 Task: Open Card Industry Trend Analysis in Board Diversity and Inclusion Training and Education Programs to Workspace Investment Management and add a team member Softage.3@softage.net, a label Green, a checklist Hardware Maintenance, an attachment from your computer, a color Green and finally, add a card description 'Develop and launch new social media marketing campaign for influencer marketing' and a comment 'Let us make sure we give this task the attention it deserves as it is crucial to the overall success of the project.'. Add a start date 'Jan 03, 1900' with a due date 'Jan 10, 1900'
Action: Mouse moved to (886, 185)
Screenshot: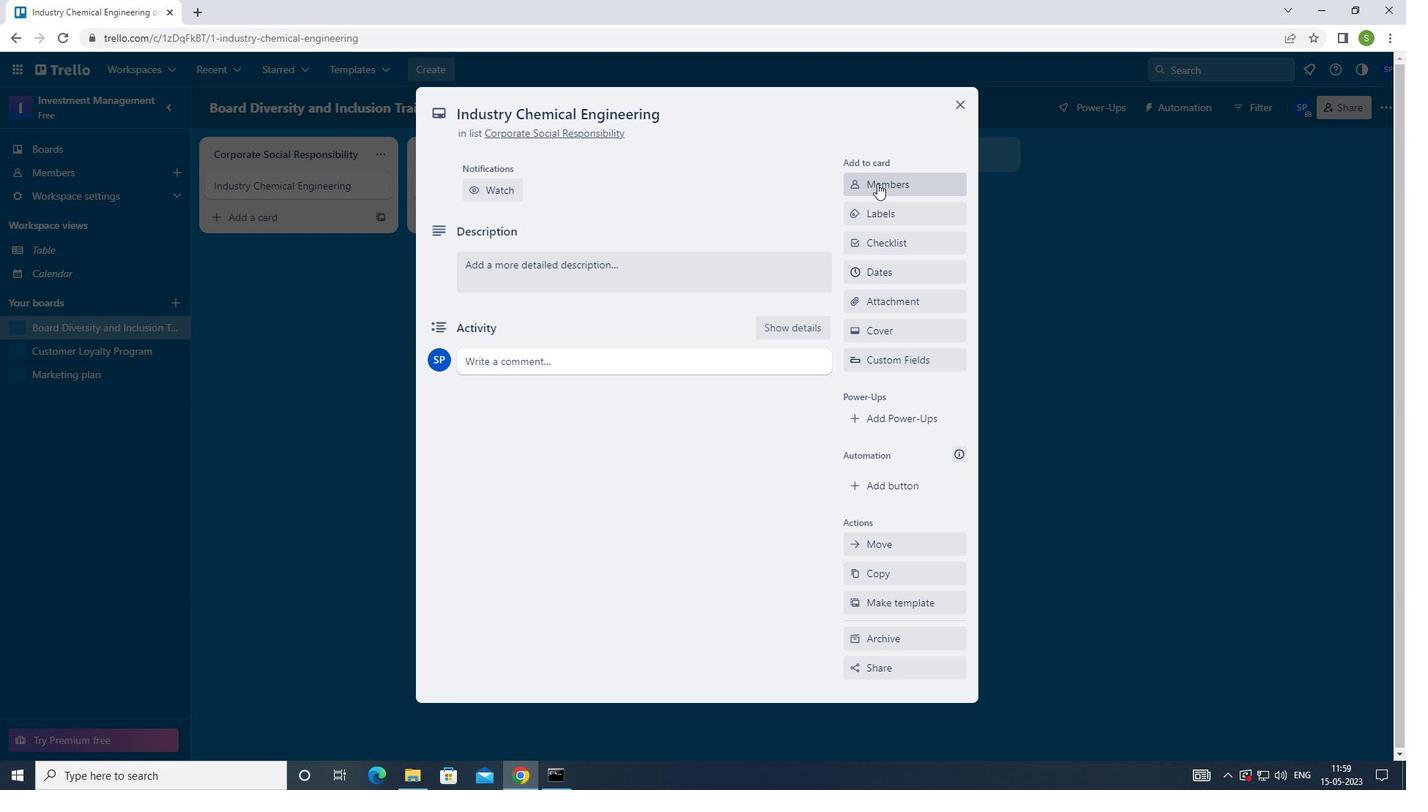 
Action: Mouse pressed left at (886, 185)
Screenshot: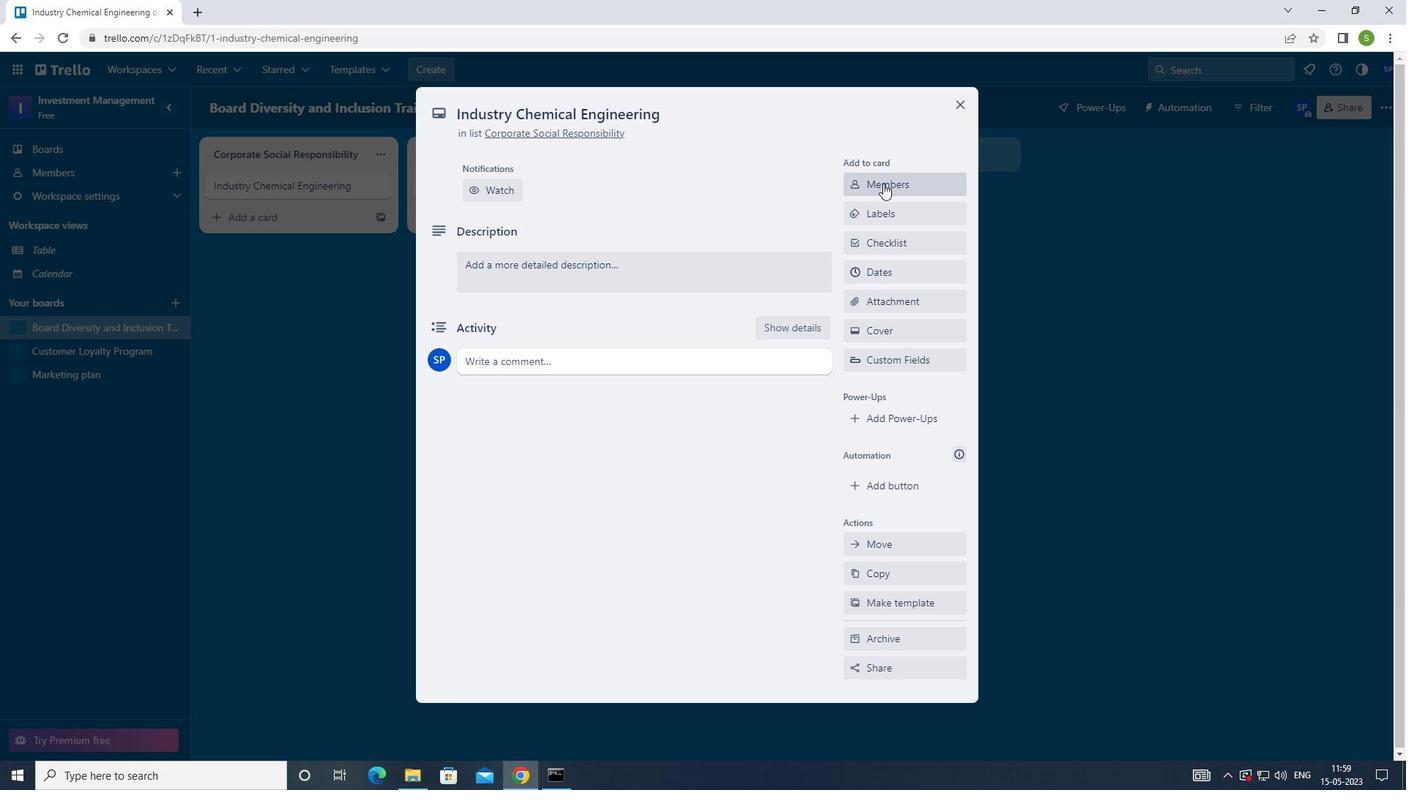 
Action: Mouse moved to (726, 200)
Screenshot: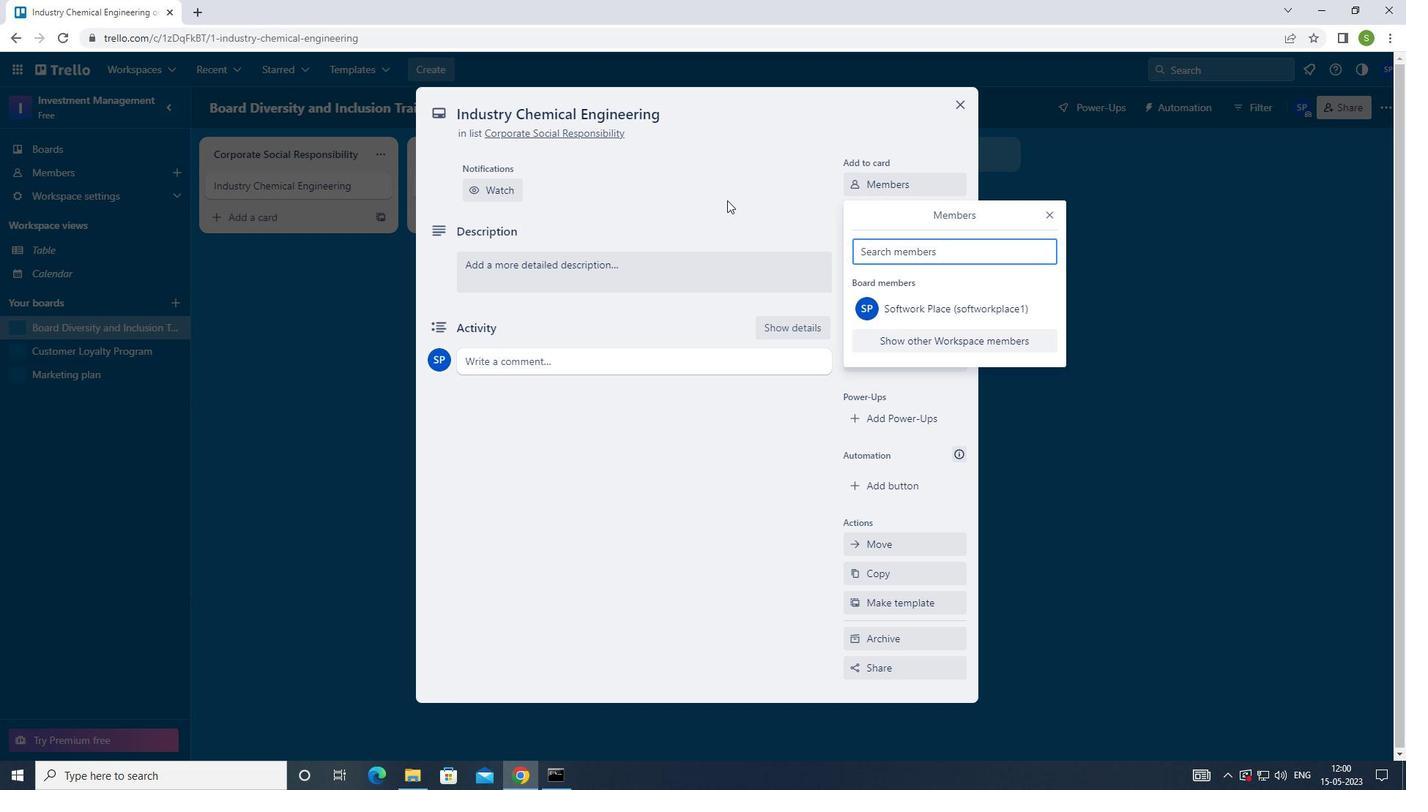 
Action: Key pressed <Key.shift>SOFTAGE.3<Key.shift>@SOFTAGE.NET<Key.enter>
Screenshot: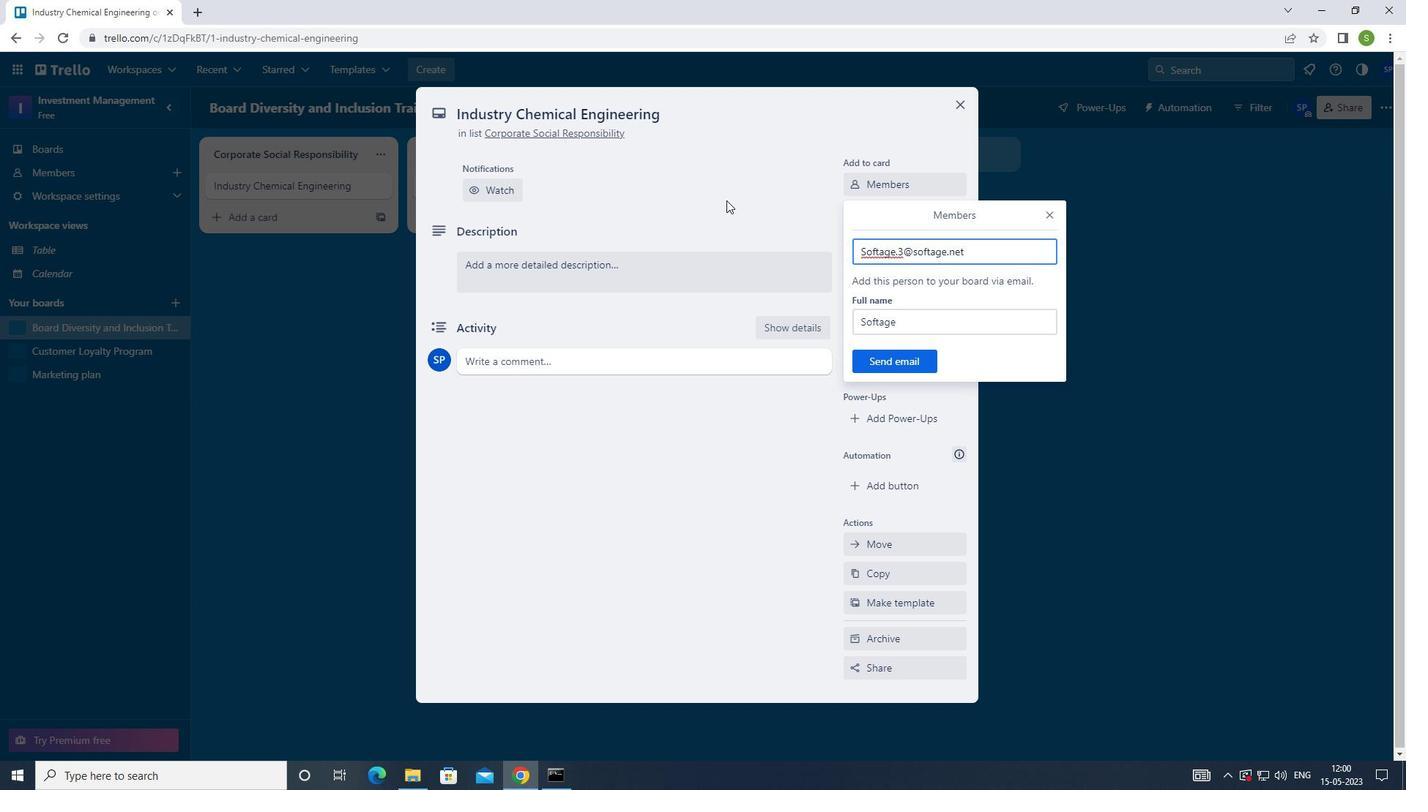 
Action: Mouse moved to (1045, 216)
Screenshot: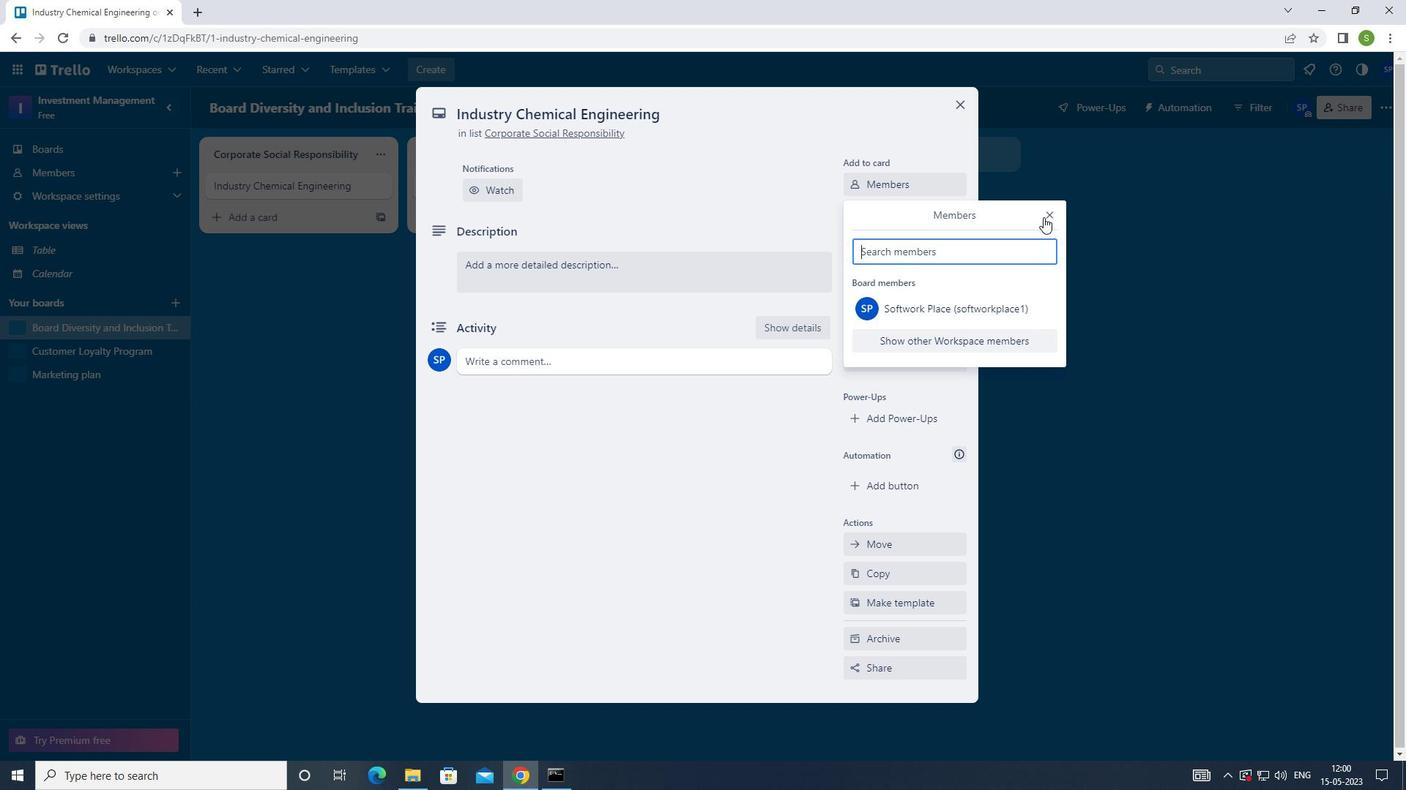 
Action: Mouse pressed left at (1045, 216)
Screenshot: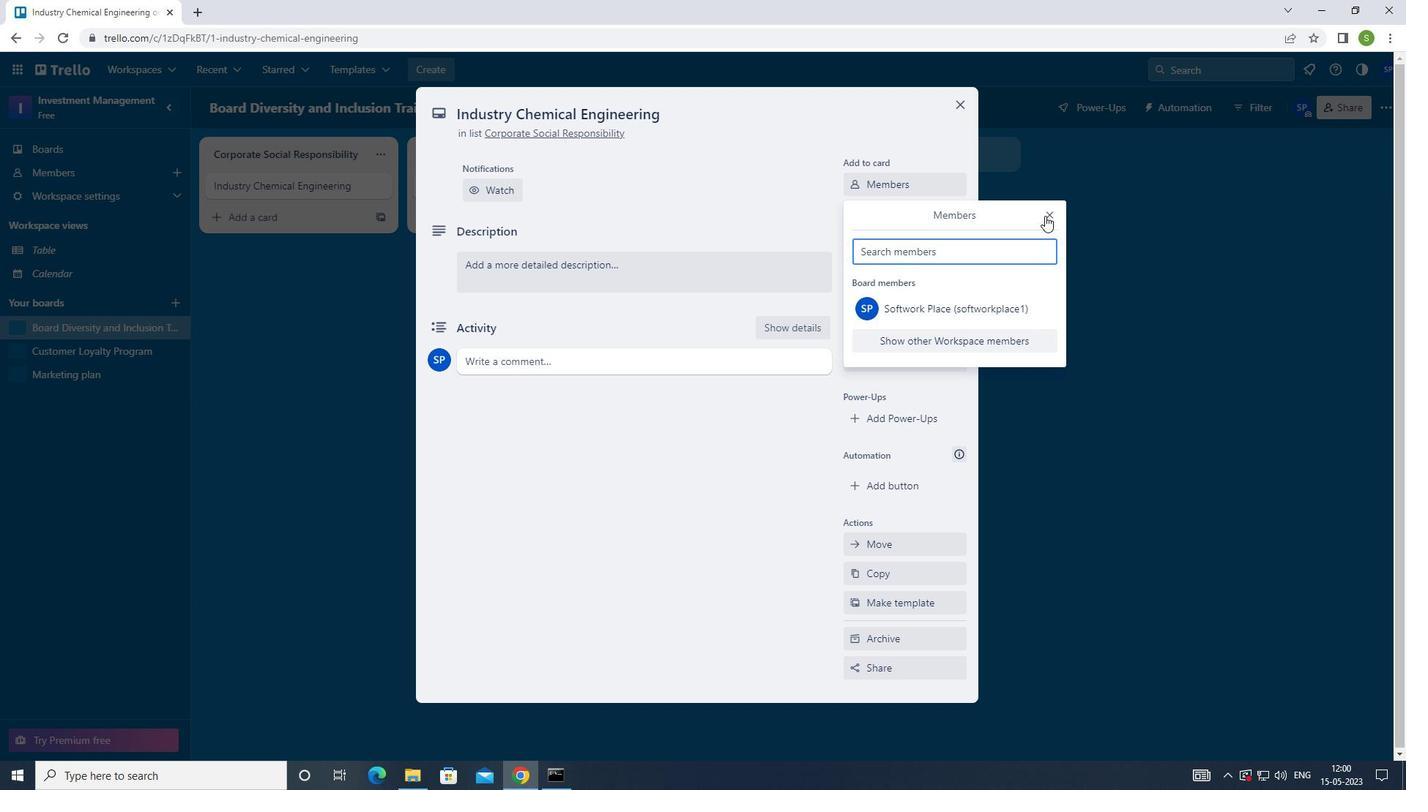 
Action: Mouse moved to (886, 213)
Screenshot: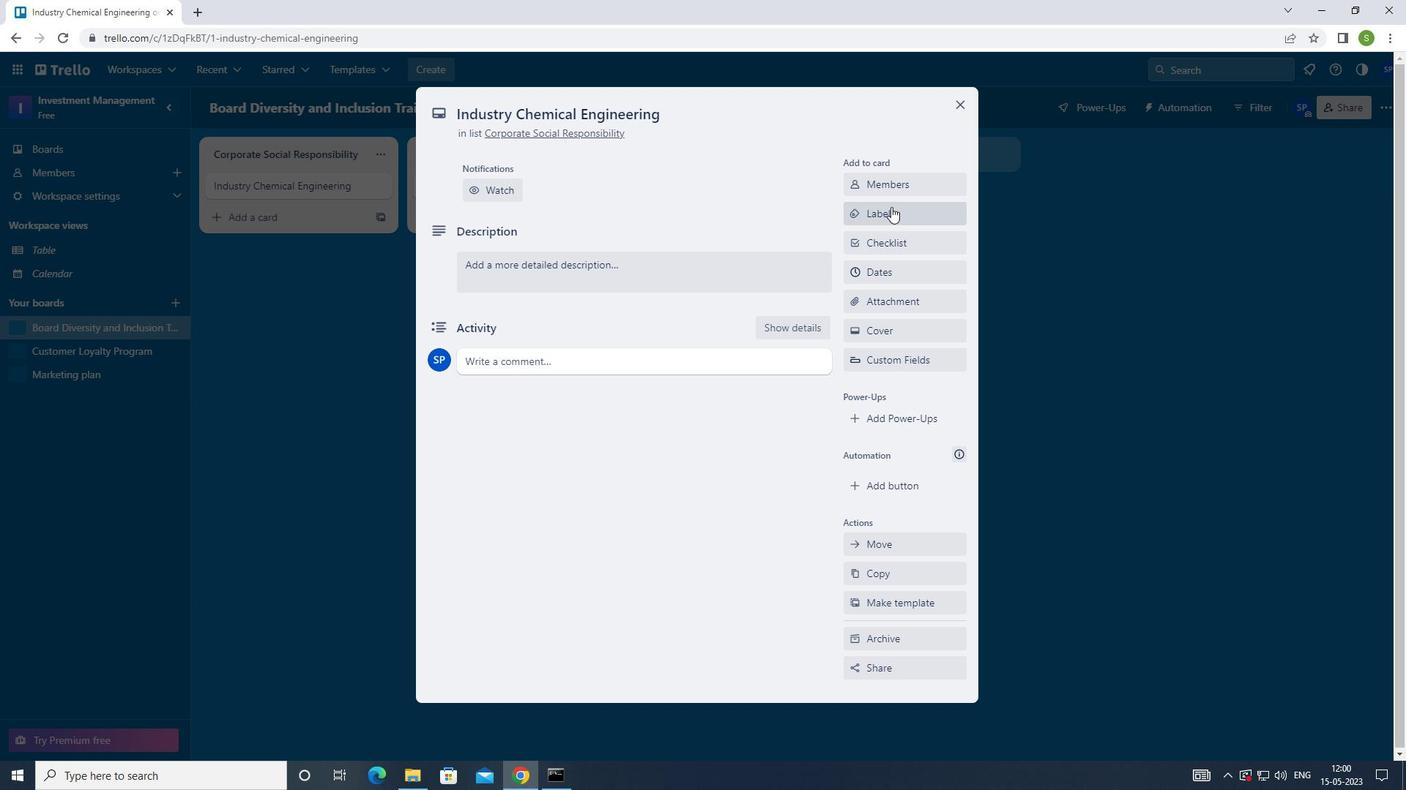 
Action: Mouse pressed left at (886, 213)
Screenshot: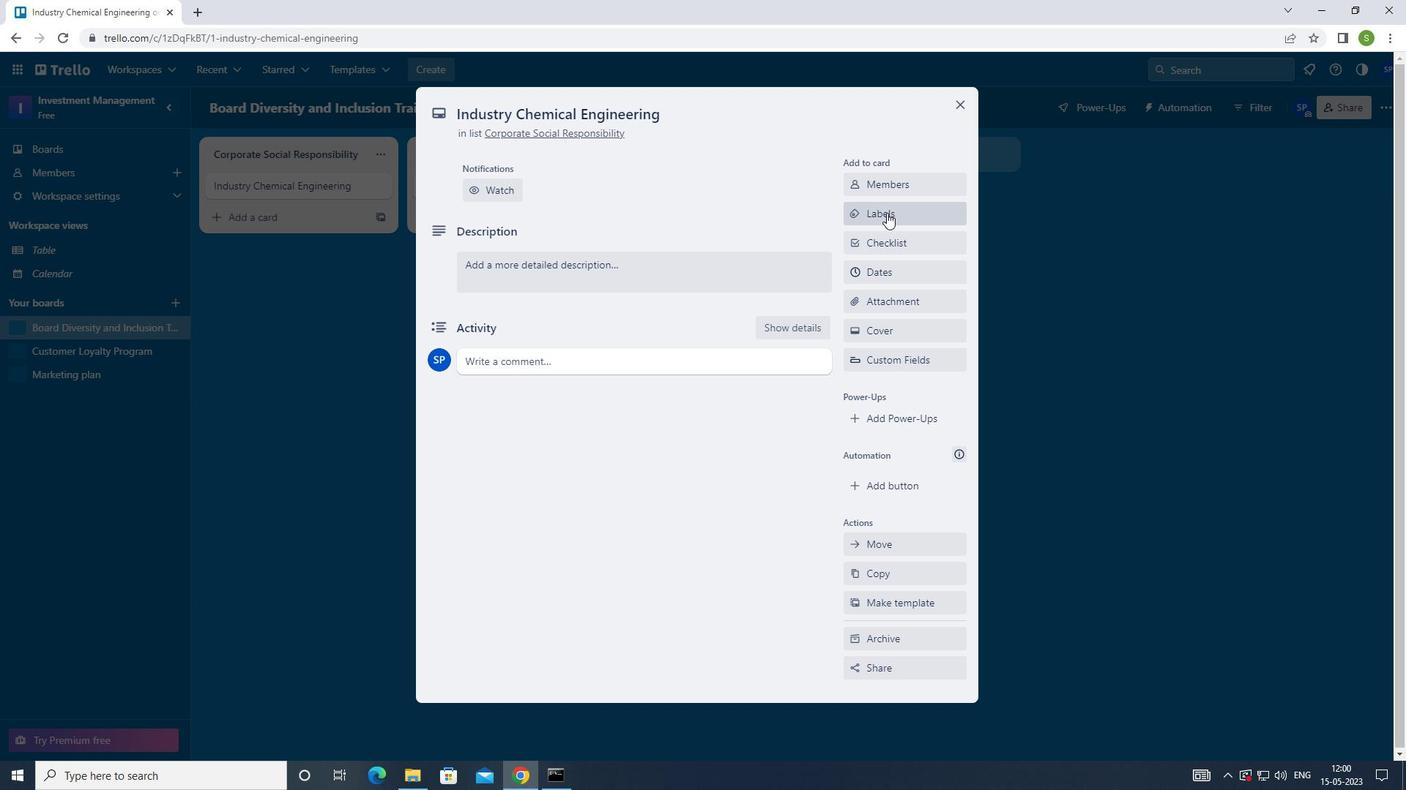 
Action: Mouse moved to (858, 334)
Screenshot: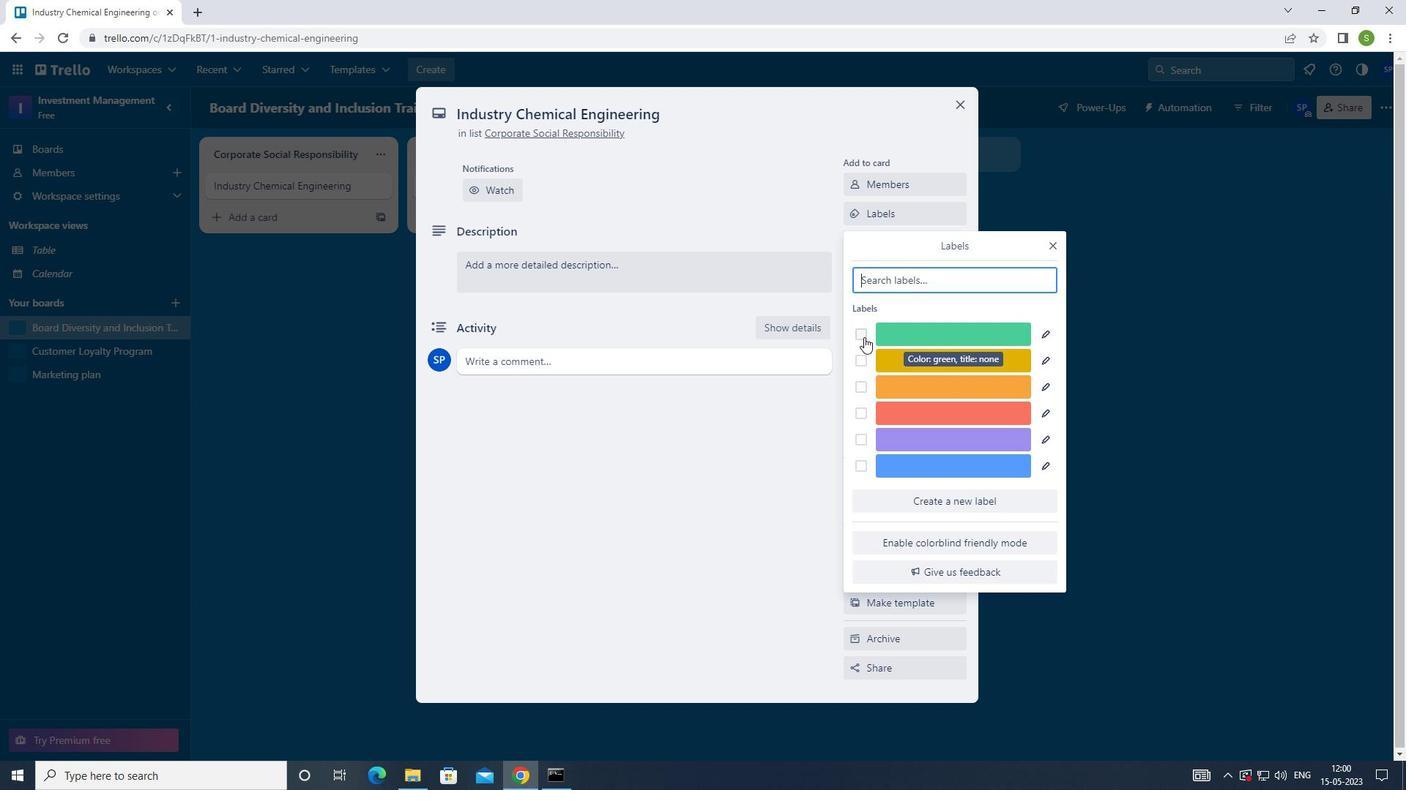 
Action: Mouse pressed left at (858, 334)
Screenshot: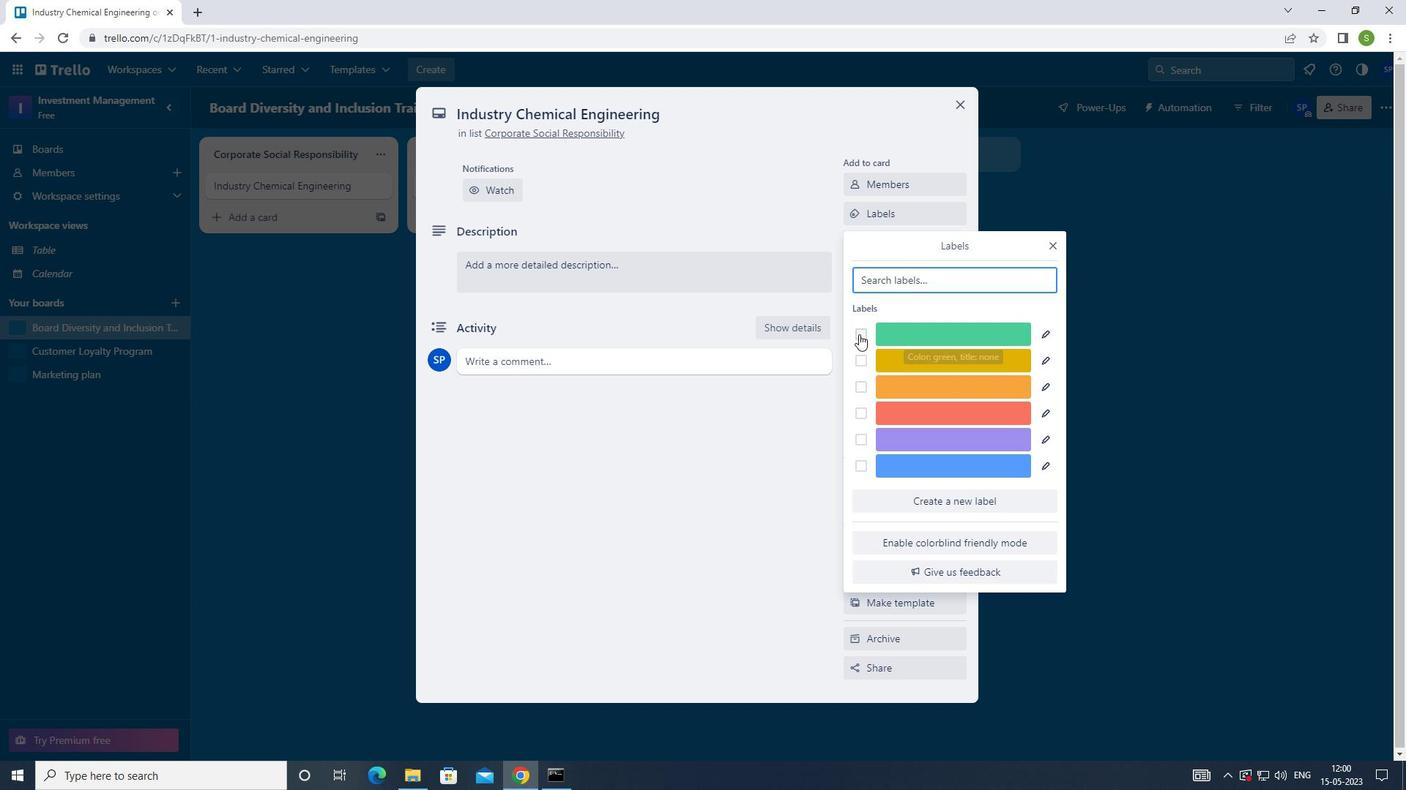 
Action: Mouse moved to (1055, 243)
Screenshot: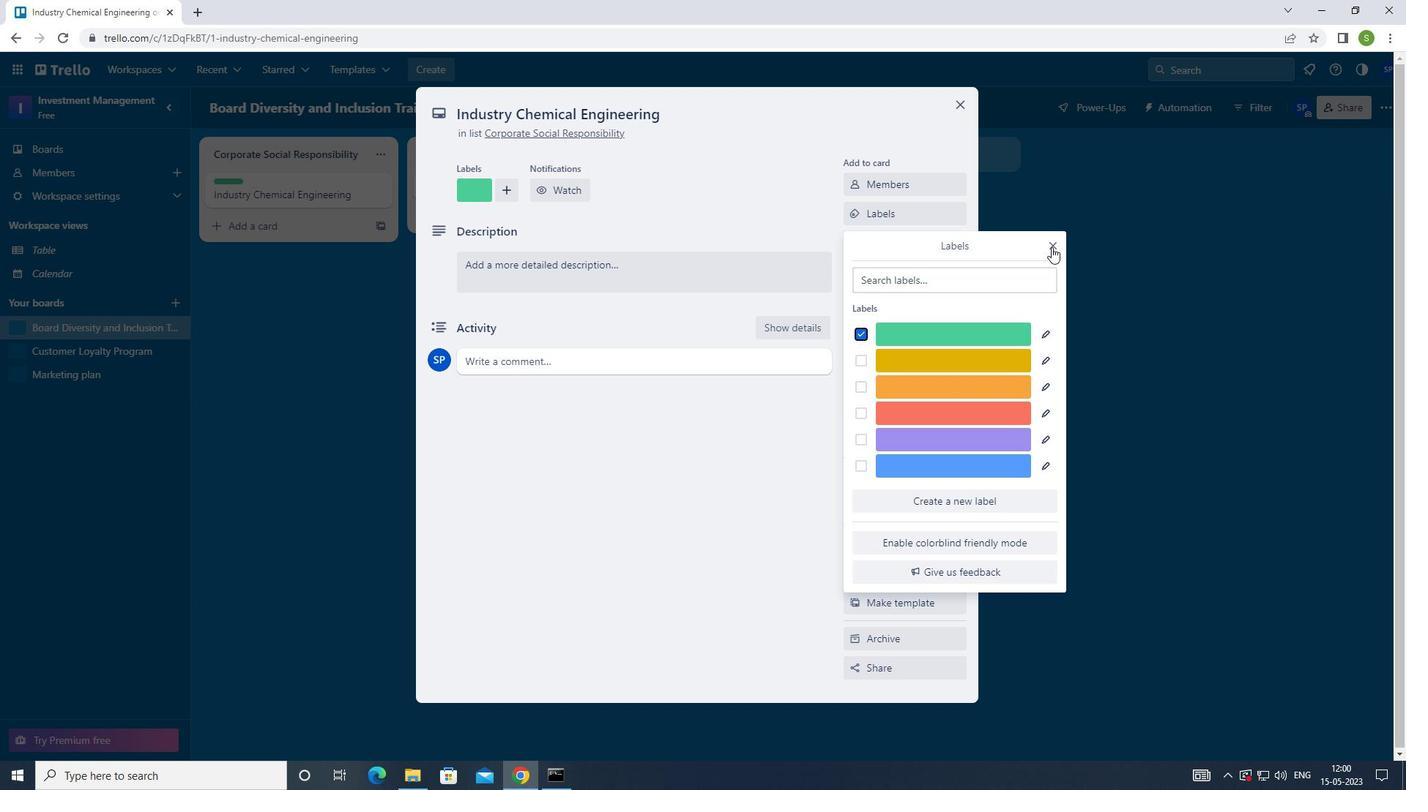 
Action: Mouse pressed left at (1055, 243)
Screenshot: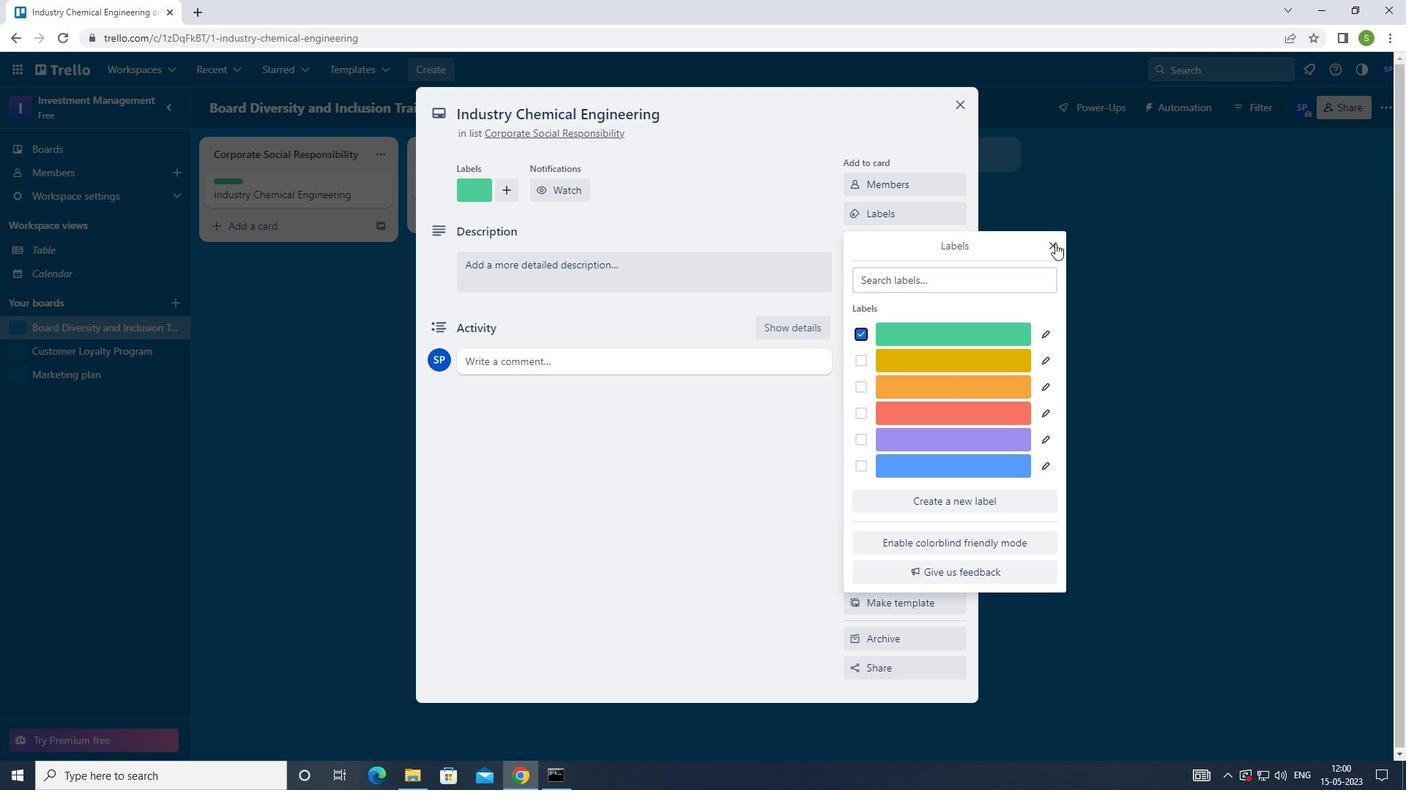 
Action: Mouse moved to (900, 245)
Screenshot: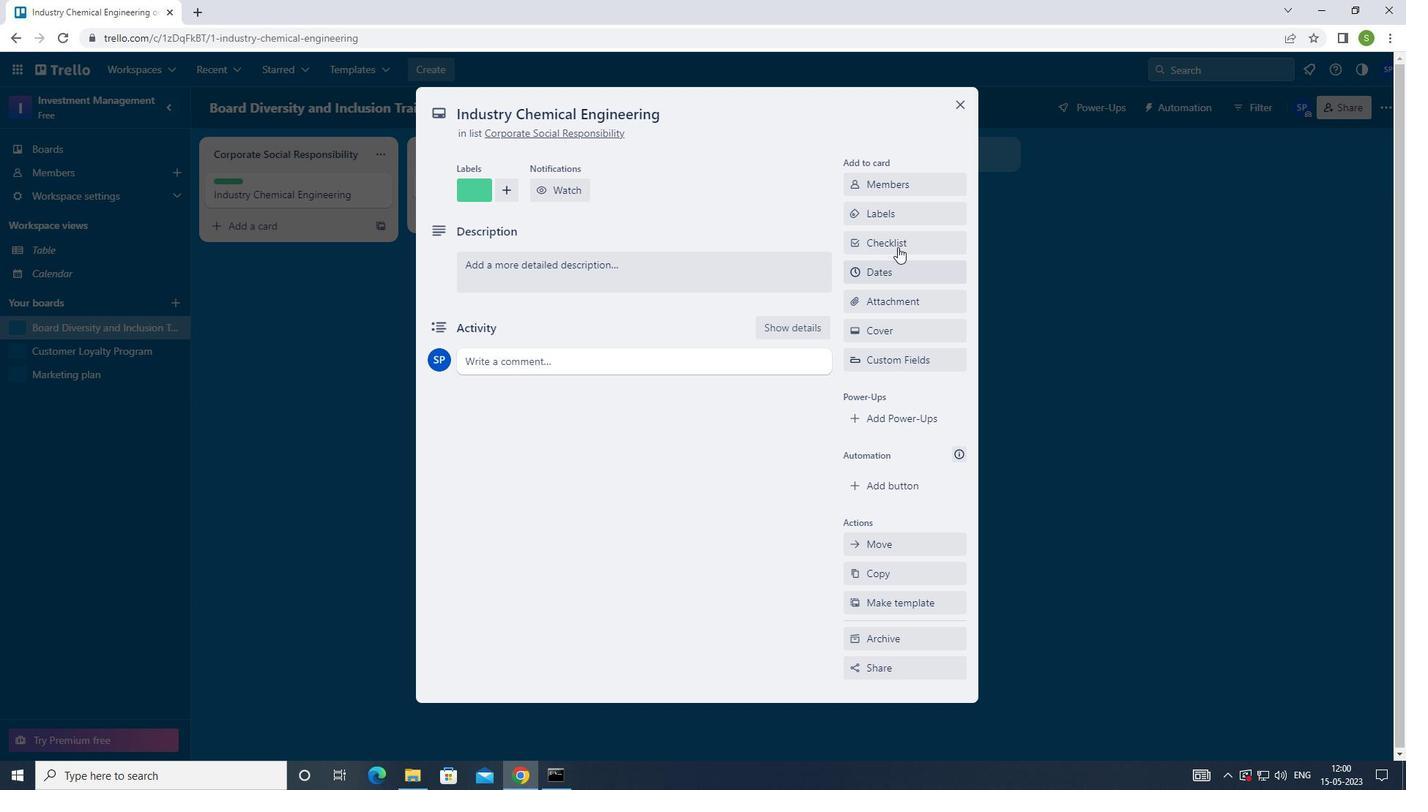 
Action: Mouse pressed left at (900, 245)
Screenshot: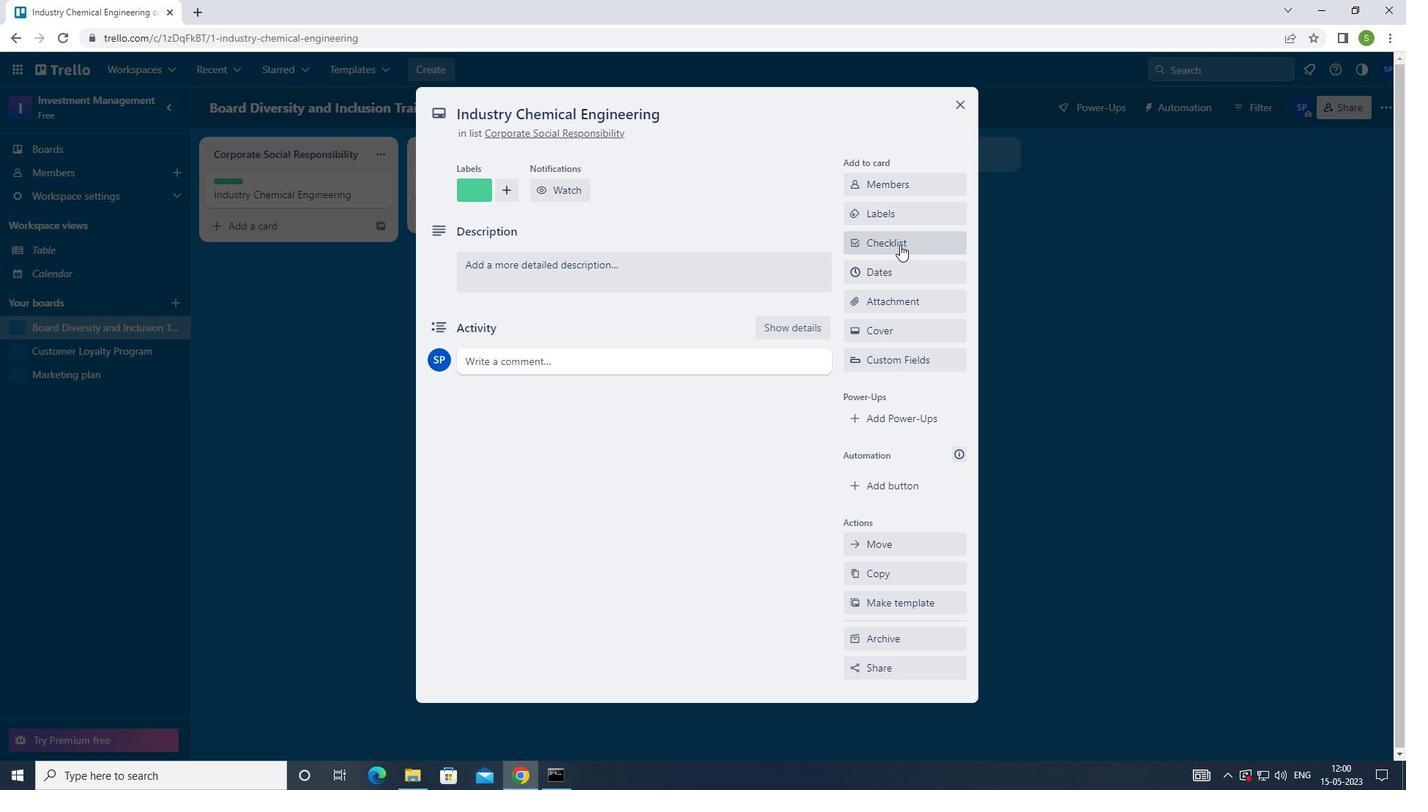 
Action: Mouse moved to (865, 227)
Screenshot: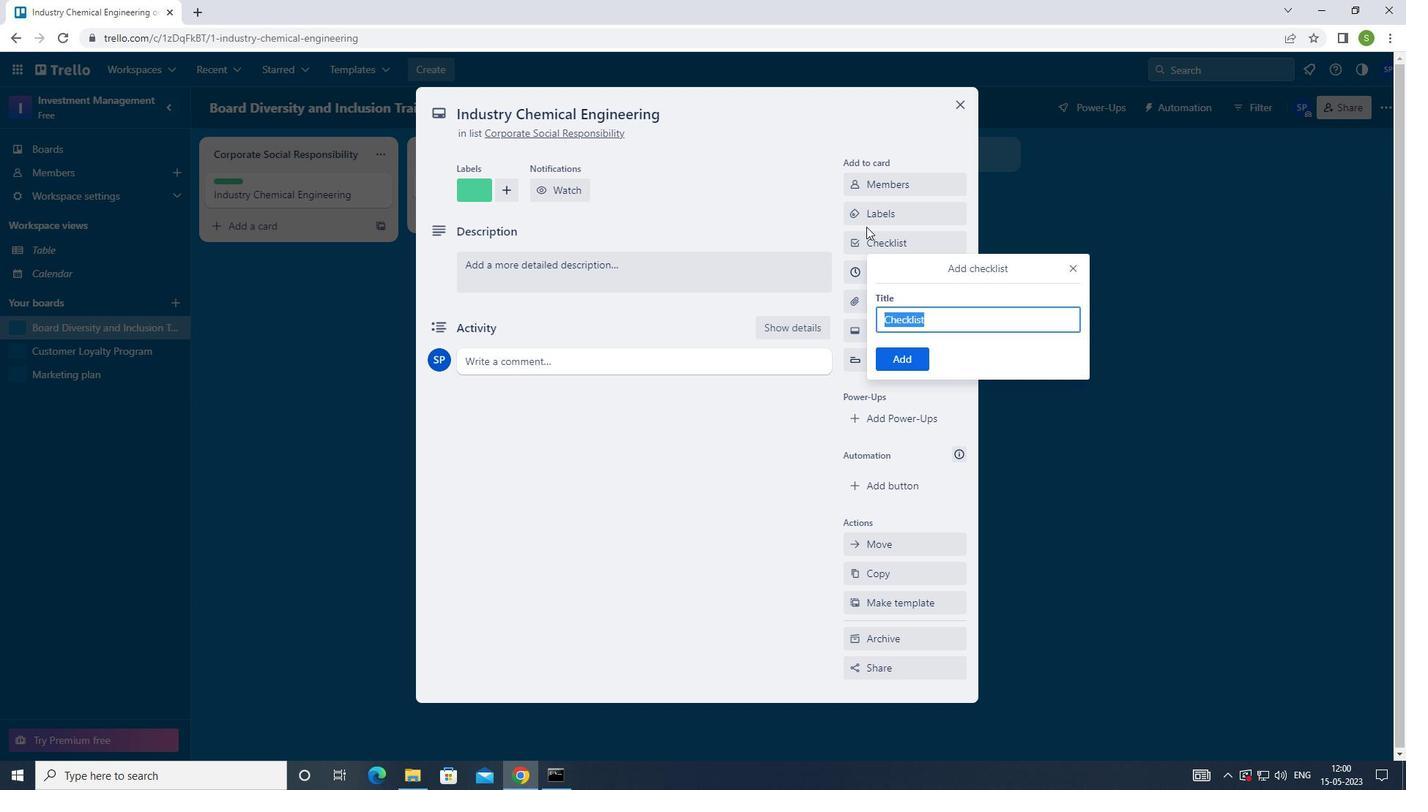 
Action: Key pressed <Key.shift><Key.shift><Key.shift><Key.shift><Key.shift>HARDWARE<Key.space><Key.shift>M
Screenshot: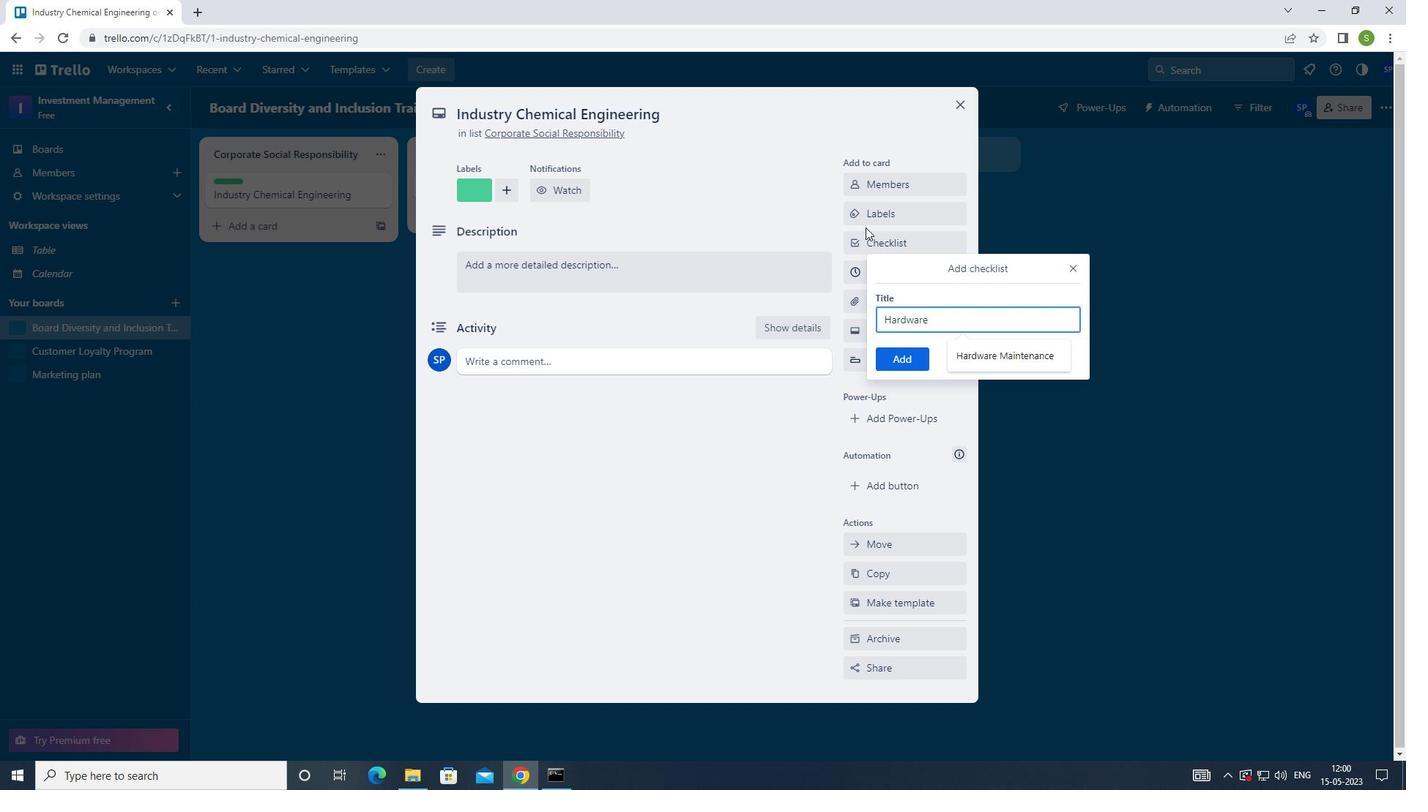 
Action: Mouse moved to (989, 361)
Screenshot: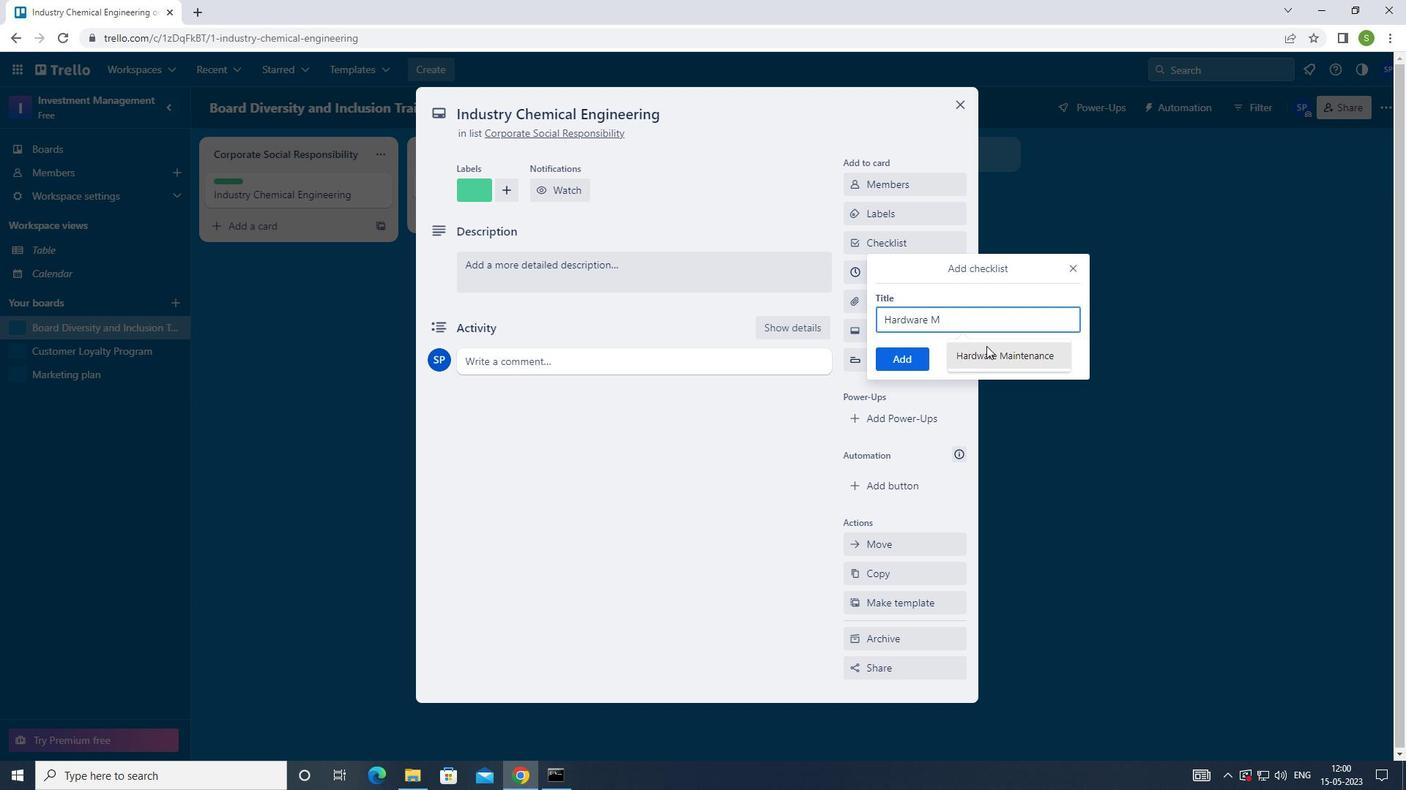 
Action: Mouse pressed left at (989, 361)
Screenshot: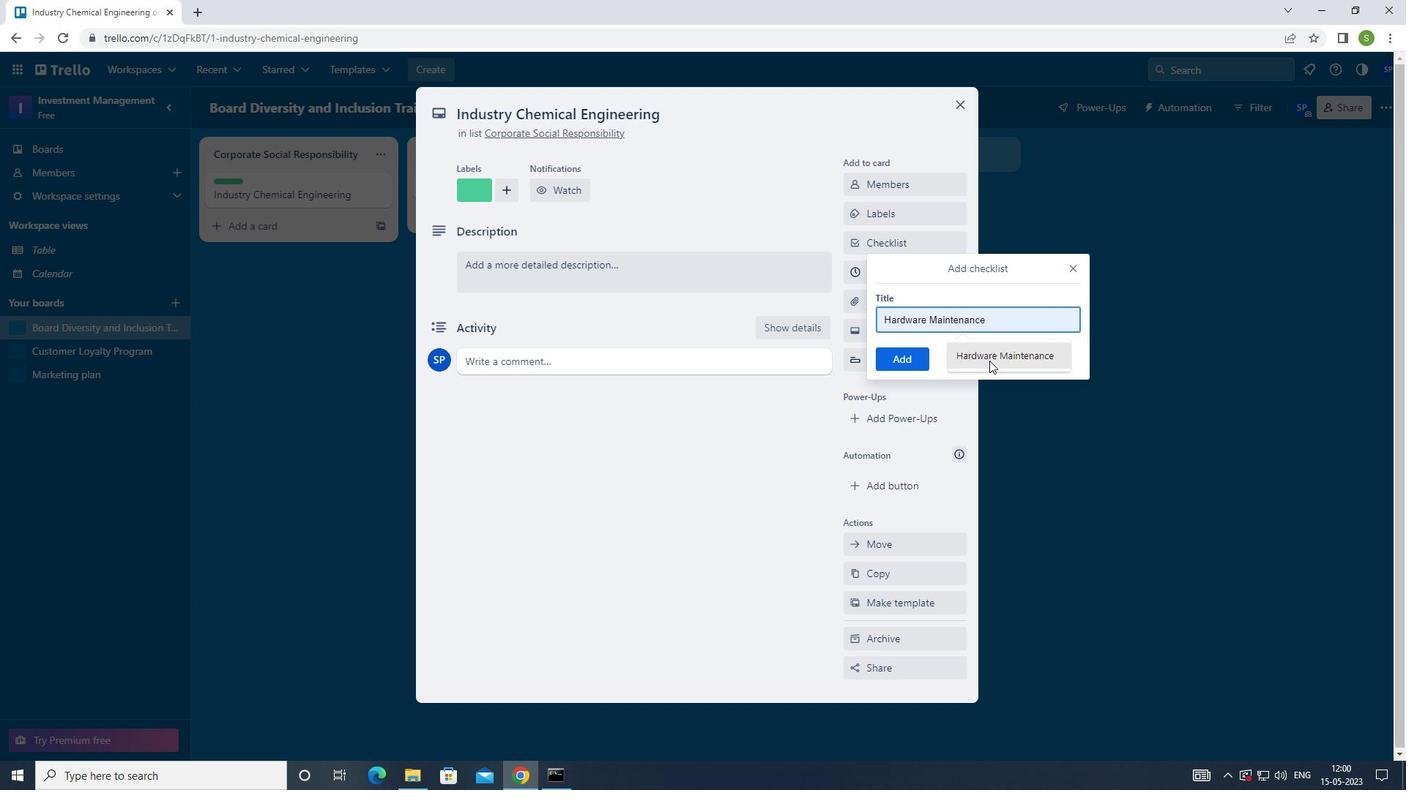 
Action: Mouse moved to (897, 352)
Screenshot: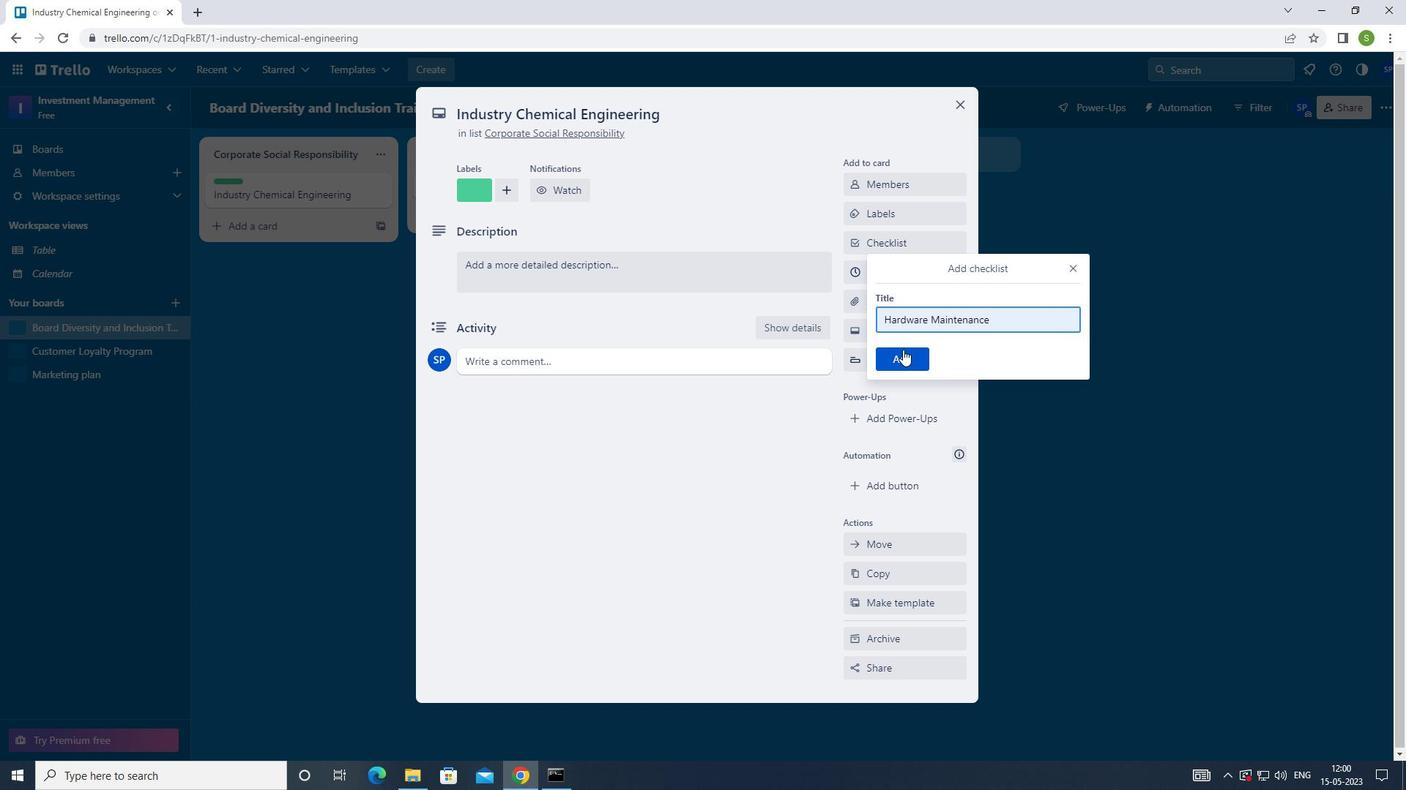 
Action: Mouse pressed left at (897, 352)
Screenshot: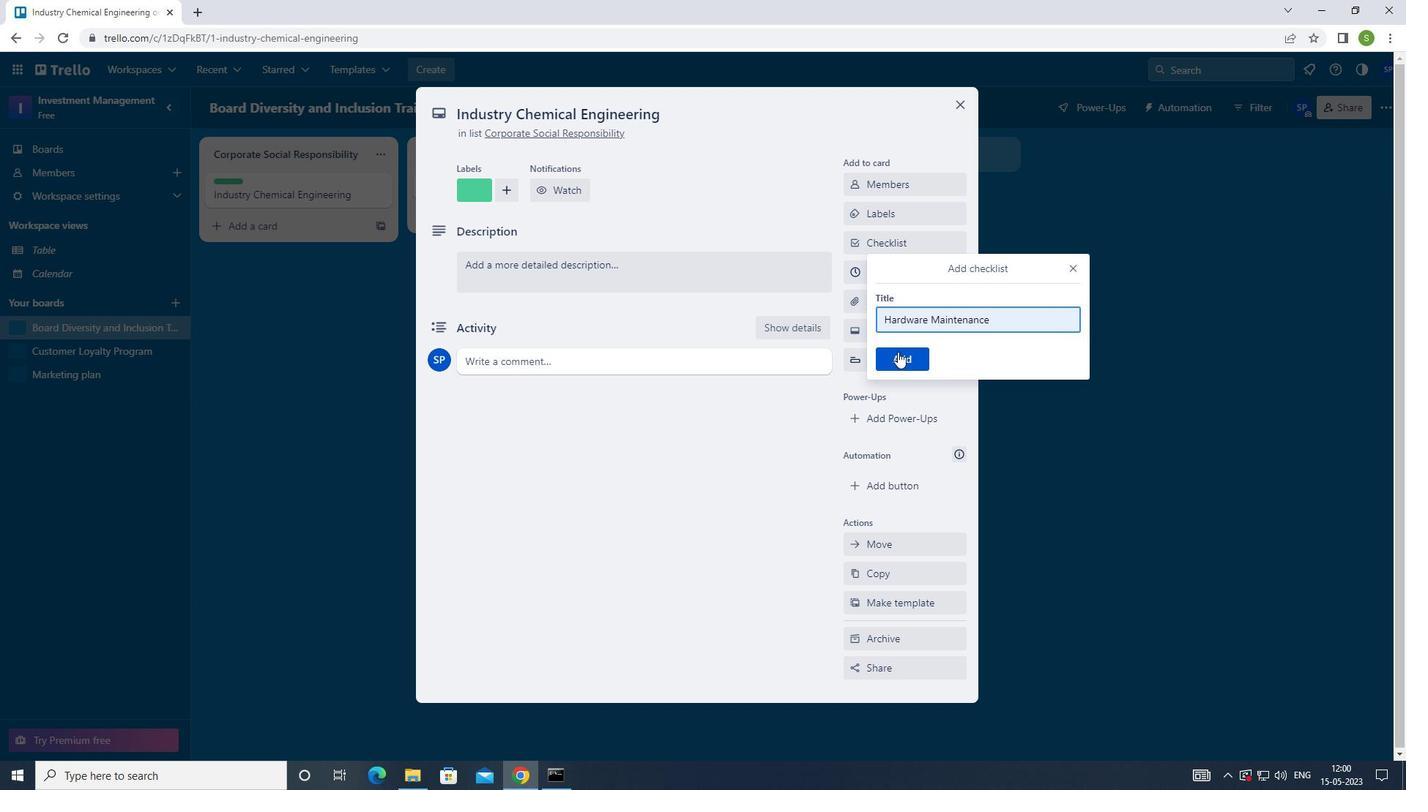 
Action: Mouse moved to (916, 300)
Screenshot: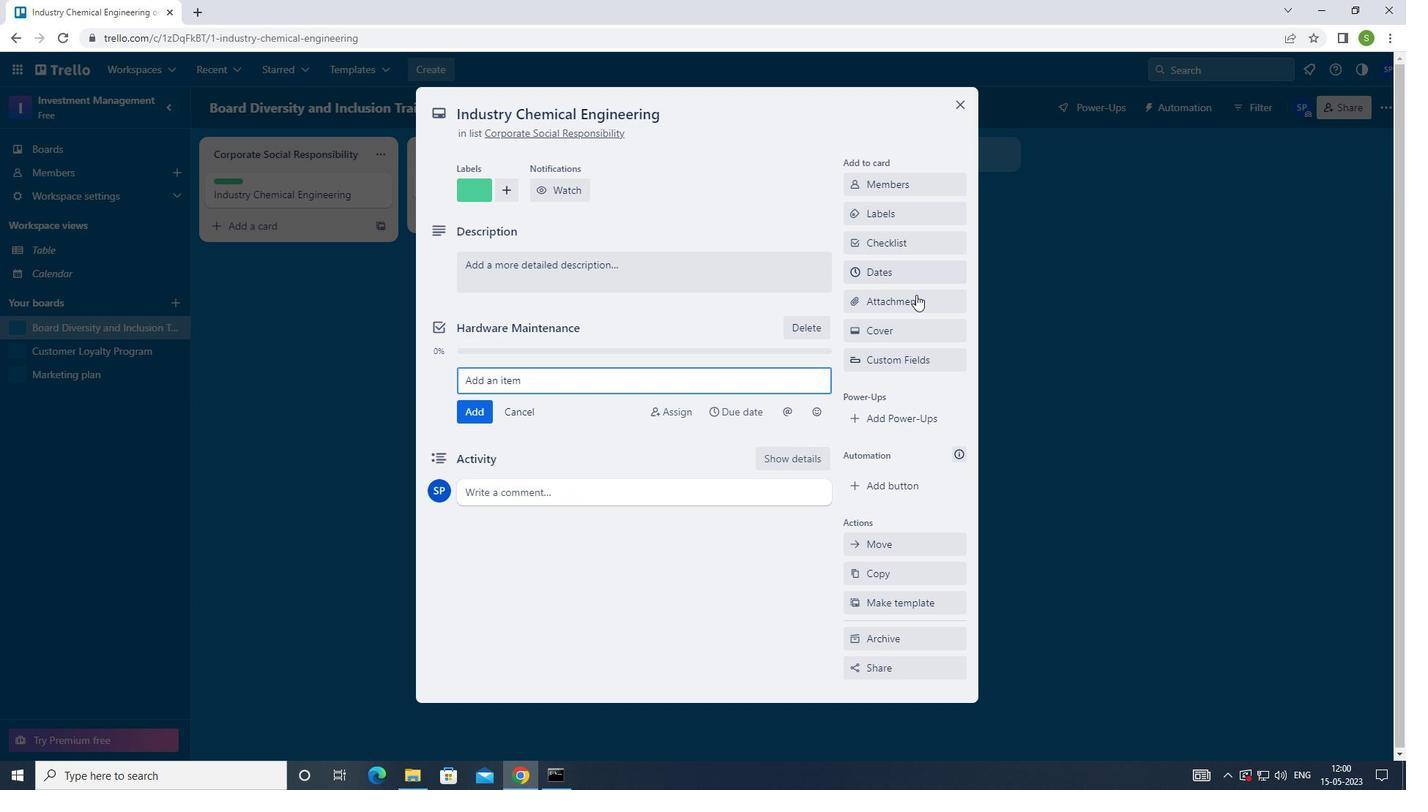 
Action: Mouse pressed left at (916, 300)
Screenshot: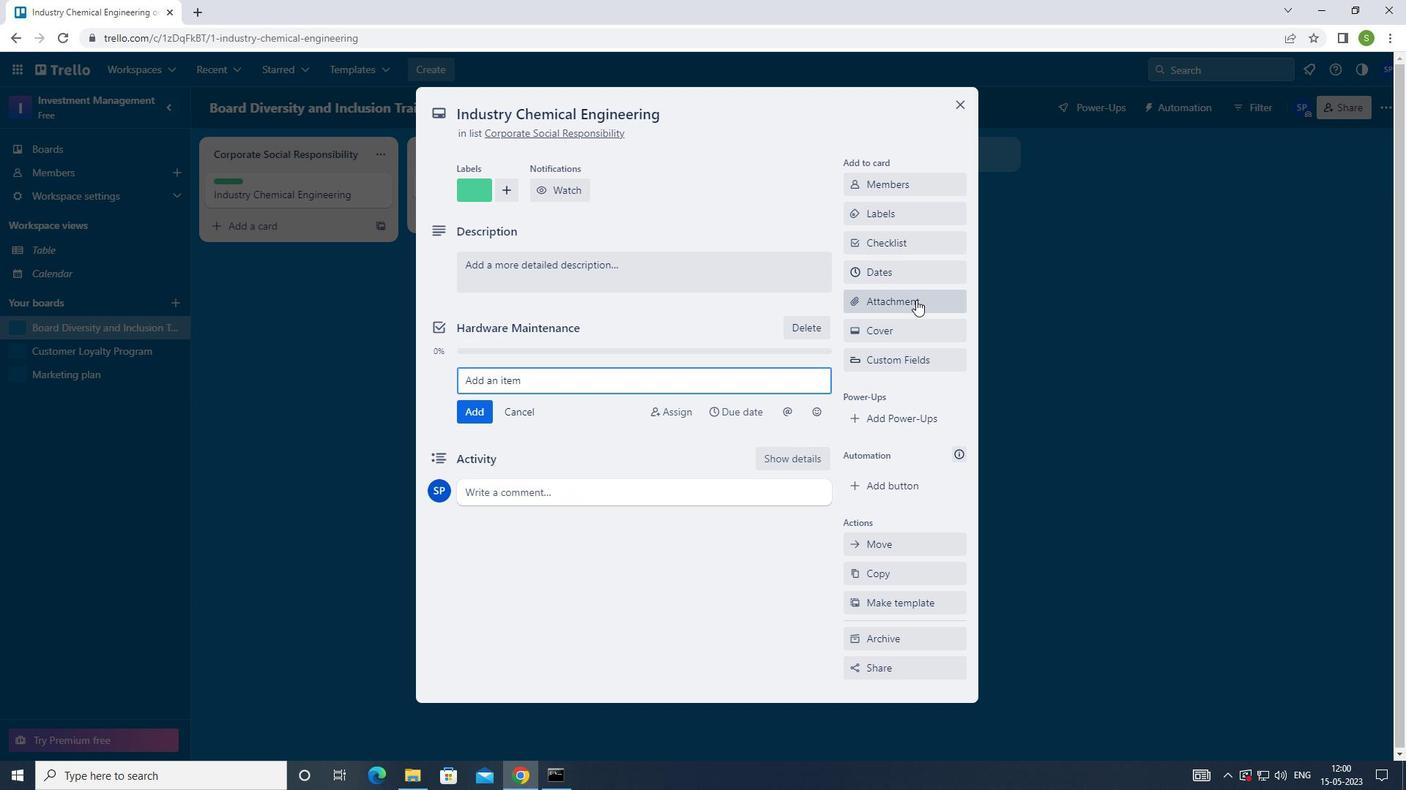 
Action: Mouse moved to (906, 364)
Screenshot: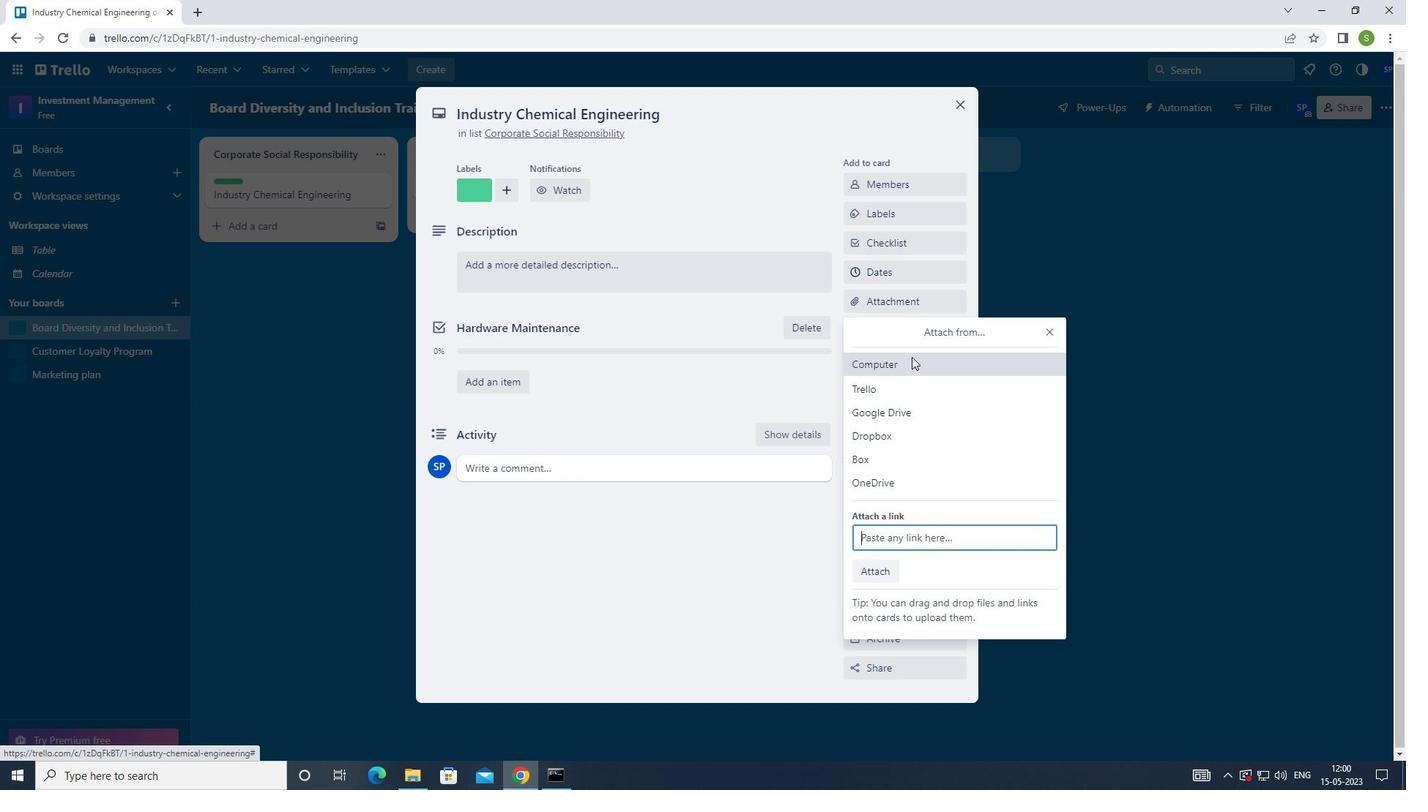 
Action: Mouse pressed left at (906, 364)
Screenshot: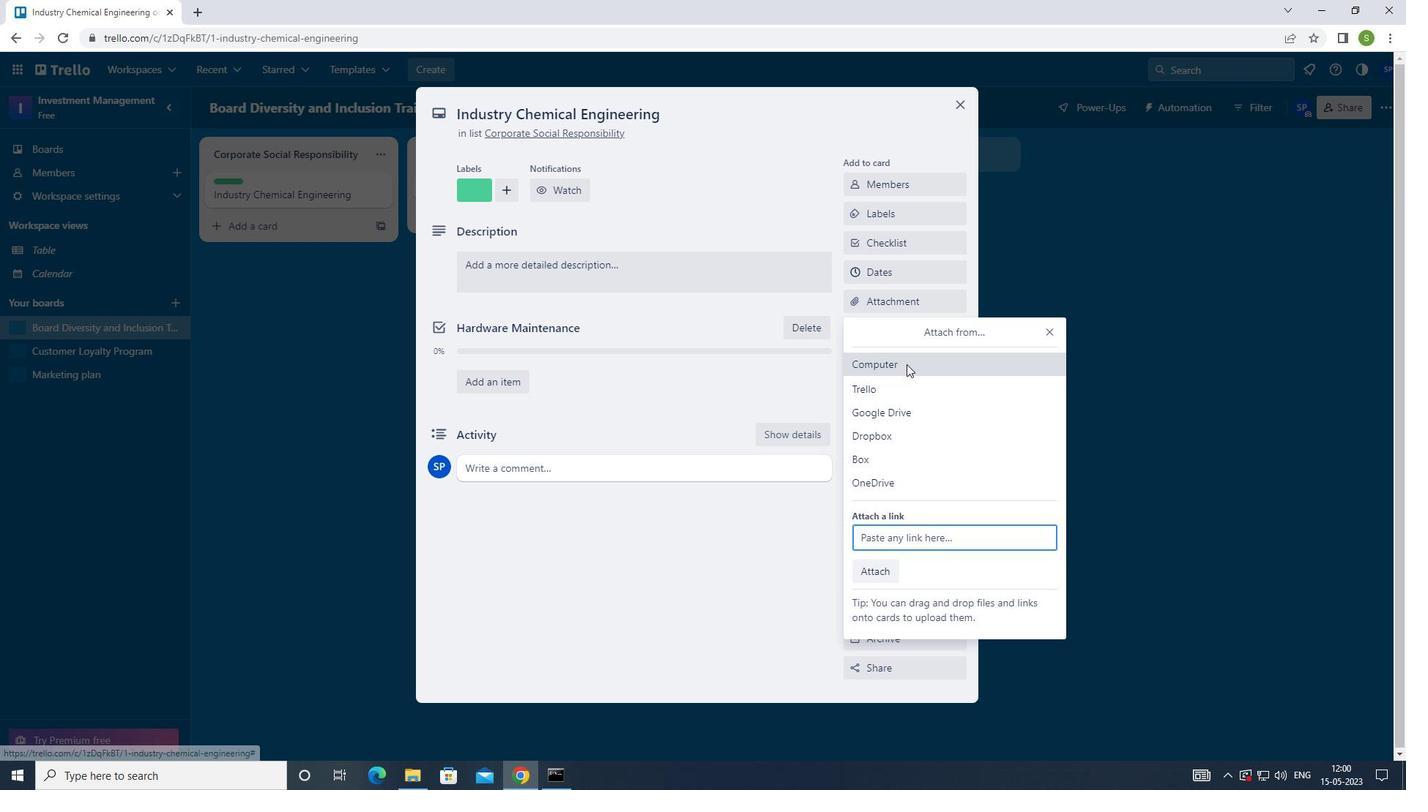 
Action: Mouse moved to (386, 108)
Screenshot: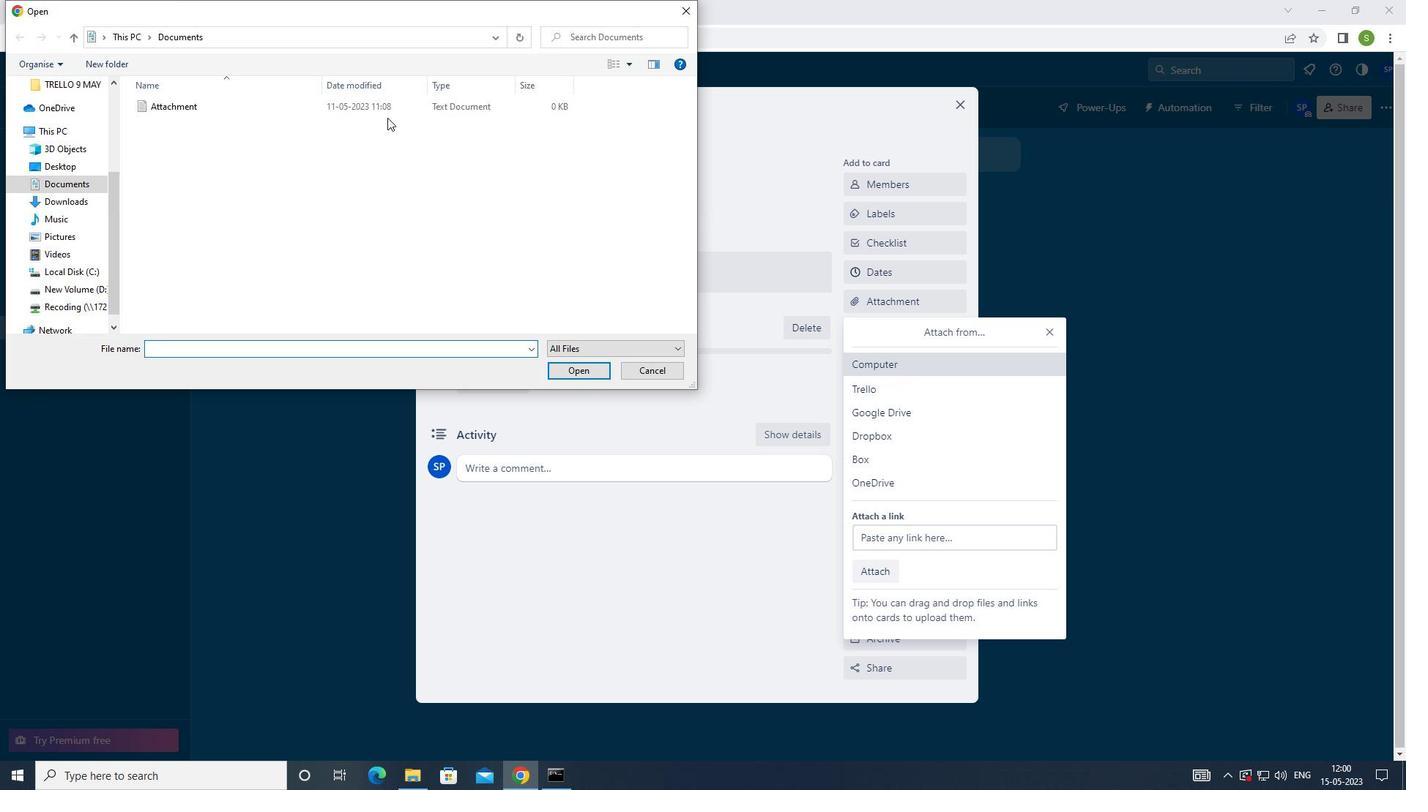 
Action: Mouse pressed left at (386, 108)
Screenshot: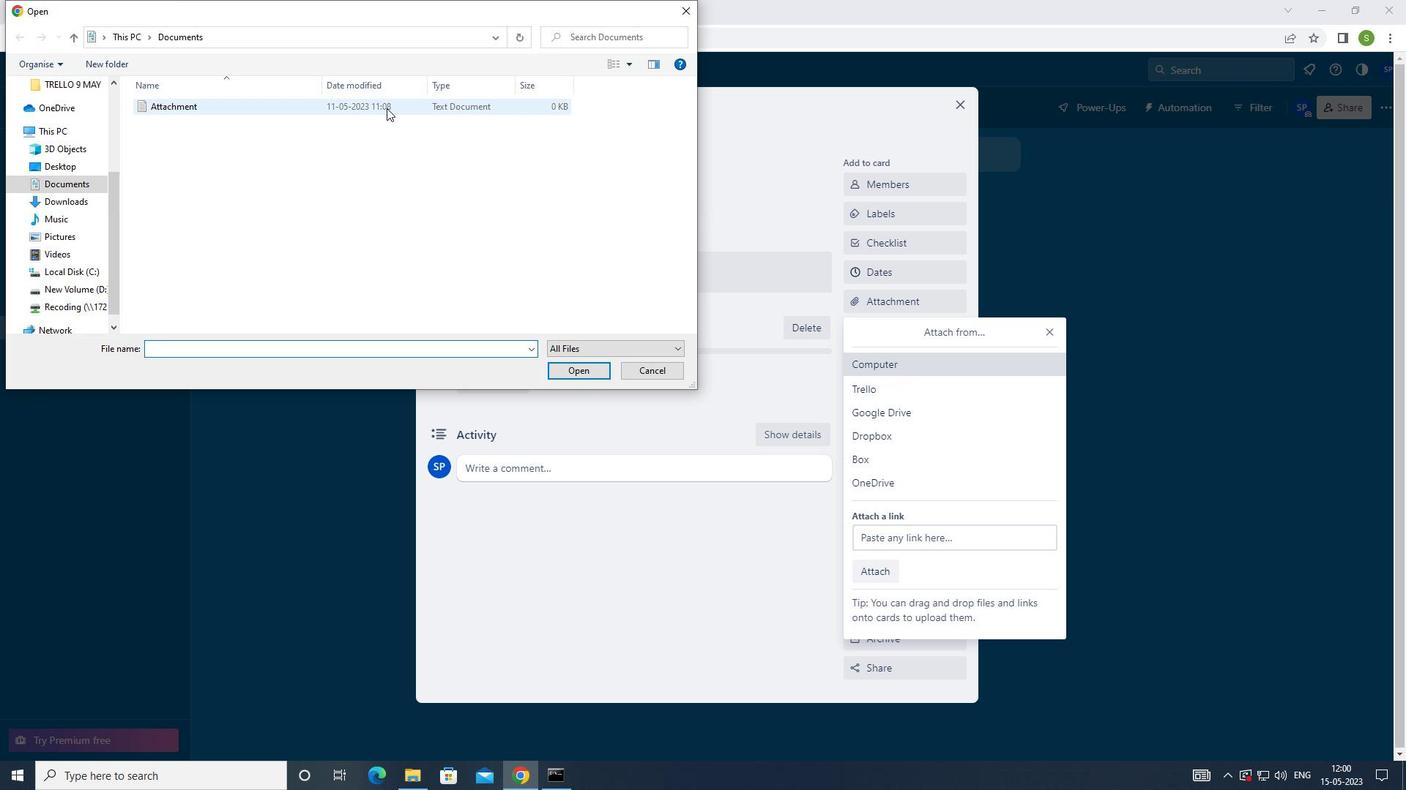 
Action: Mouse moved to (566, 368)
Screenshot: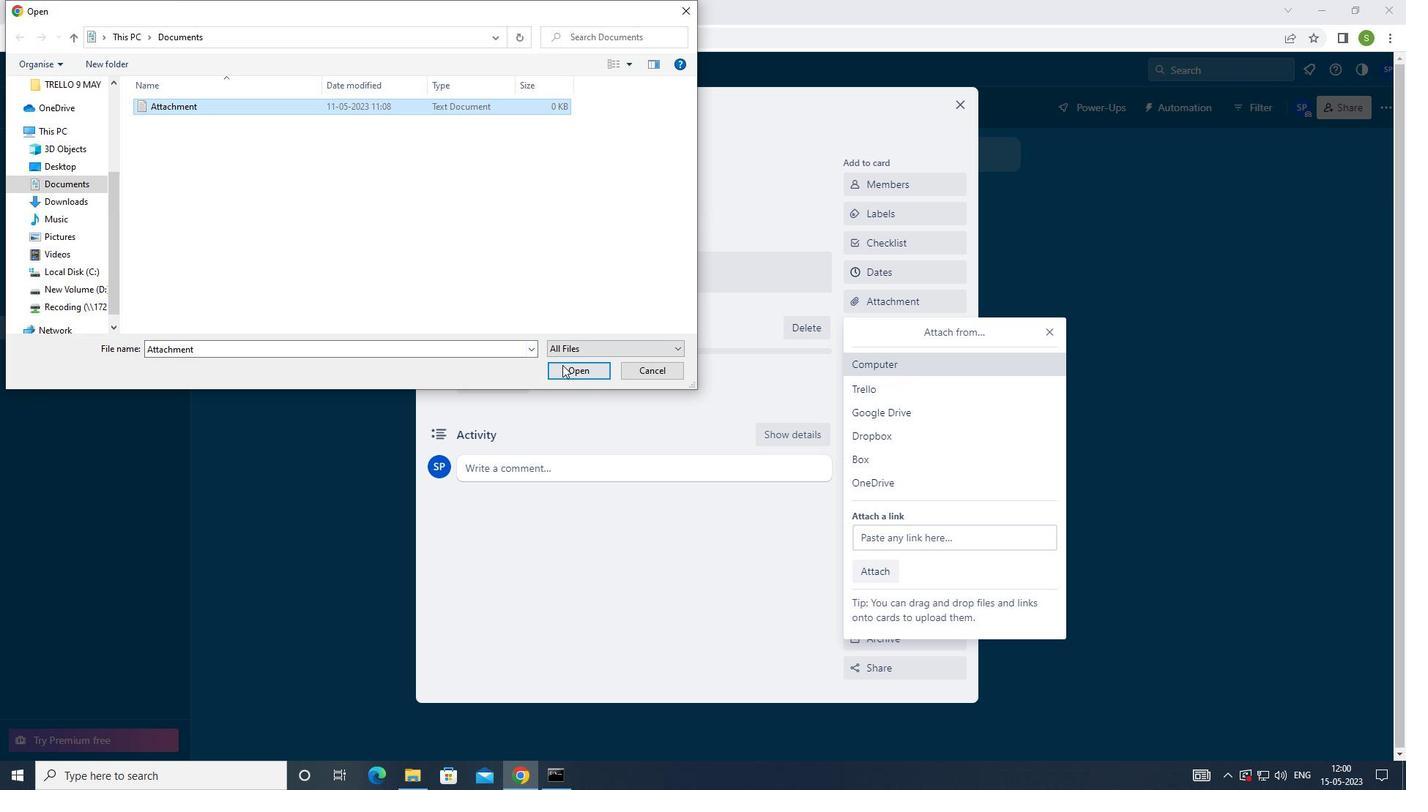 
Action: Mouse pressed left at (566, 368)
Screenshot: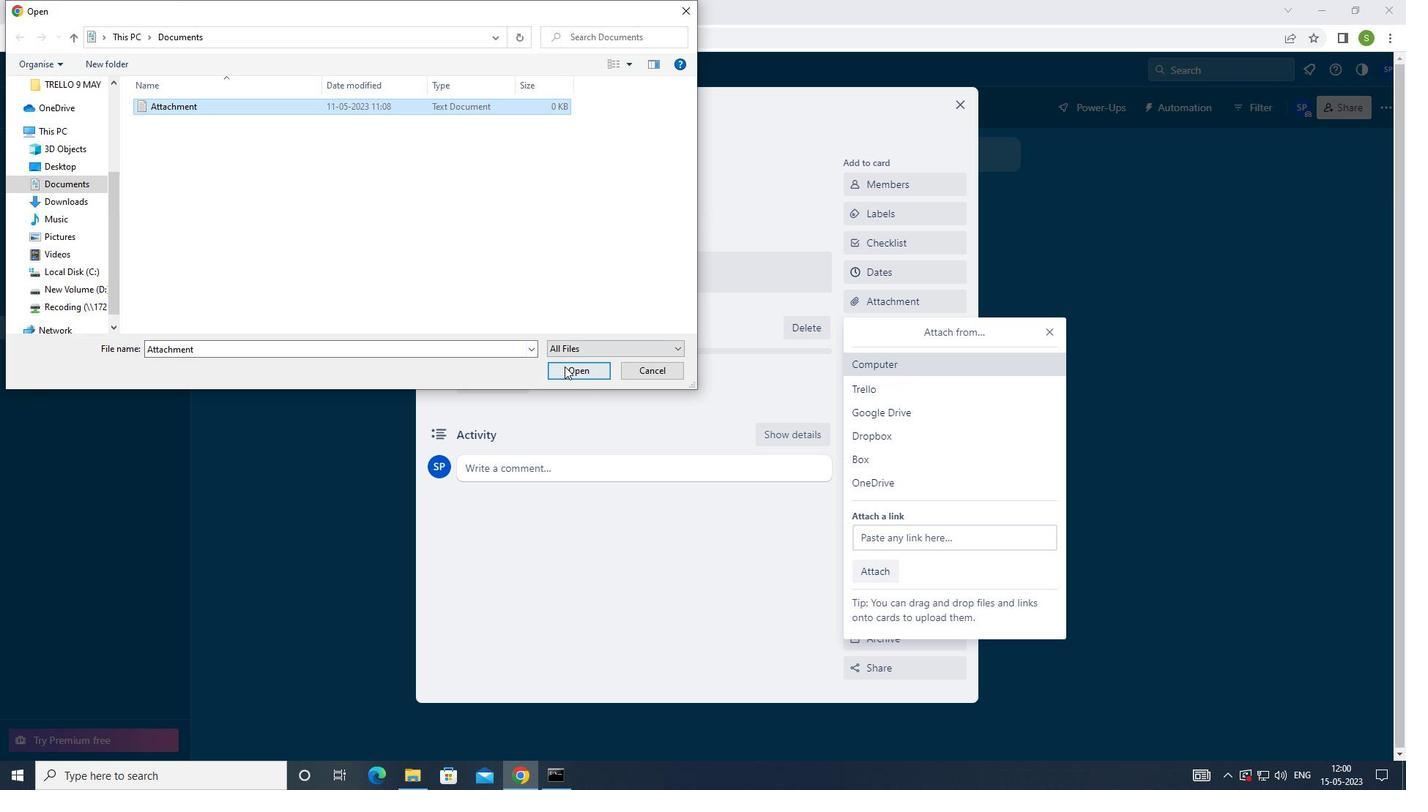 
Action: Mouse moved to (875, 331)
Screenshot: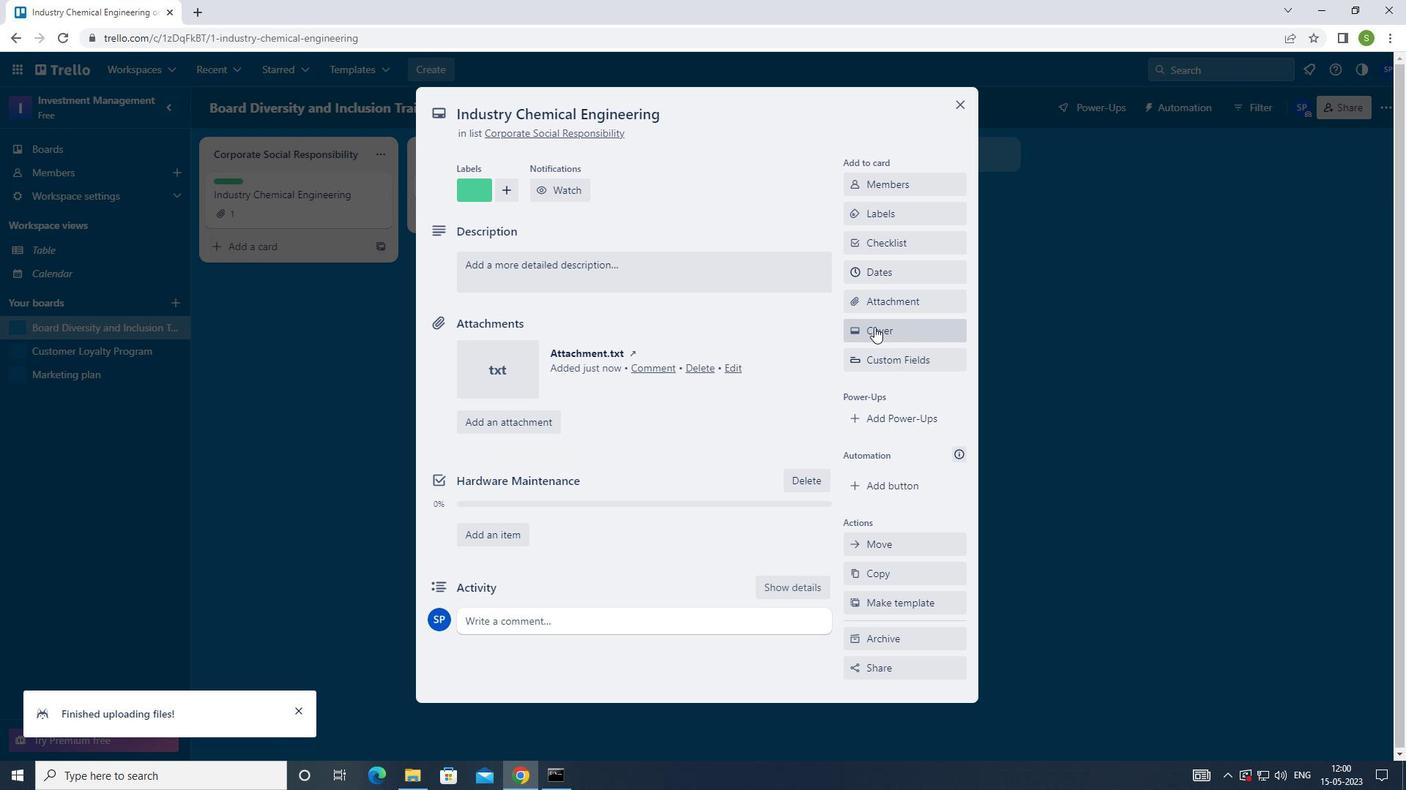 
Action: Mouse pressed left at (875, 331)
Screenshot: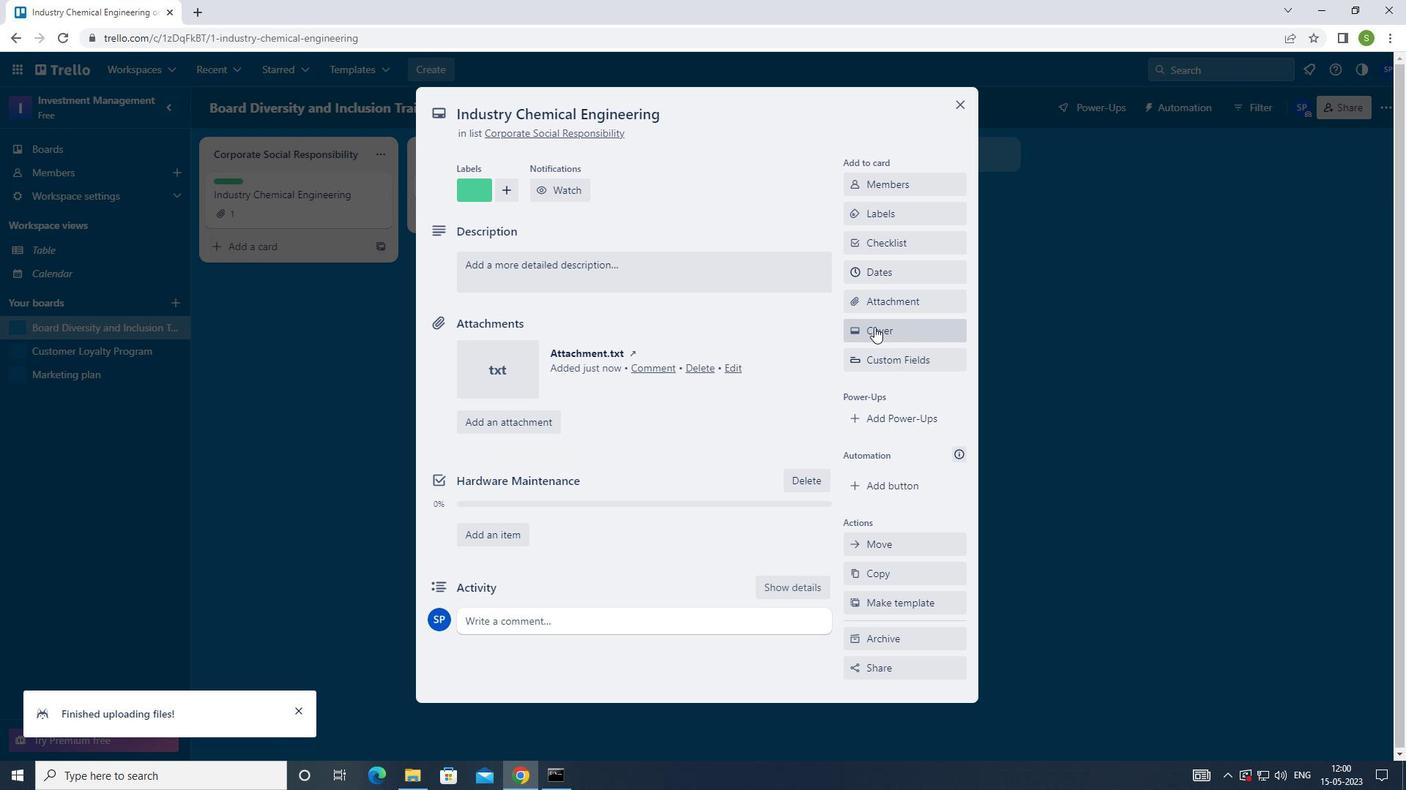 
Action: Mouse moved to (876, 465)
Screenshot: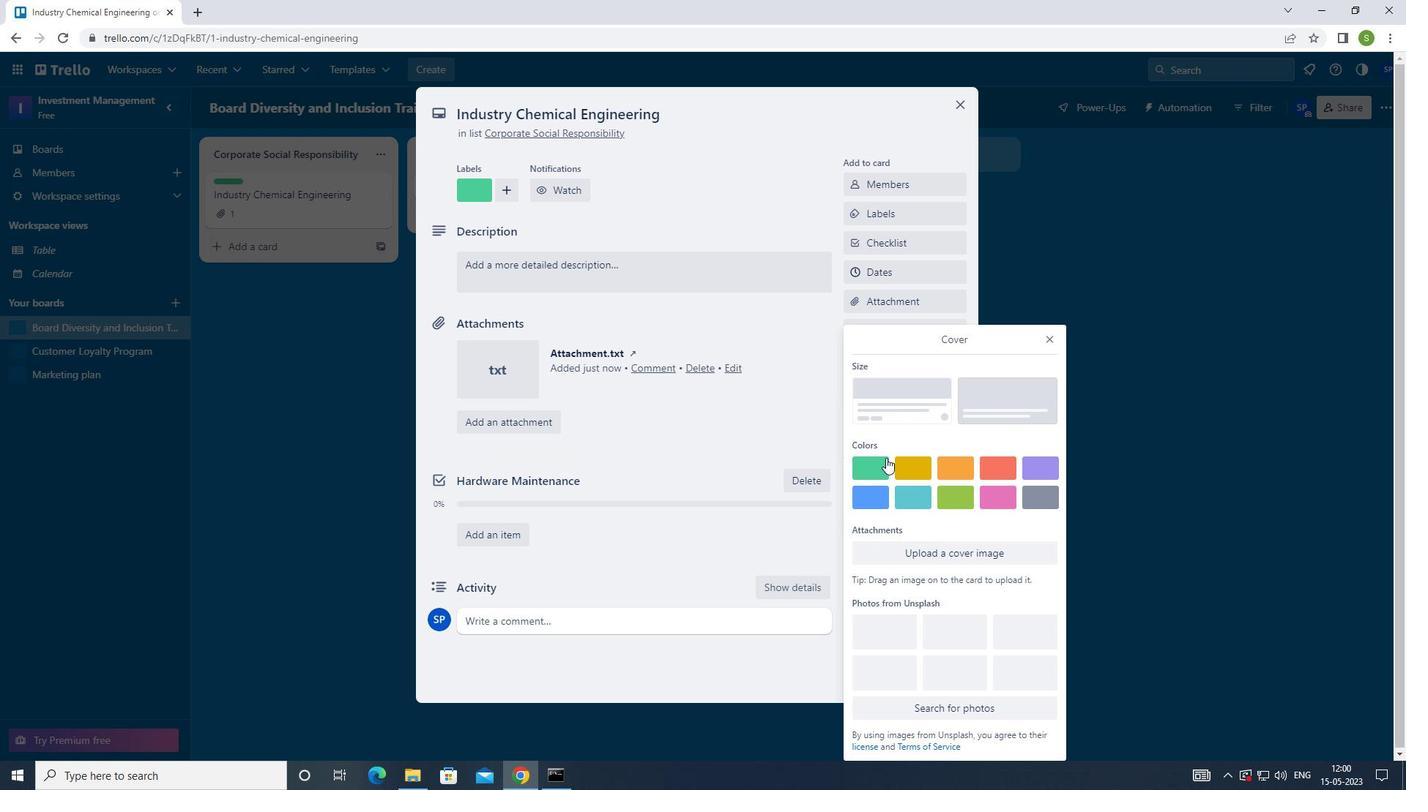 
Action: Mouse pressed left at (876, 465)
Screenshot: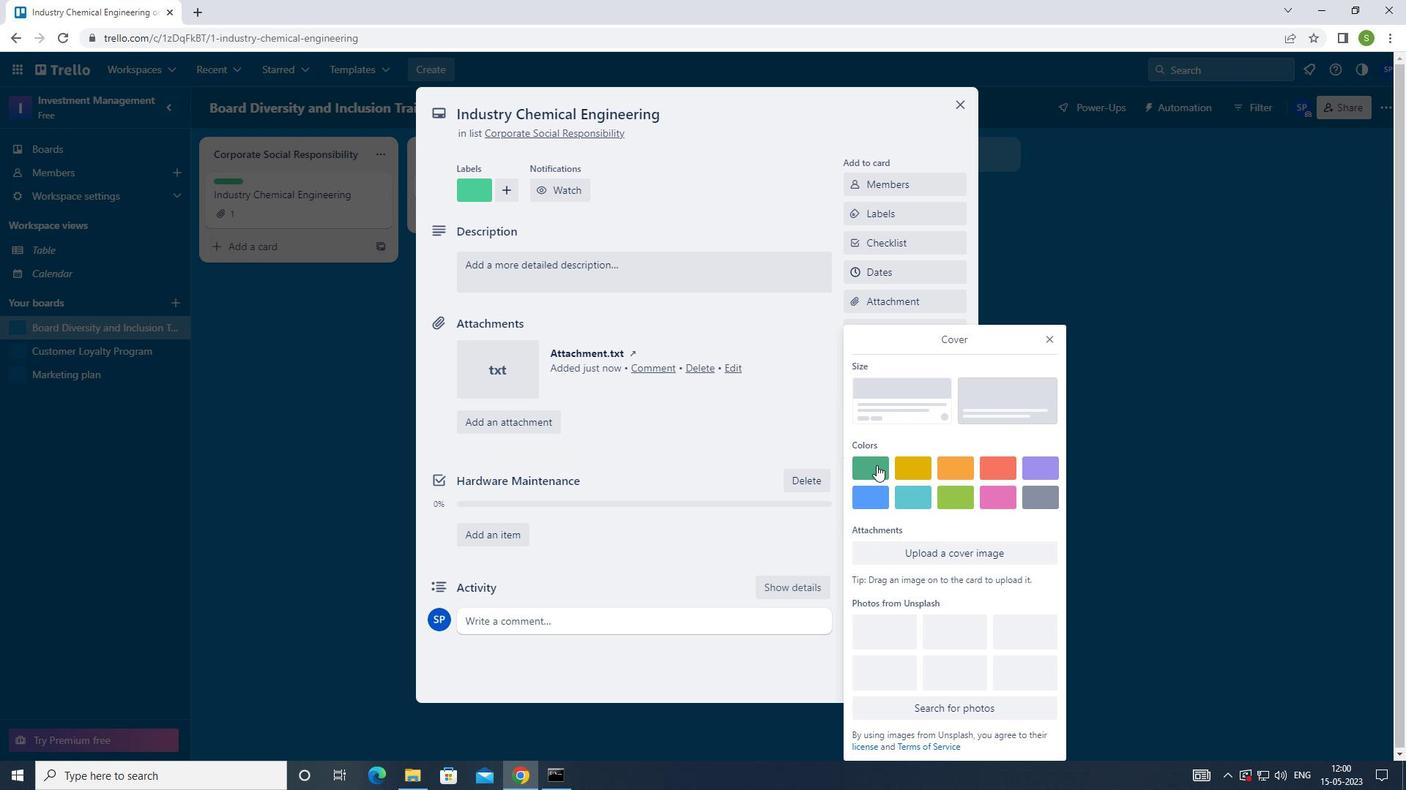 
Action: Mouse moved to (1047, 315)
Screenshot: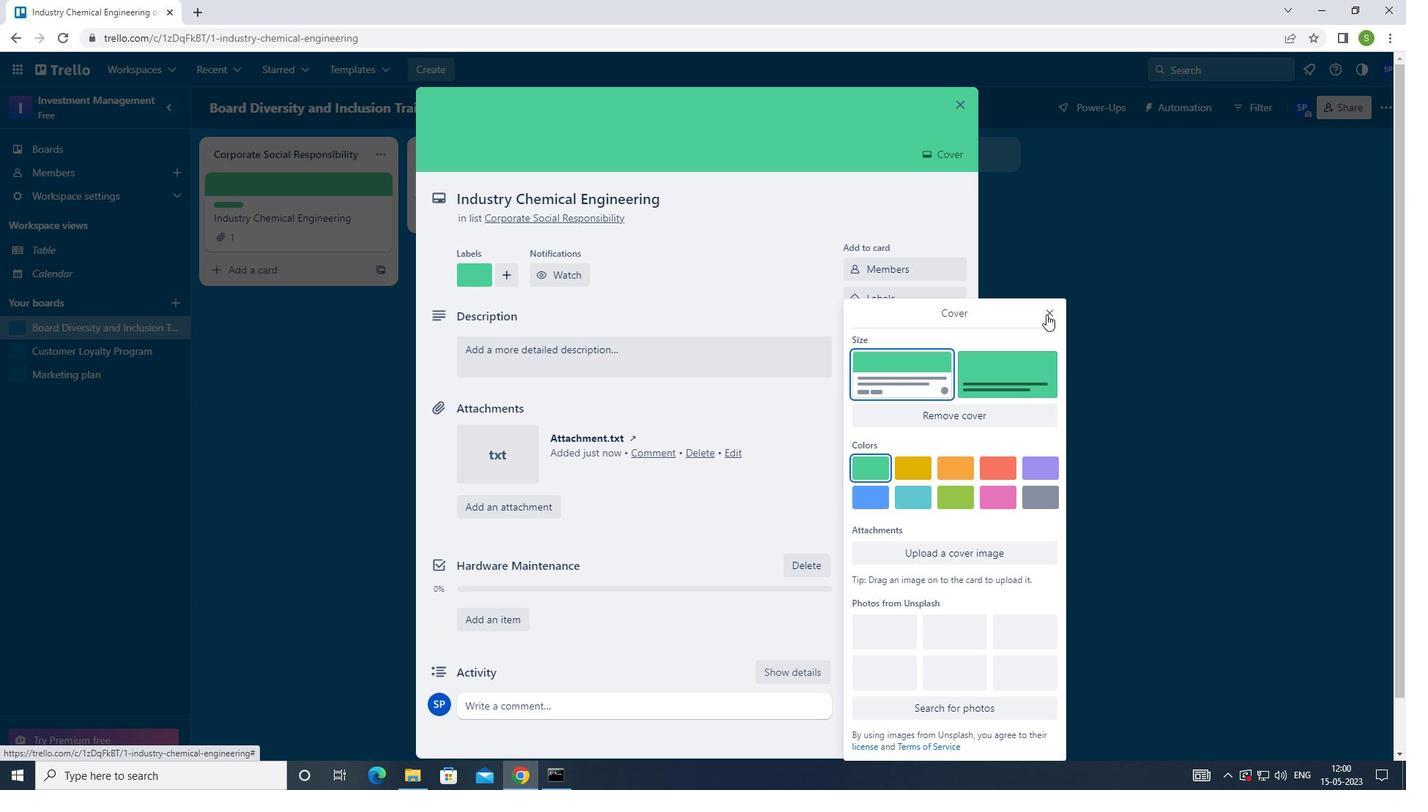 
Action: Mouse pressed left at (1047, 315)
Screenshot: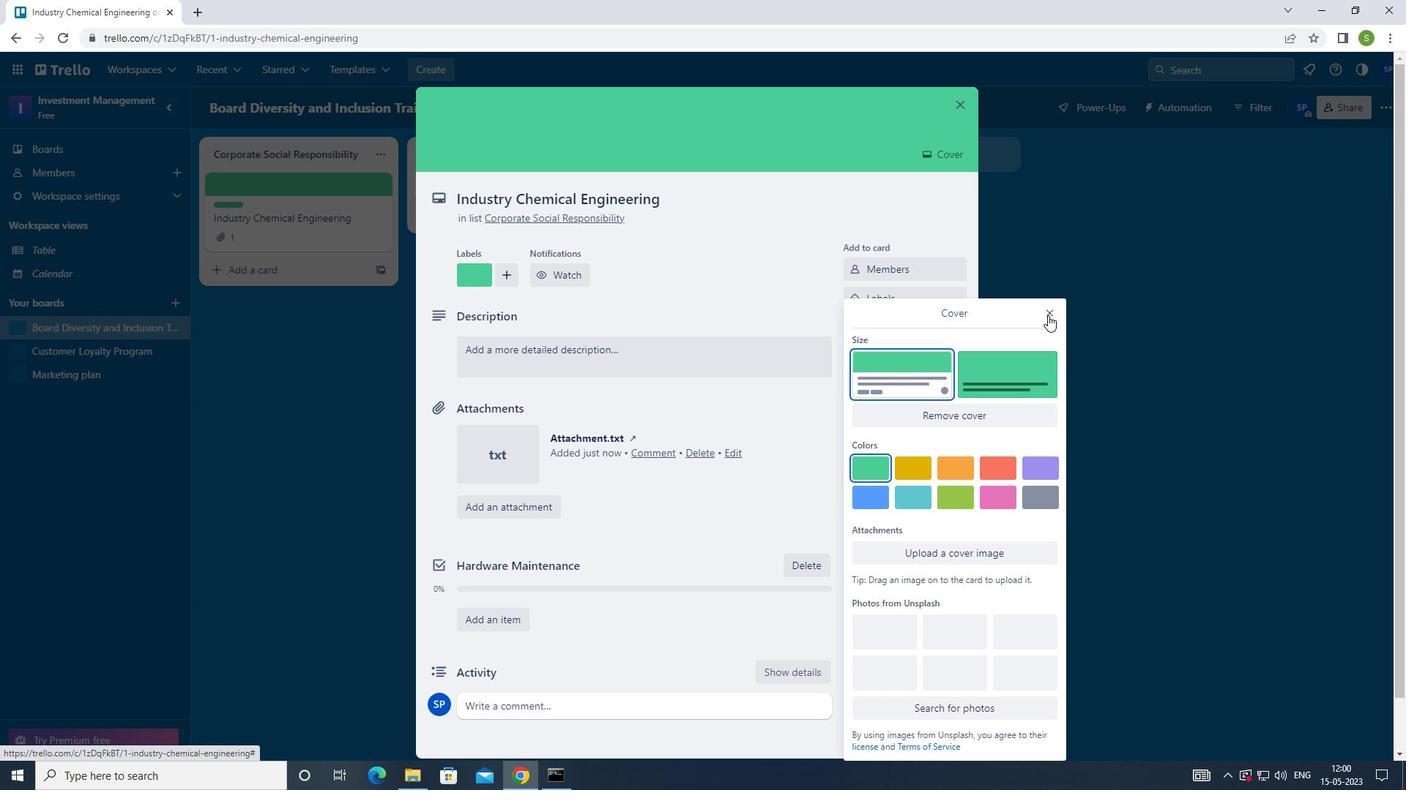 
Action: Mouse moved to (678, 353)
Screenshot: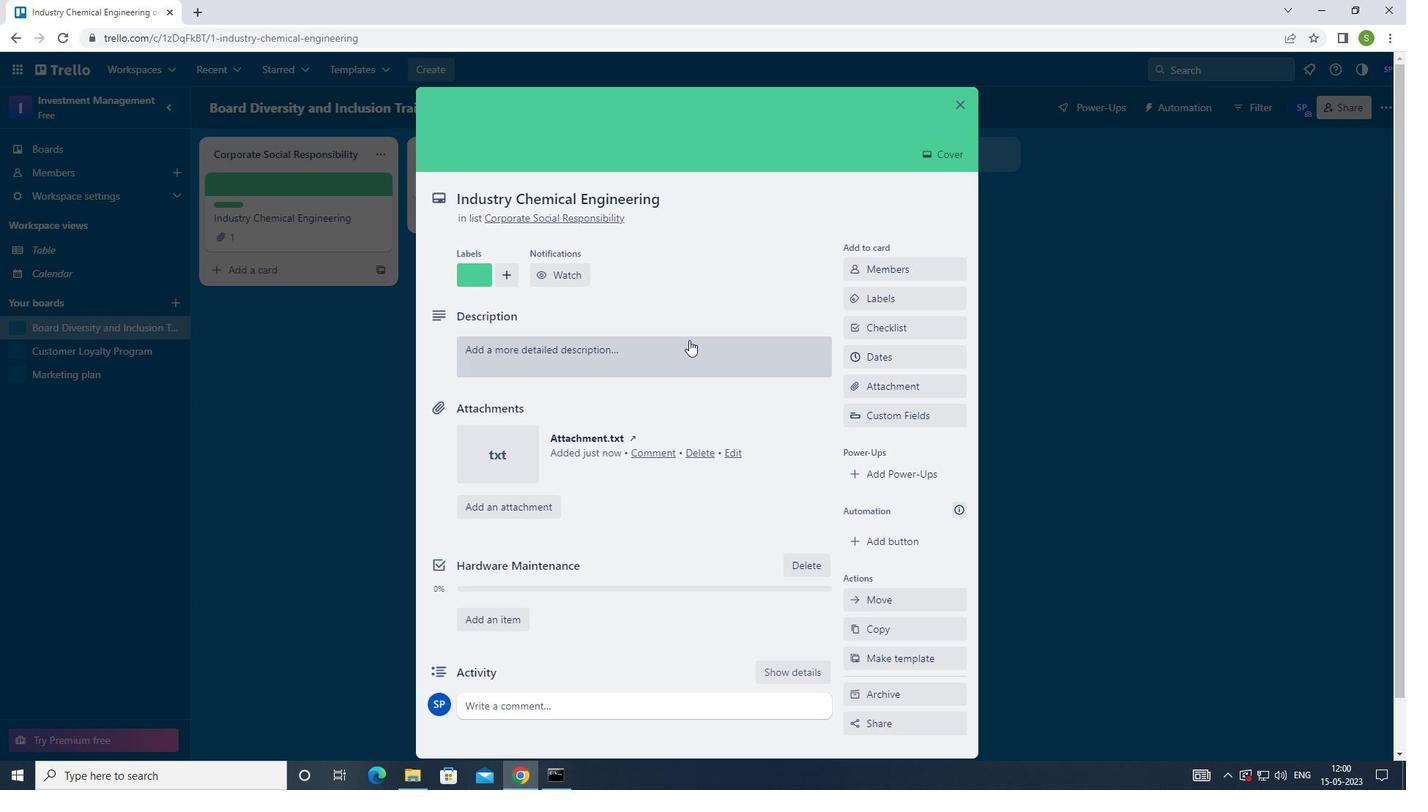 
Action: Mouse pressed left at (678, 353)
Screenshot: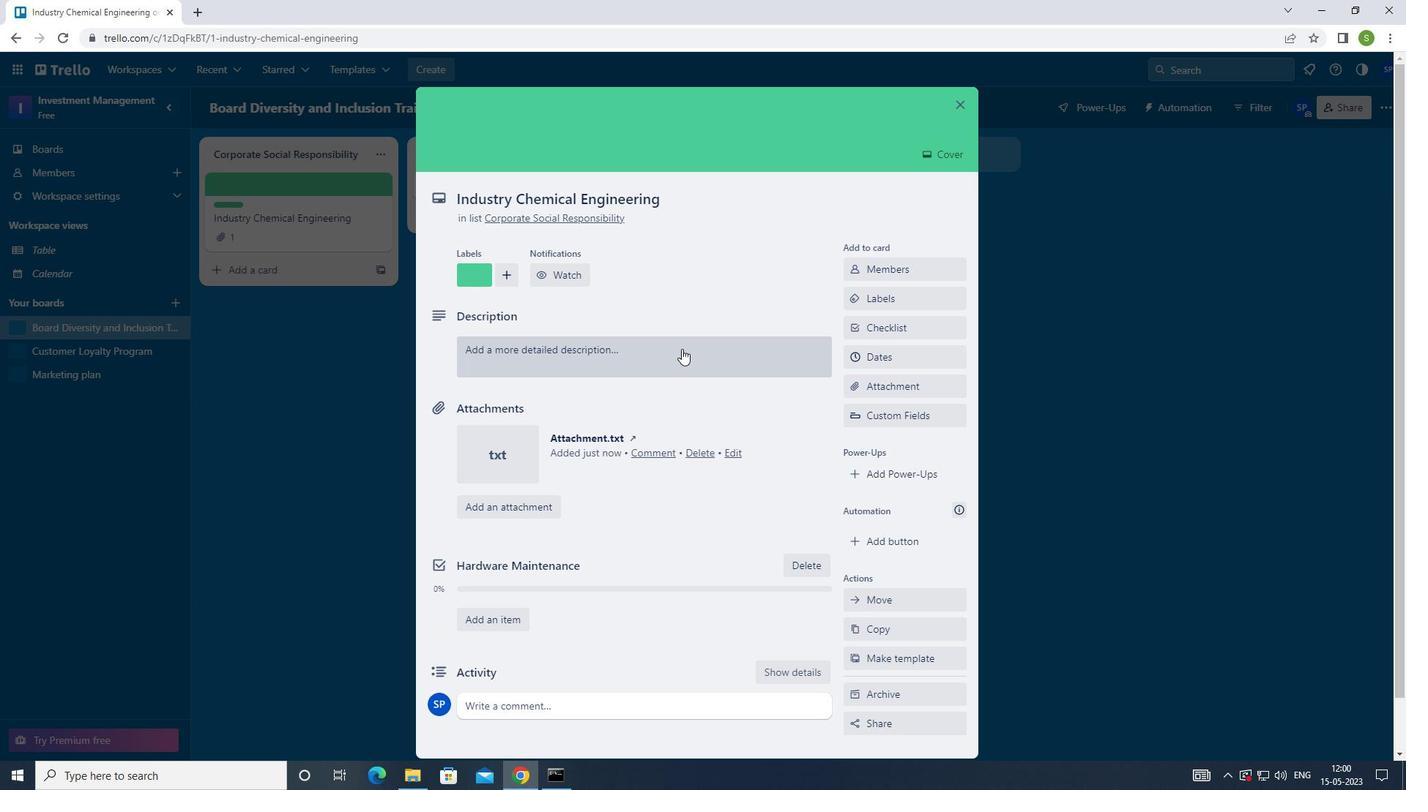 
Action: Mouse moved to (707, 264)
Screenshot: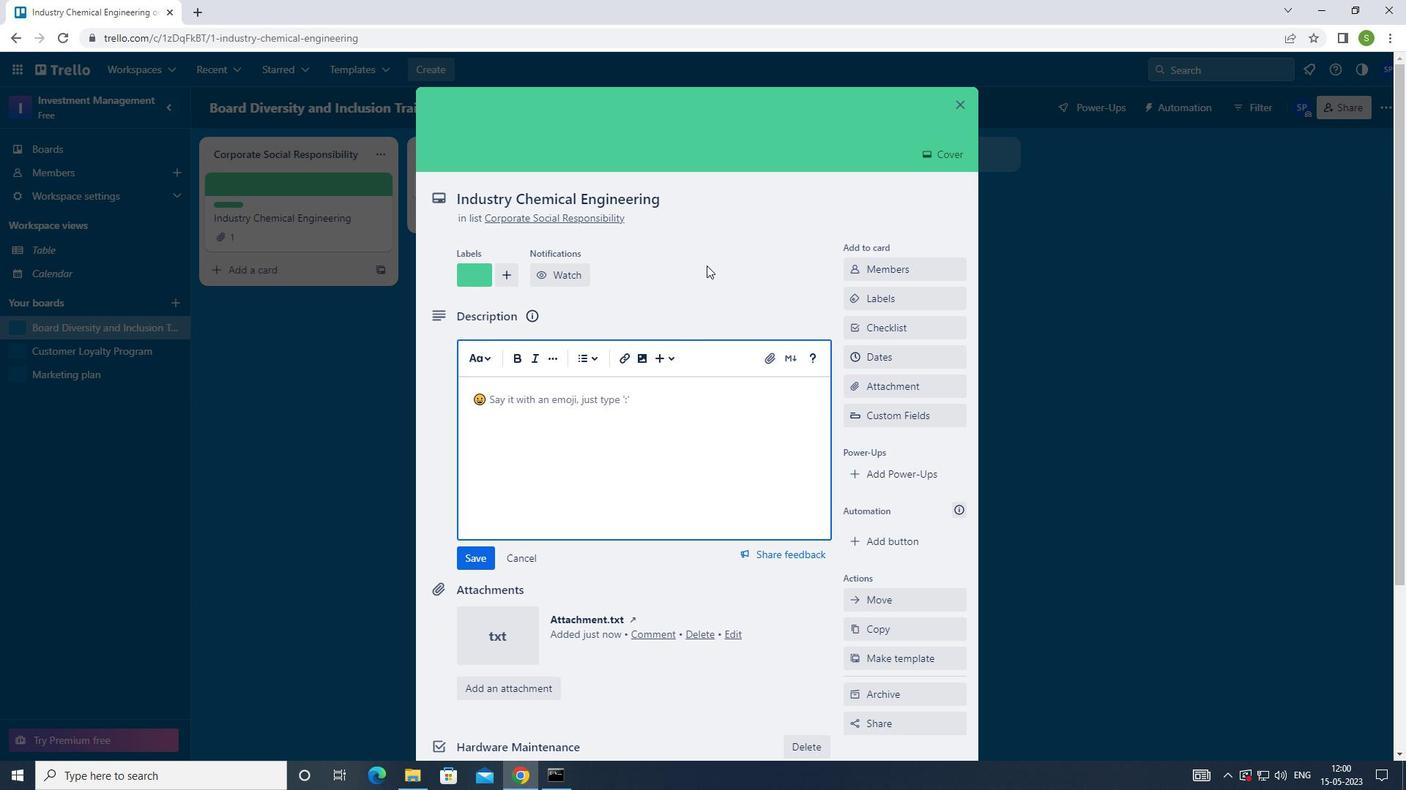 
Action: Key pressed <Key.shift>DEVELOP<Key.space>AND<Key.space>LAUC<Key.backspace>NCH<Key.space>NEW<Key.space>SOCIAL<Key.space>MEDIA<Key.space>MARKETING<Key.space>CAMPAIGN<Key.space>FOR<Key.space>INFLUENCER<Key.space>MARKETING
Screenshot: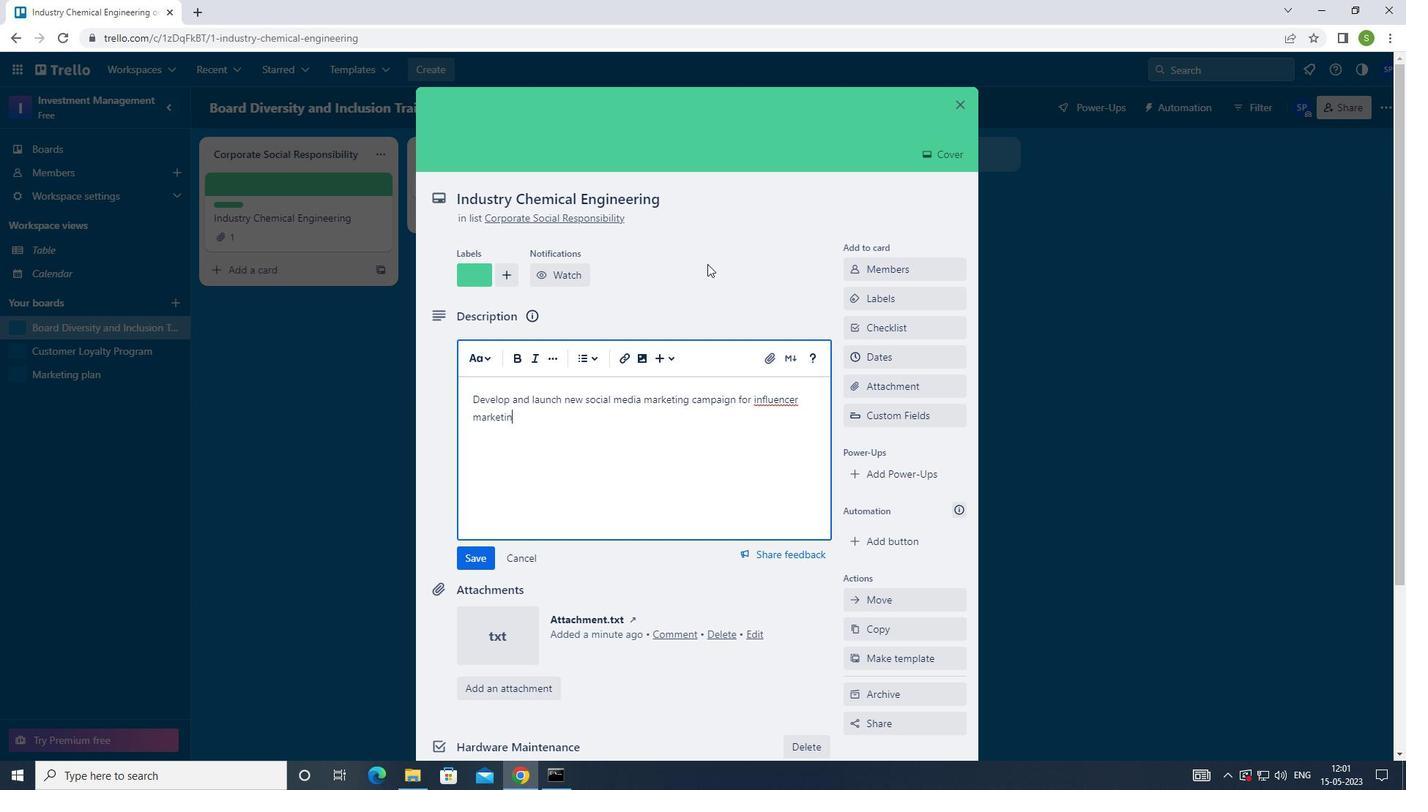 
Action: Mouse moved to (472, 561)
Screenshot: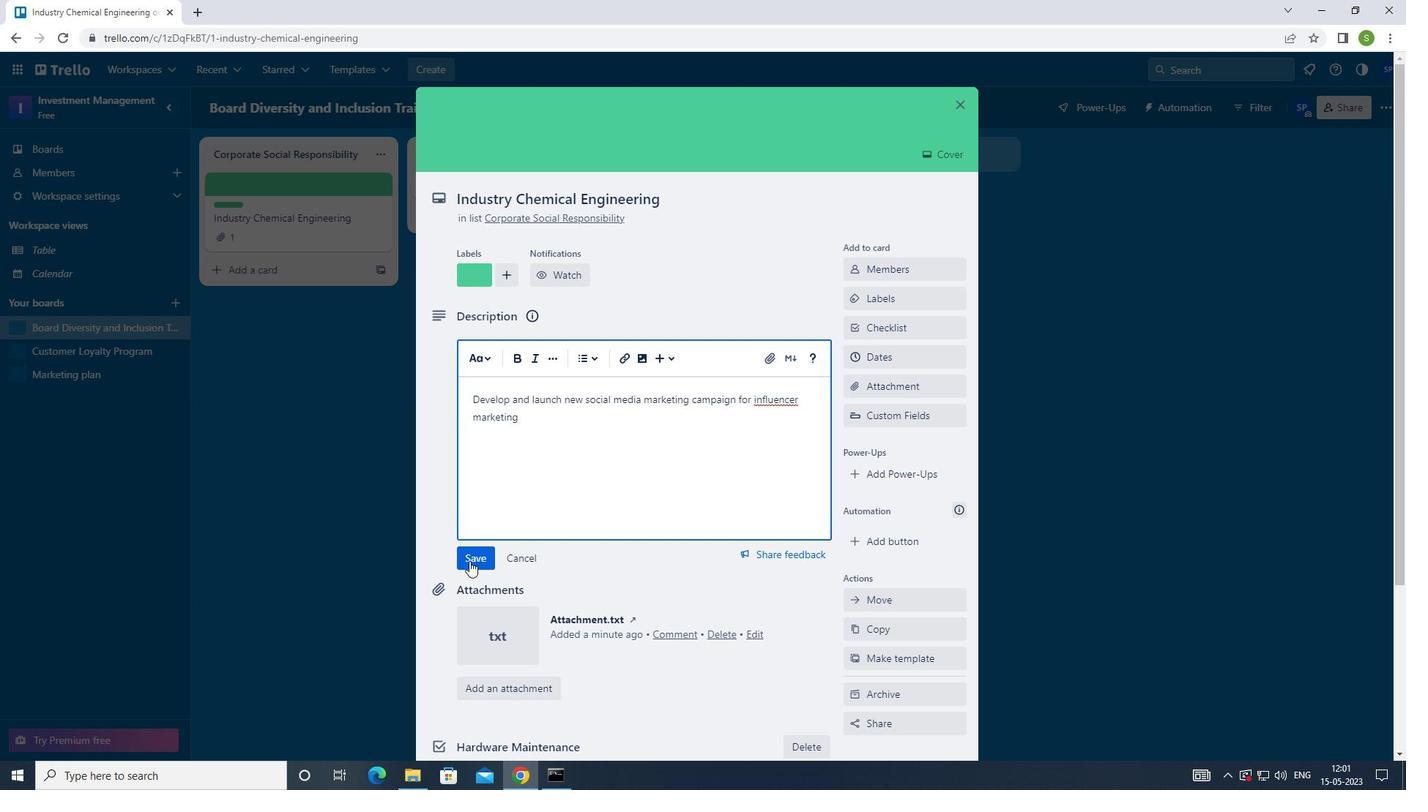 
Action: Mouse pressed left at (472, 561)
Screenshot: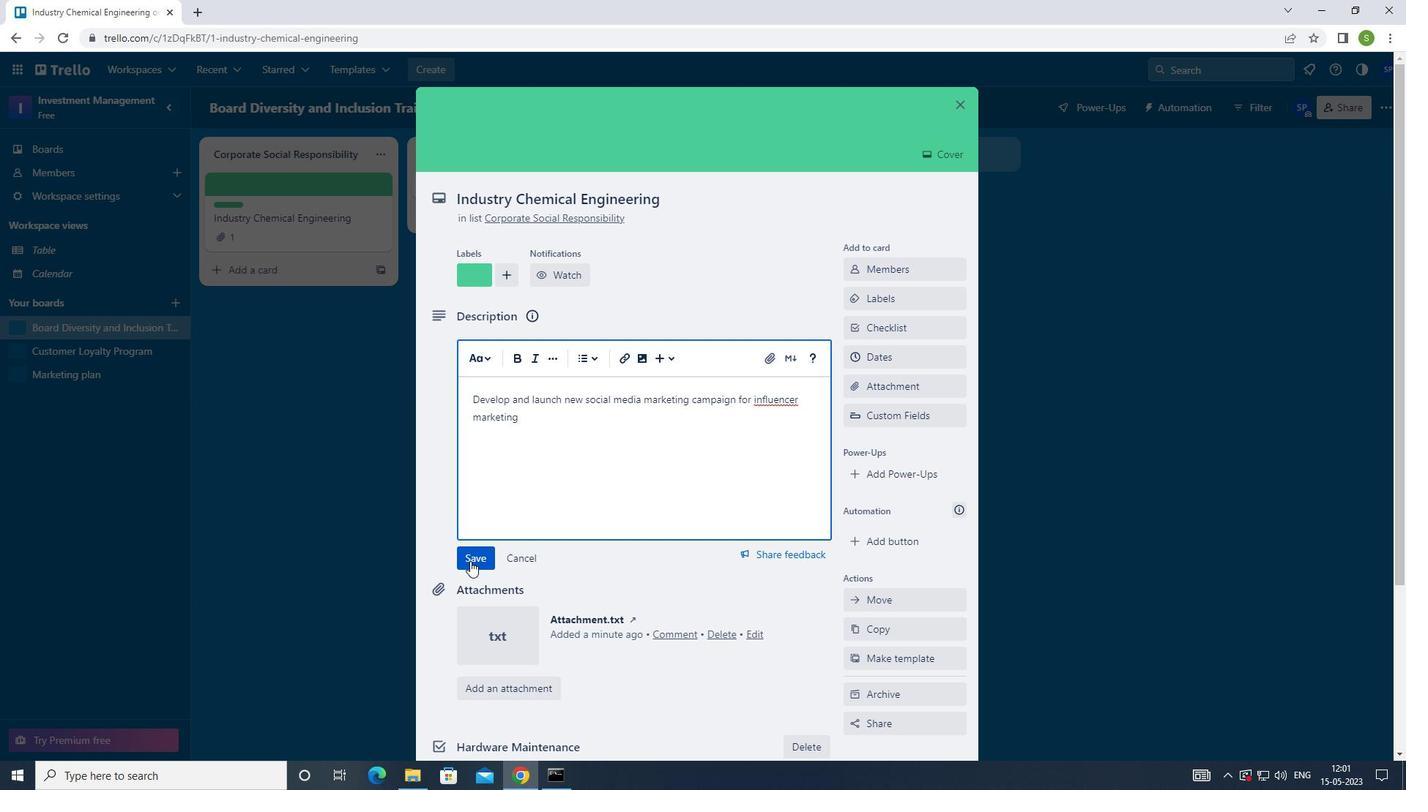 
Action: Mouse moved to (556, 692)
Screenshot: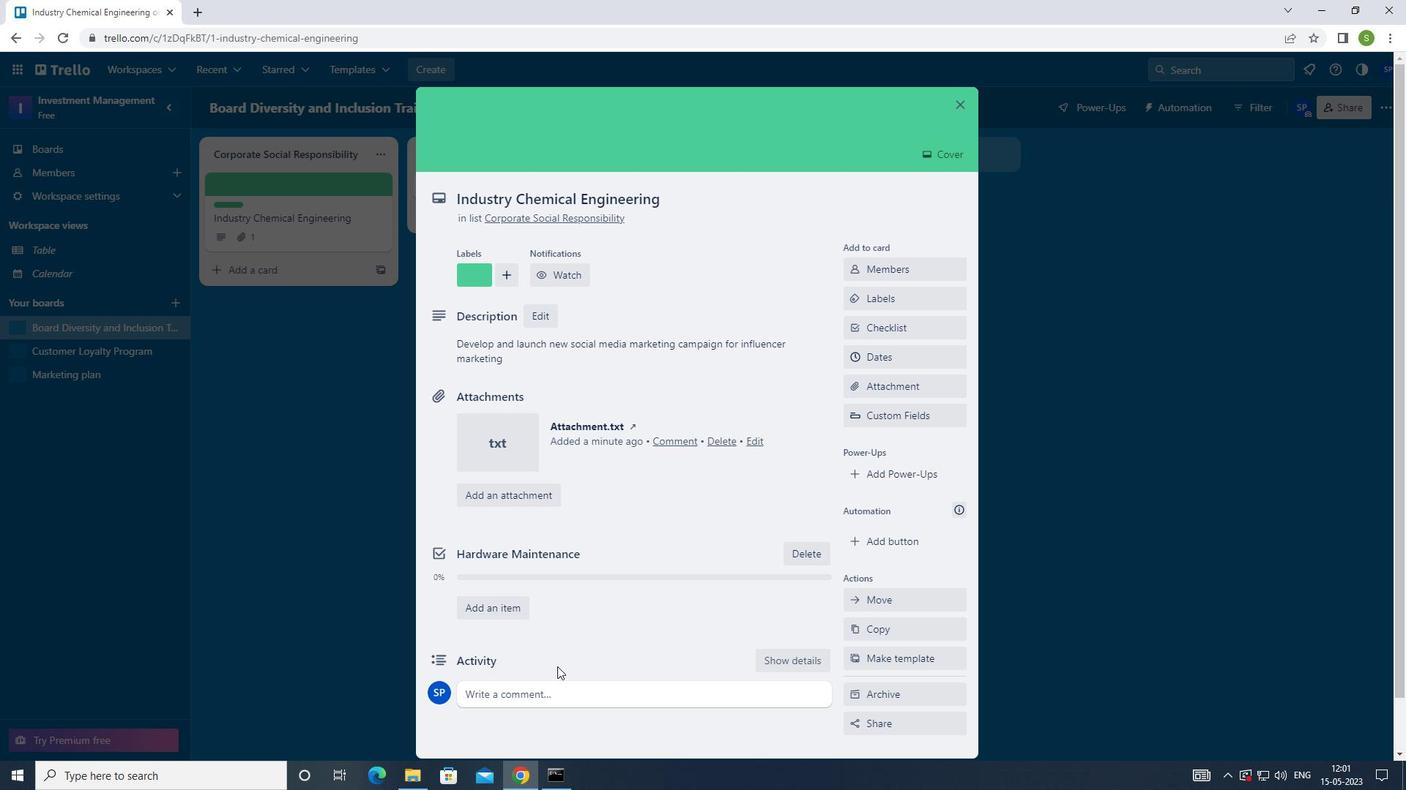 
Action: Mouse pressed left at (556, 692)
Screenshot: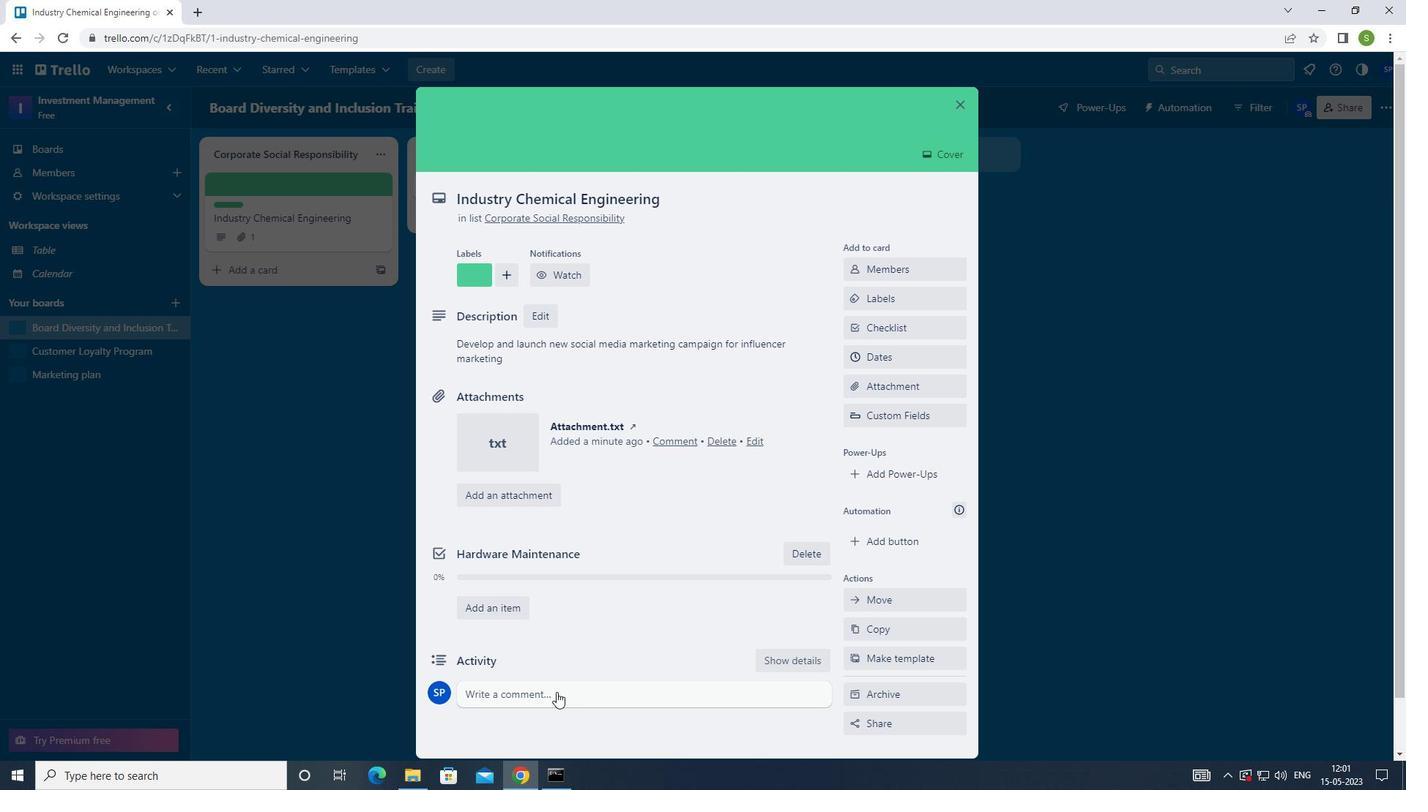 
Action: Mouse moved to (612, 520)
Screenshot: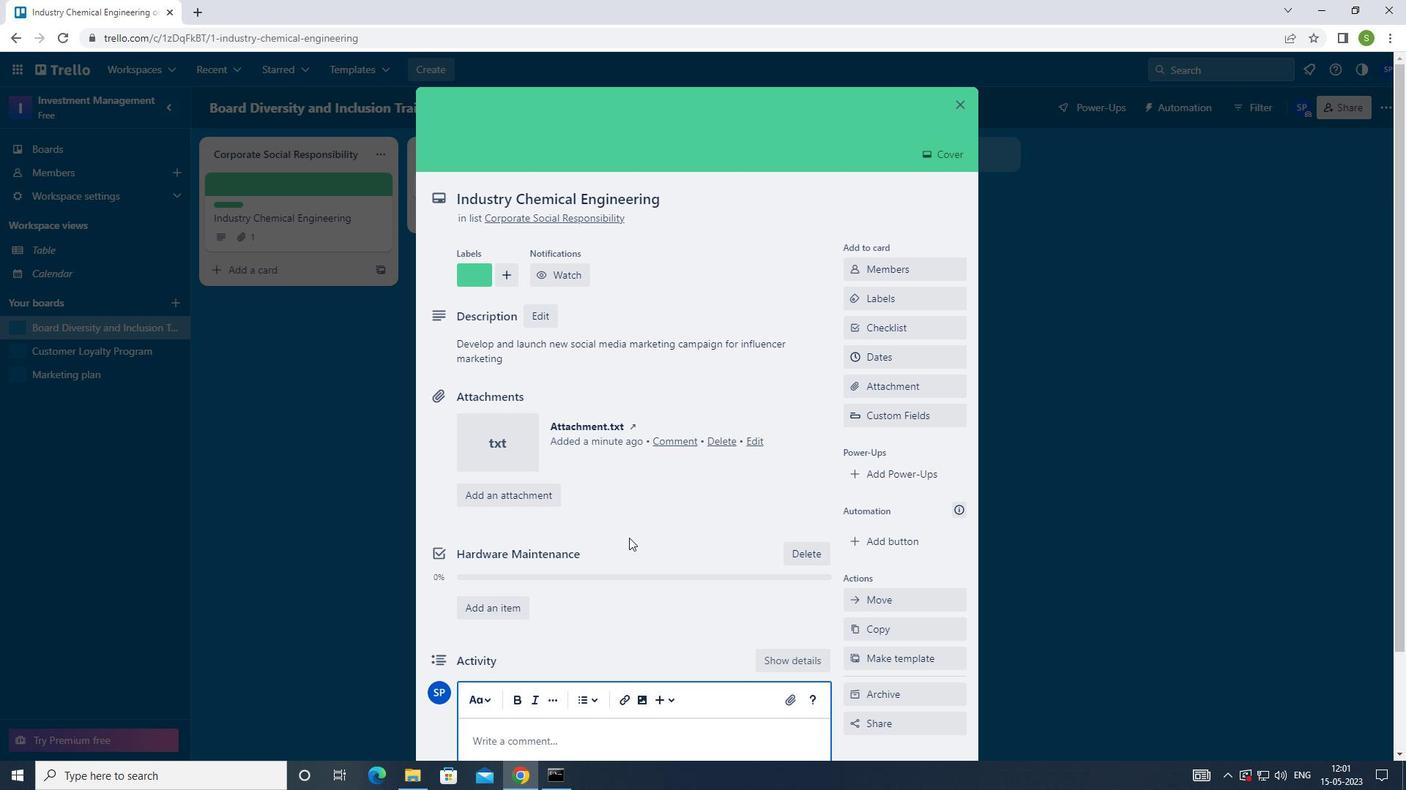 
Action: Key pressed <Key.shift_r>LET<Key.space>US<Key.space>MAKE<Key.space>SURE<Key.space>WE<Key.space>GIVE<Key.space>THIS<Key.space>TASK<Key.space>THE<Key.space>ATTENTION<Key.space>IT<Key.space>DESERVES<Key.space>AS<Key.space>IT<Key.space>IS<Key.space>CRUCIAL<Key.space>TI<Key.backspace>O<Key.space>THE<Key.space>OVERALL<Key.space>SUCESS<Key.space>OF<Key.space>THE<Key.space>PROJECT
Screenshot: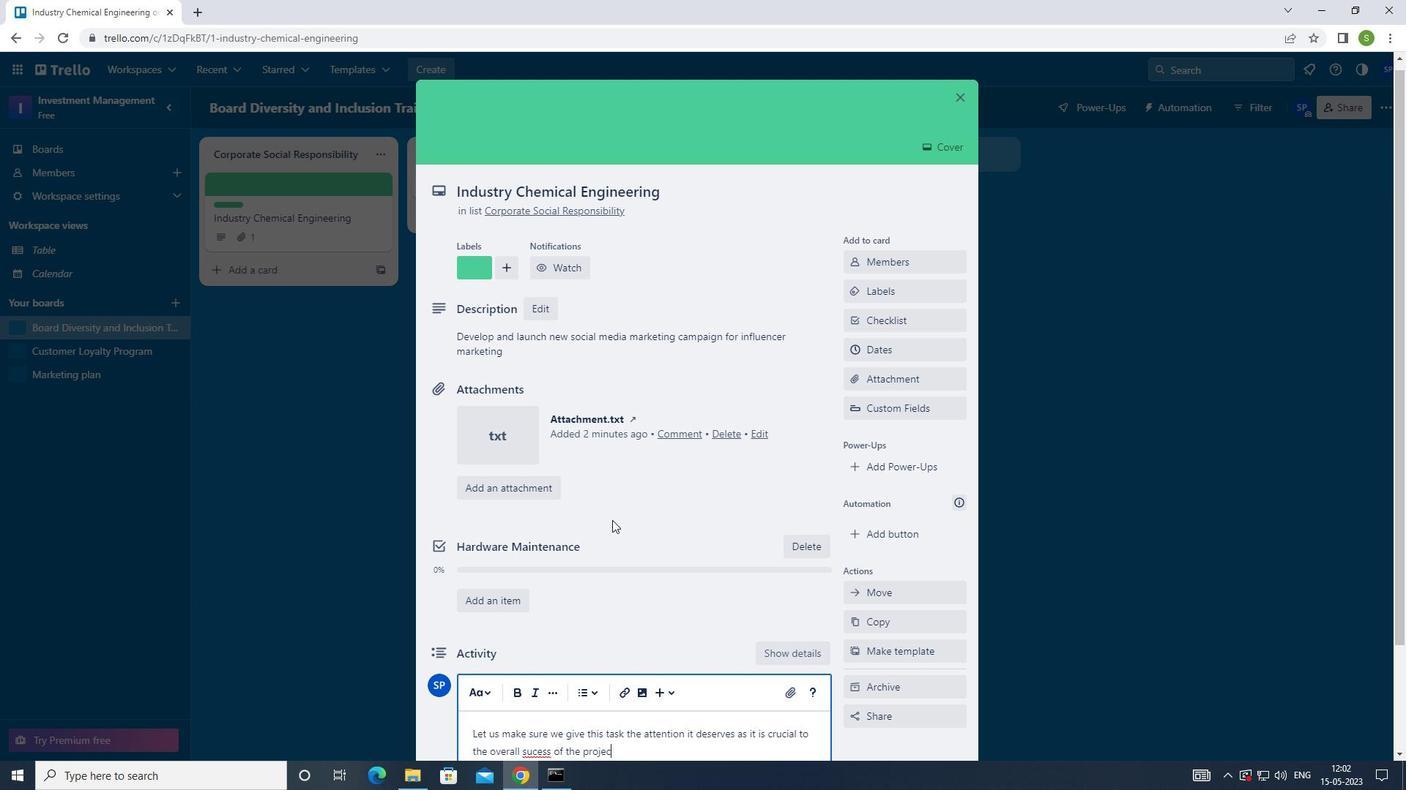 
Action: Mouse moved to (640, 523)
Screenshot: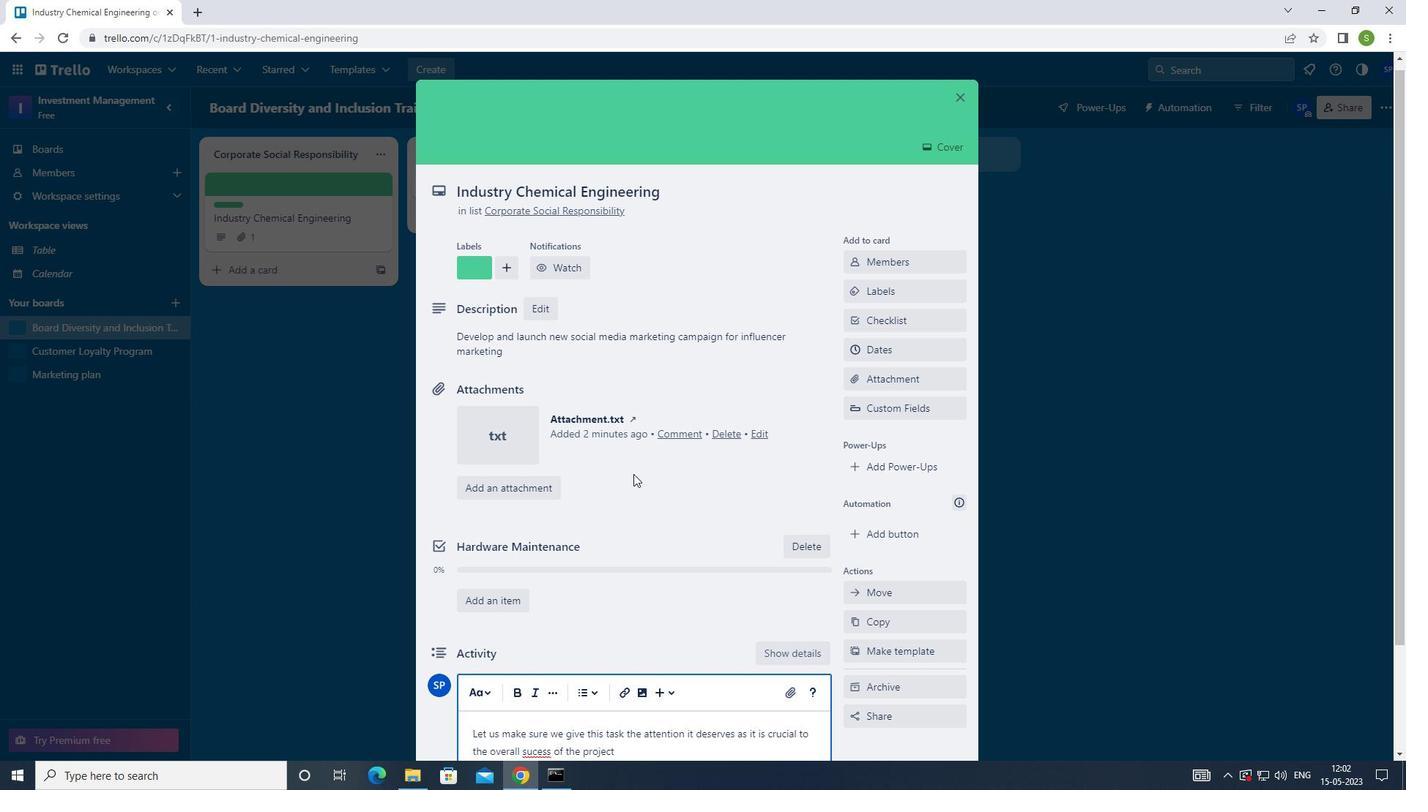
Action: Mouse scrolled (640, 522) with delta (0, 0)
Screenshot: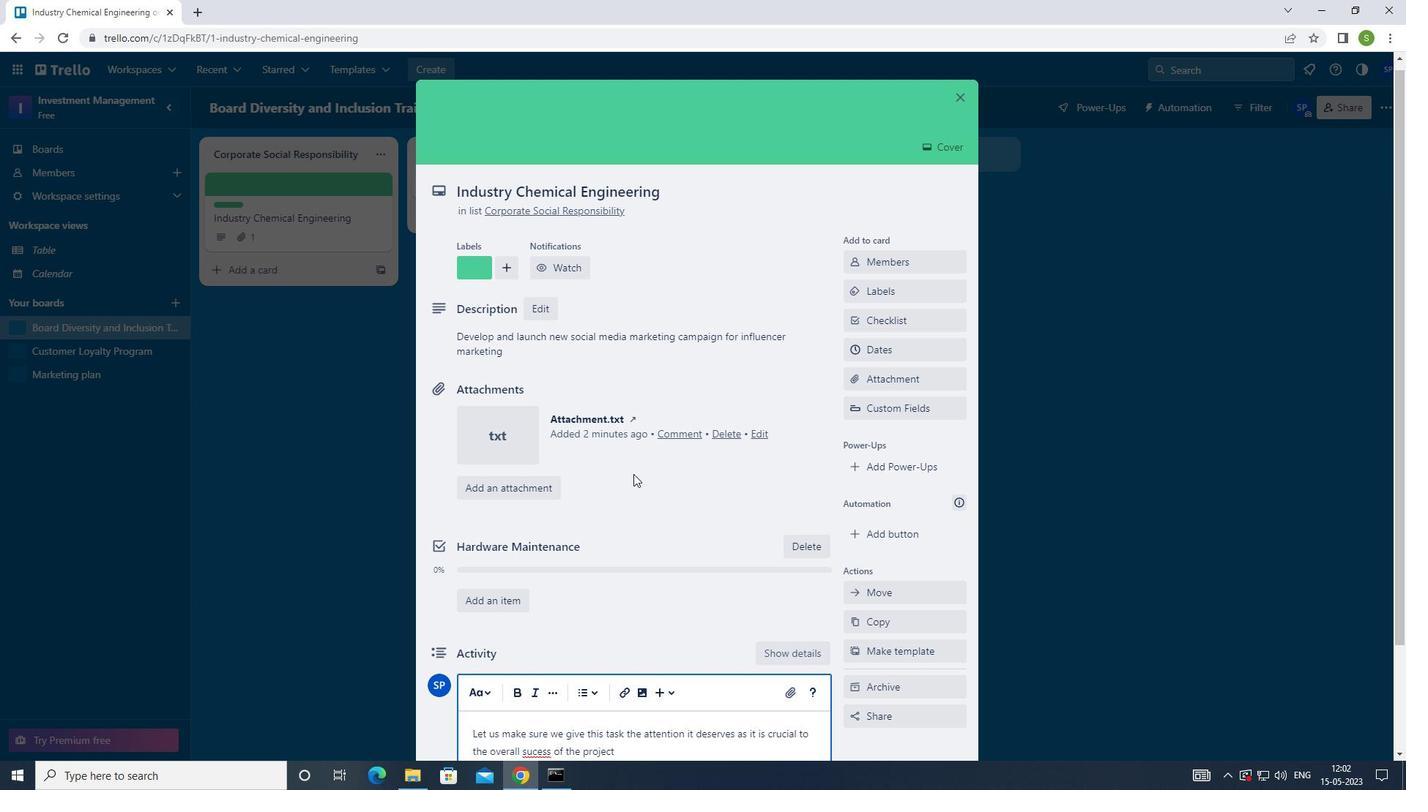 
Action: Mouse moved to (648, 562)
Screenshot: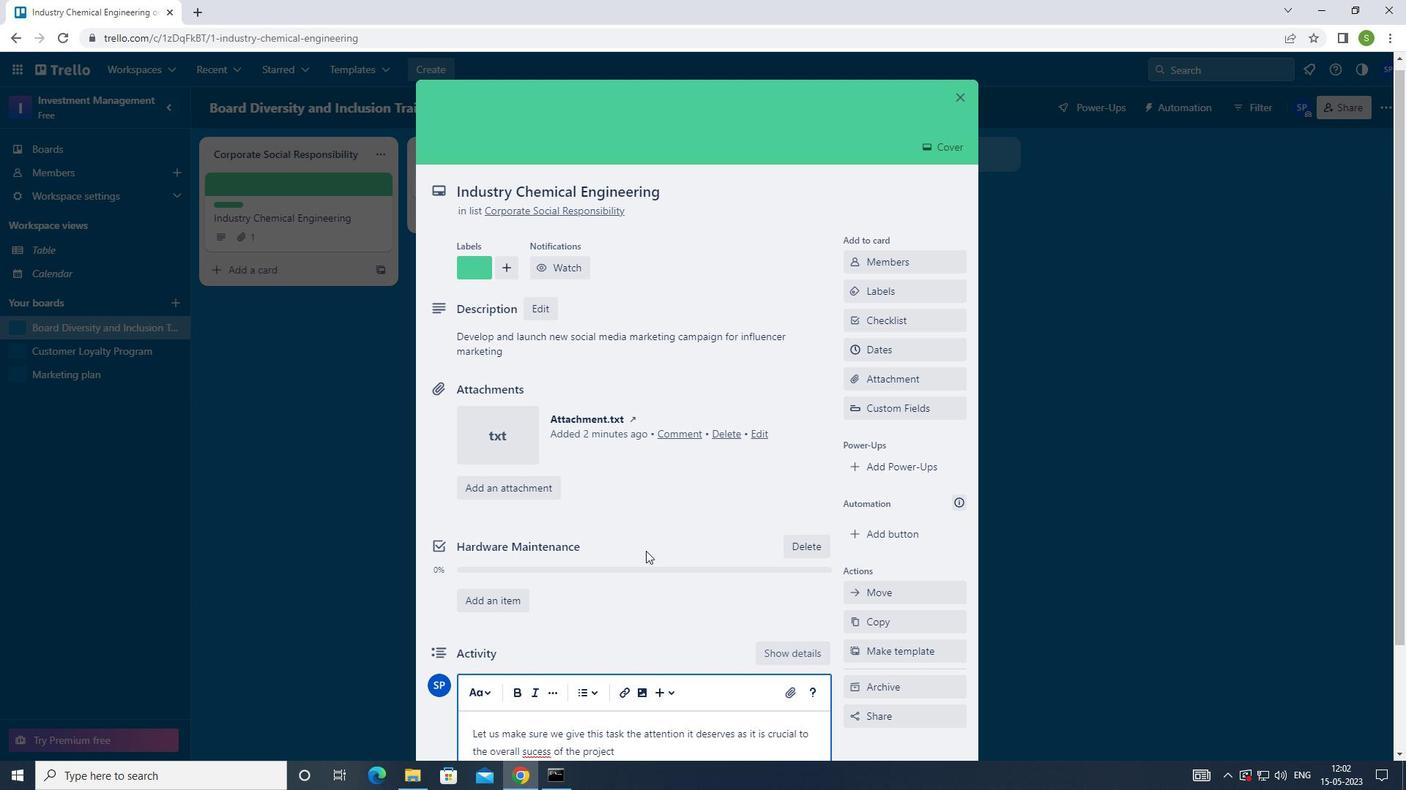 
Action: Mouse scrolled (648, 561) with delta (0, 0)
Screenshot: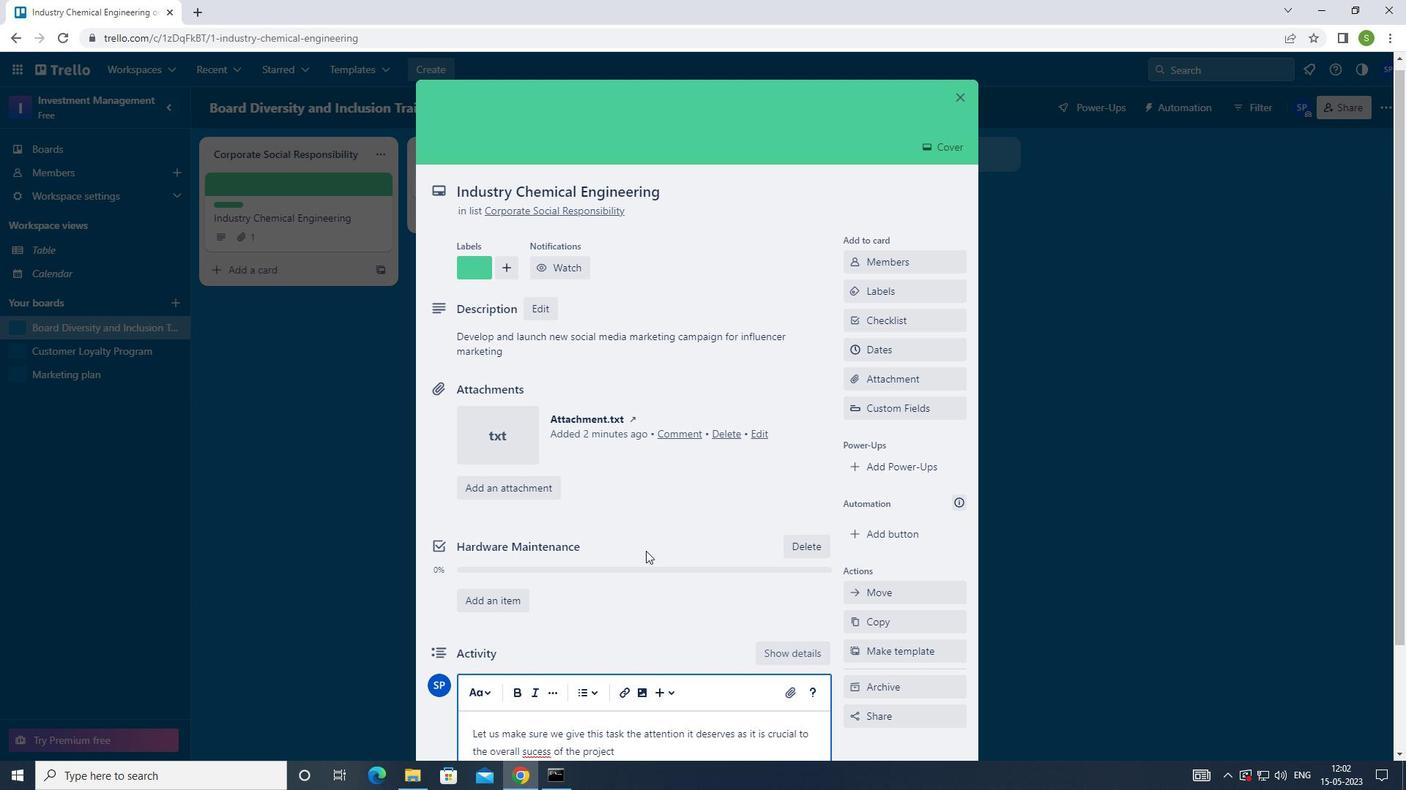 
Action: Mouse moved to (536, 629)
Screenshot: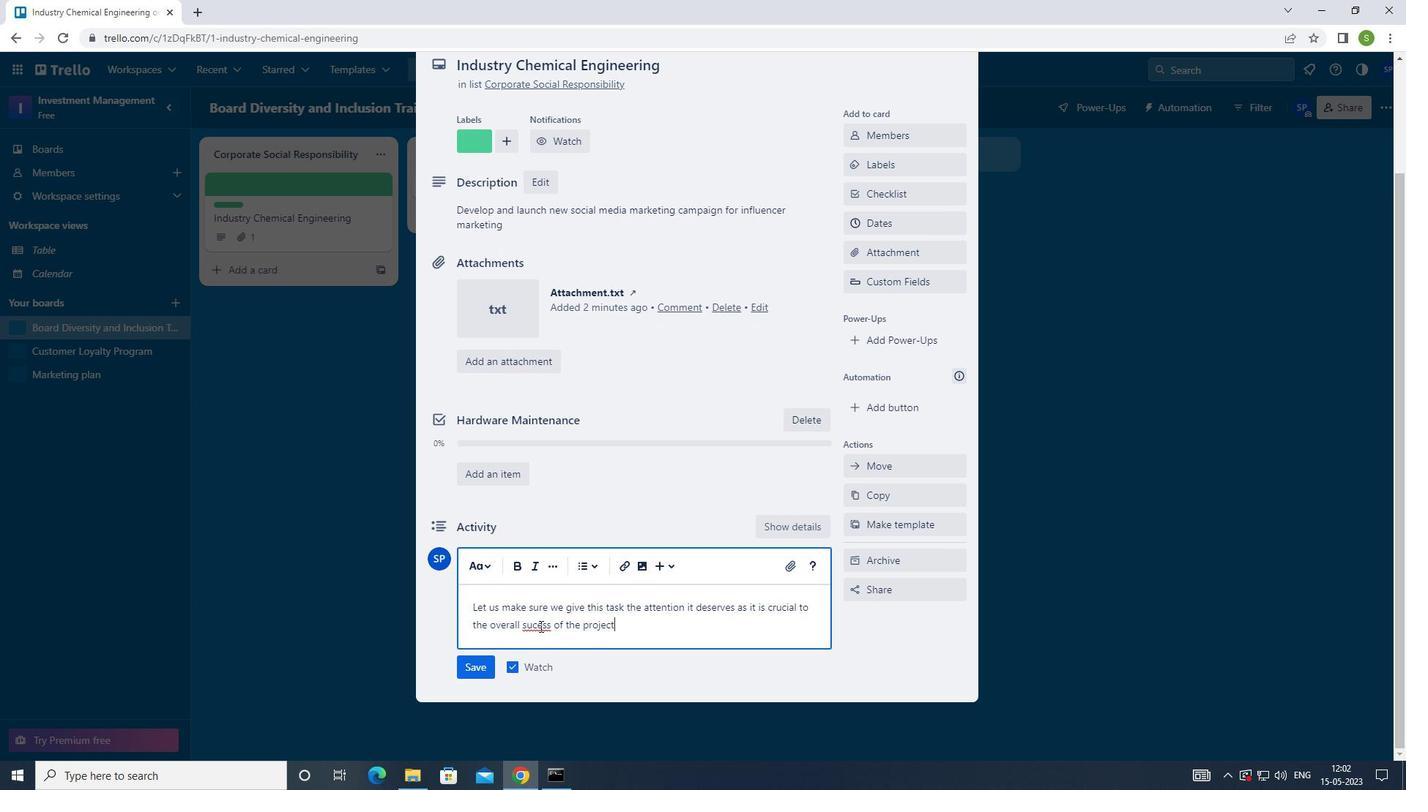 
Action: Mouse pressed left at (536, 629)
Screenshot: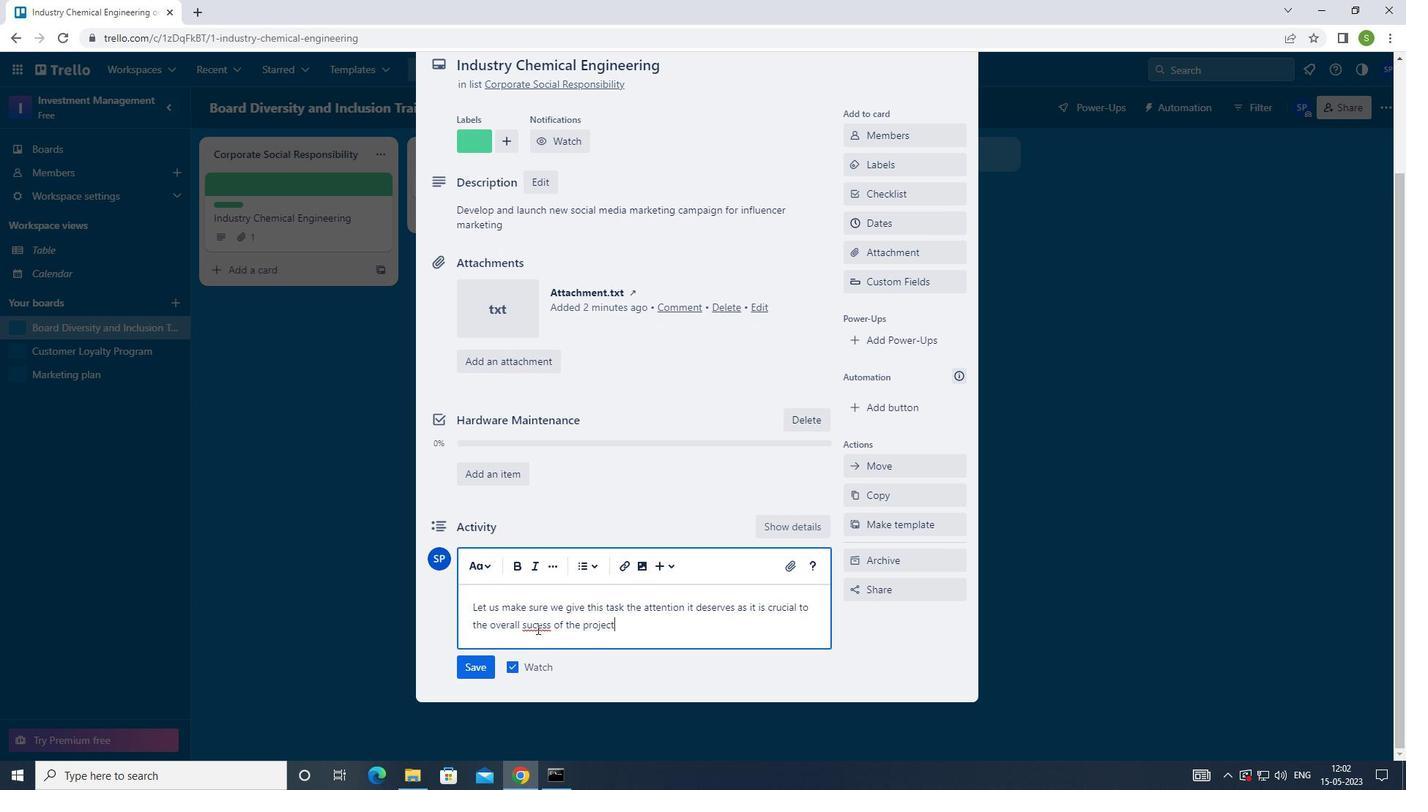 
Action: Mouse moved to (558, 626)
Screenshot: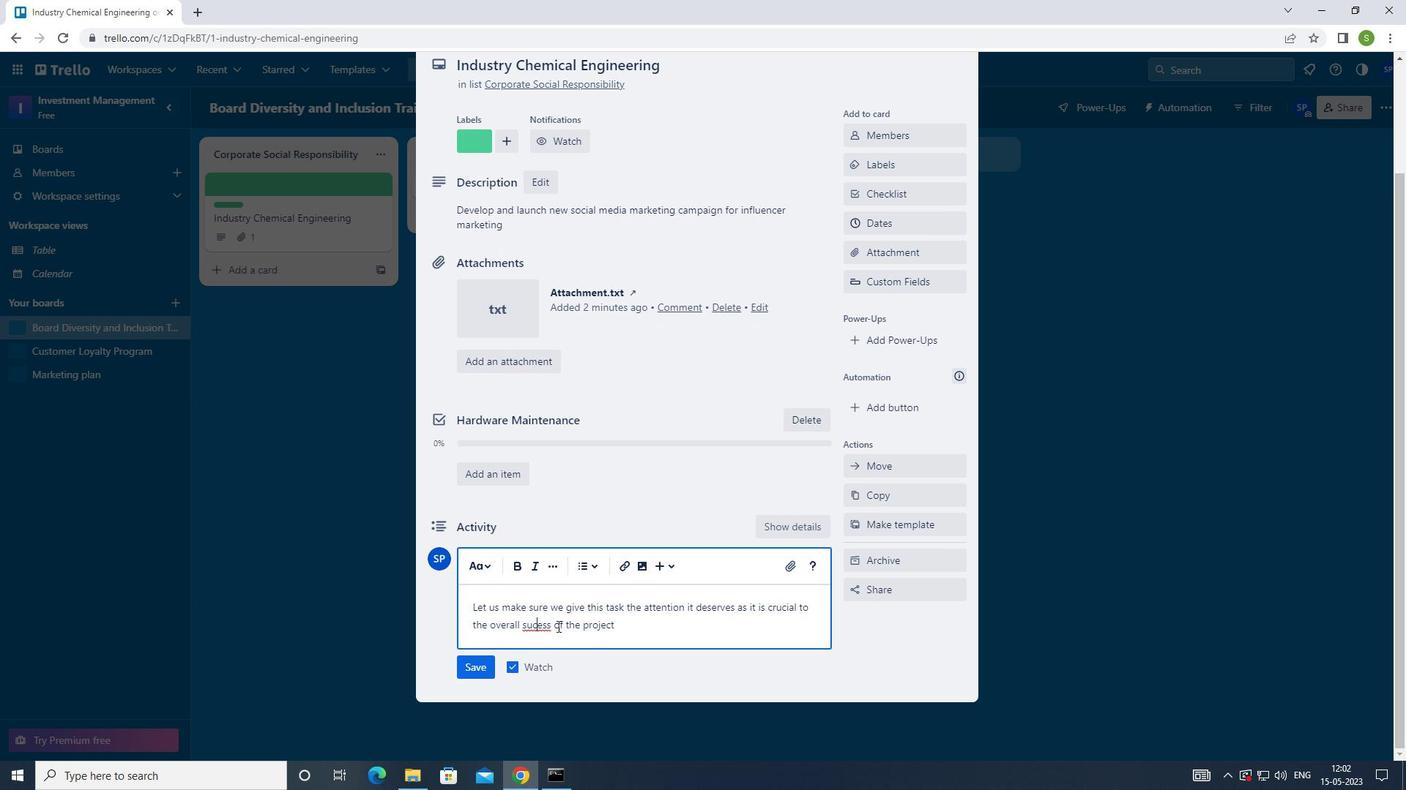 
Action: Key pressed C
Screenshot: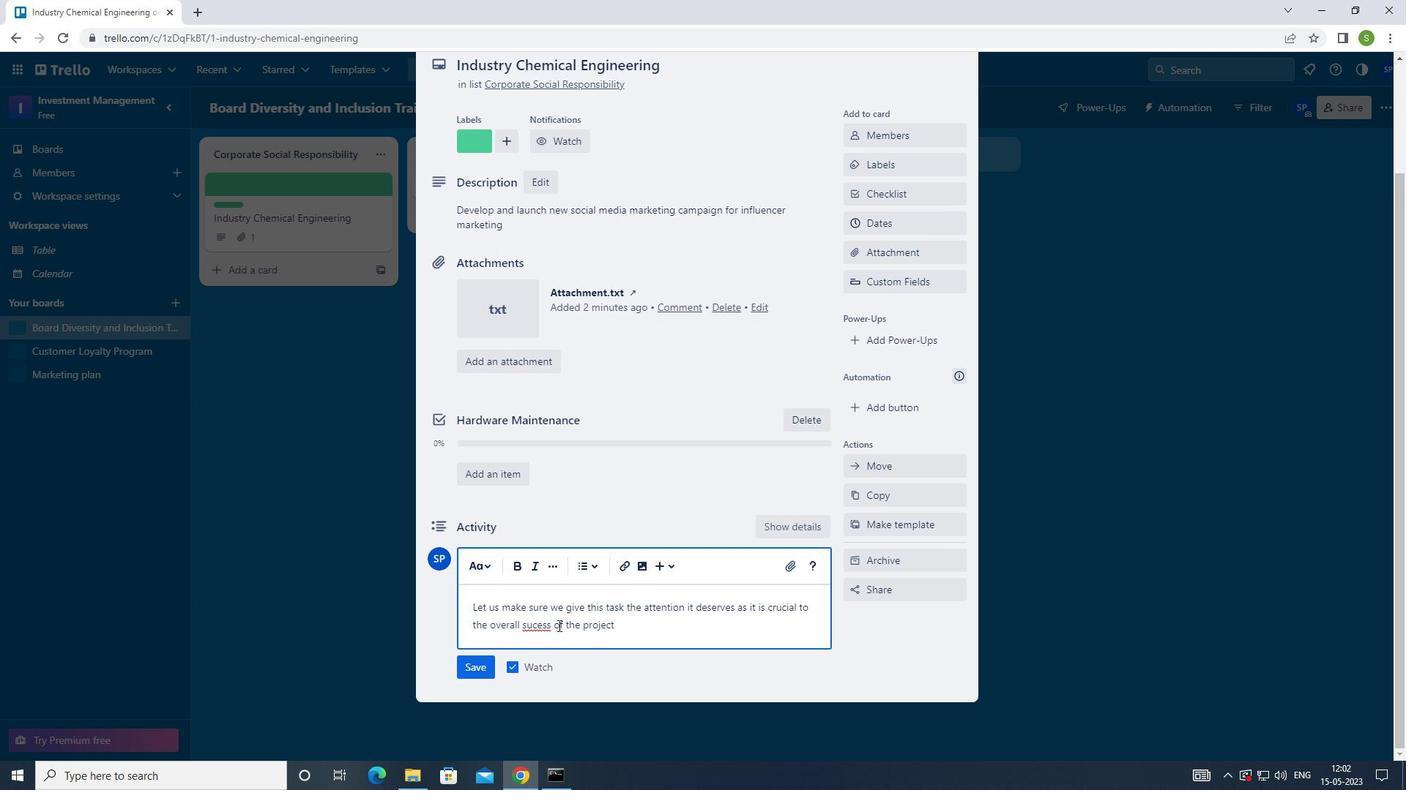 
Action: Mouse moved to (473, 670)
Screenshot: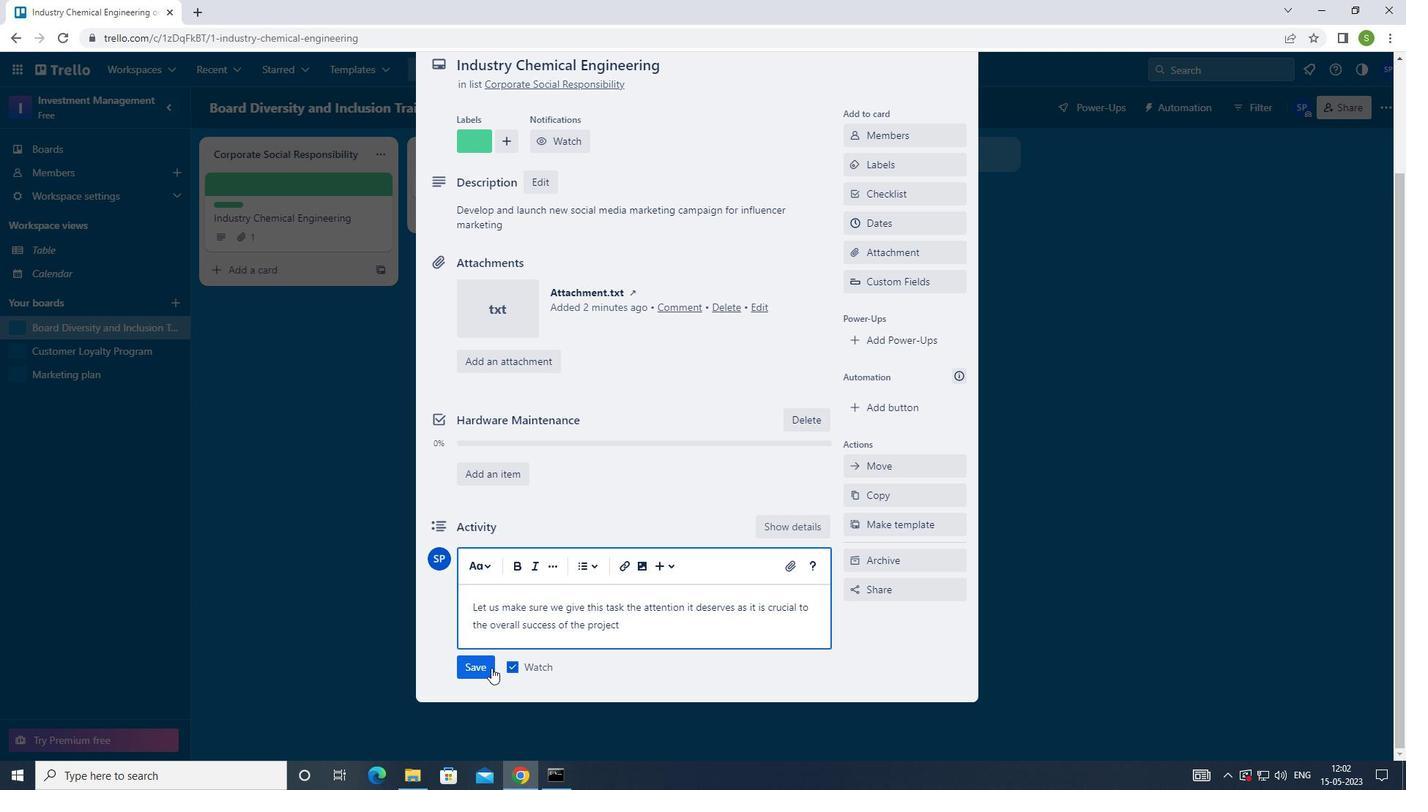 
Action: Mouse pressed left at (473, 670)
Screenshot: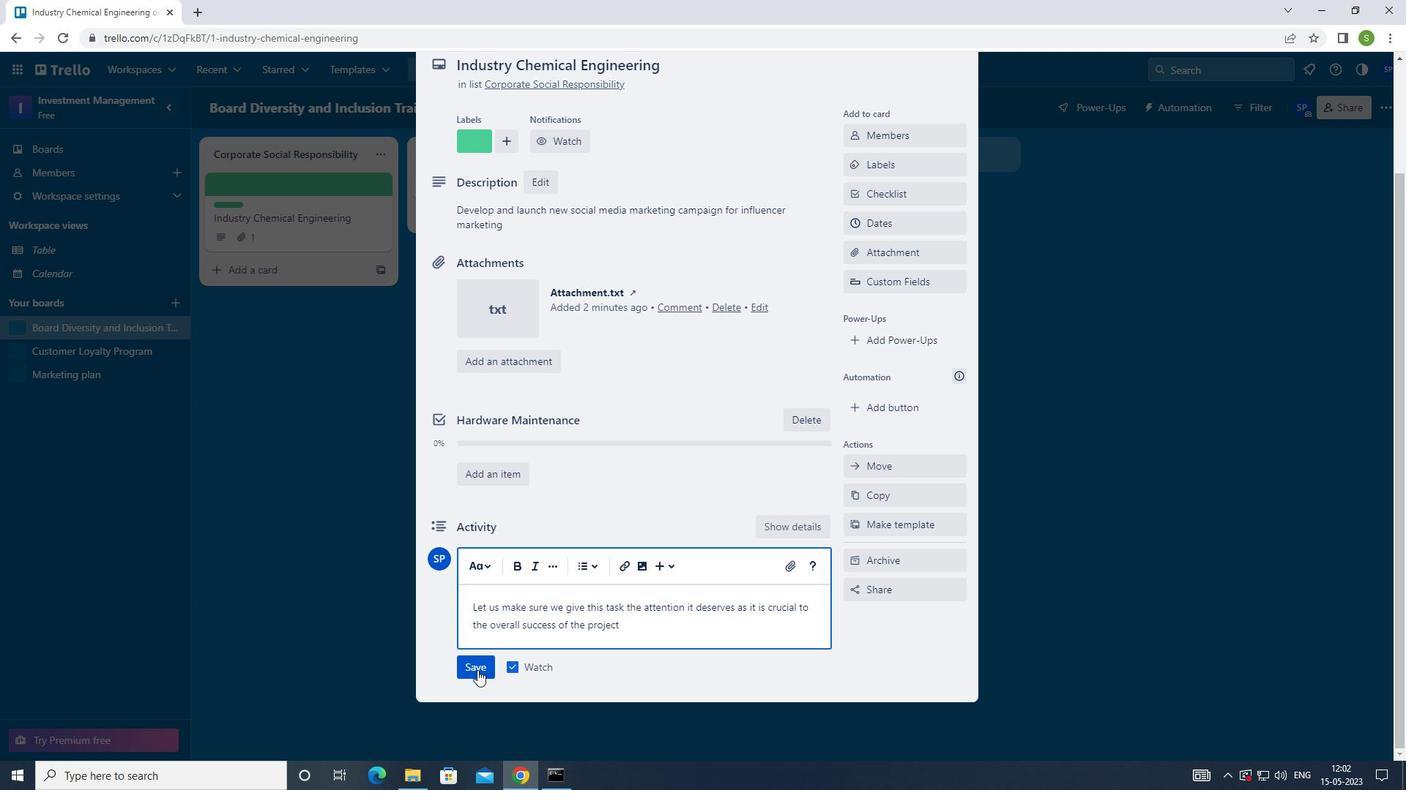 
Action: Mouse moved to (893, 237)
Screenshot: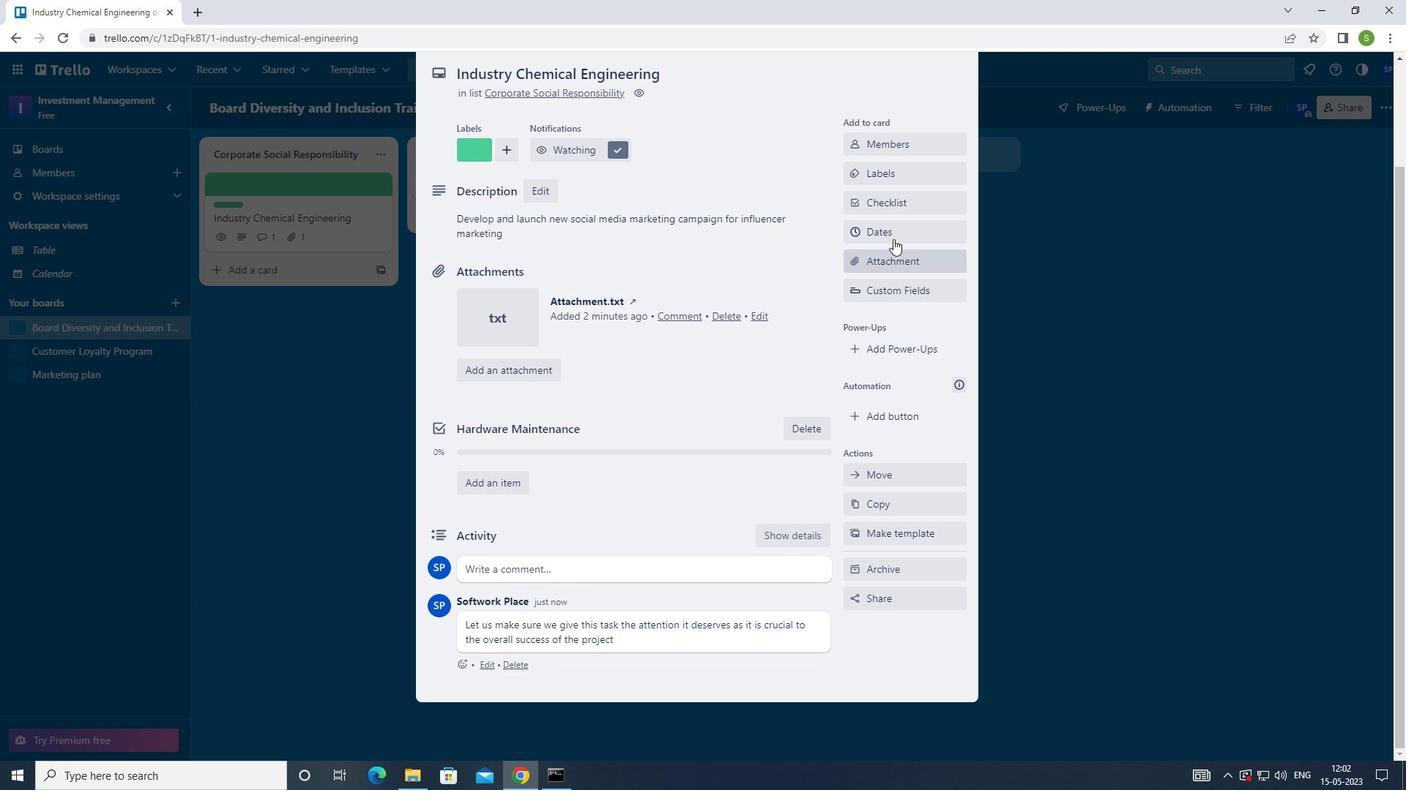 
Action: Mouse pressed left at (893, 237)
Screenshot: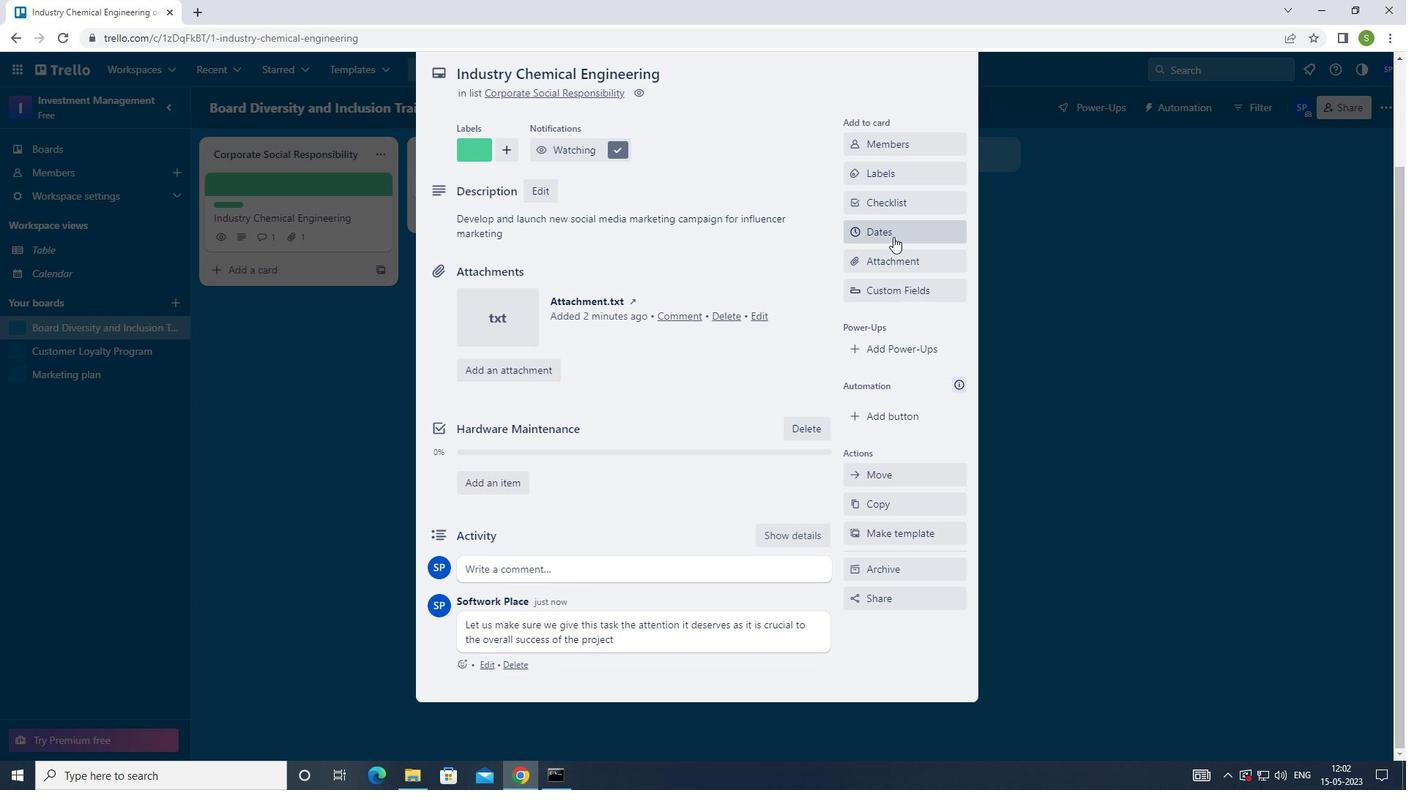 
Action: Mouse moved to (853, 378)
Screenshot: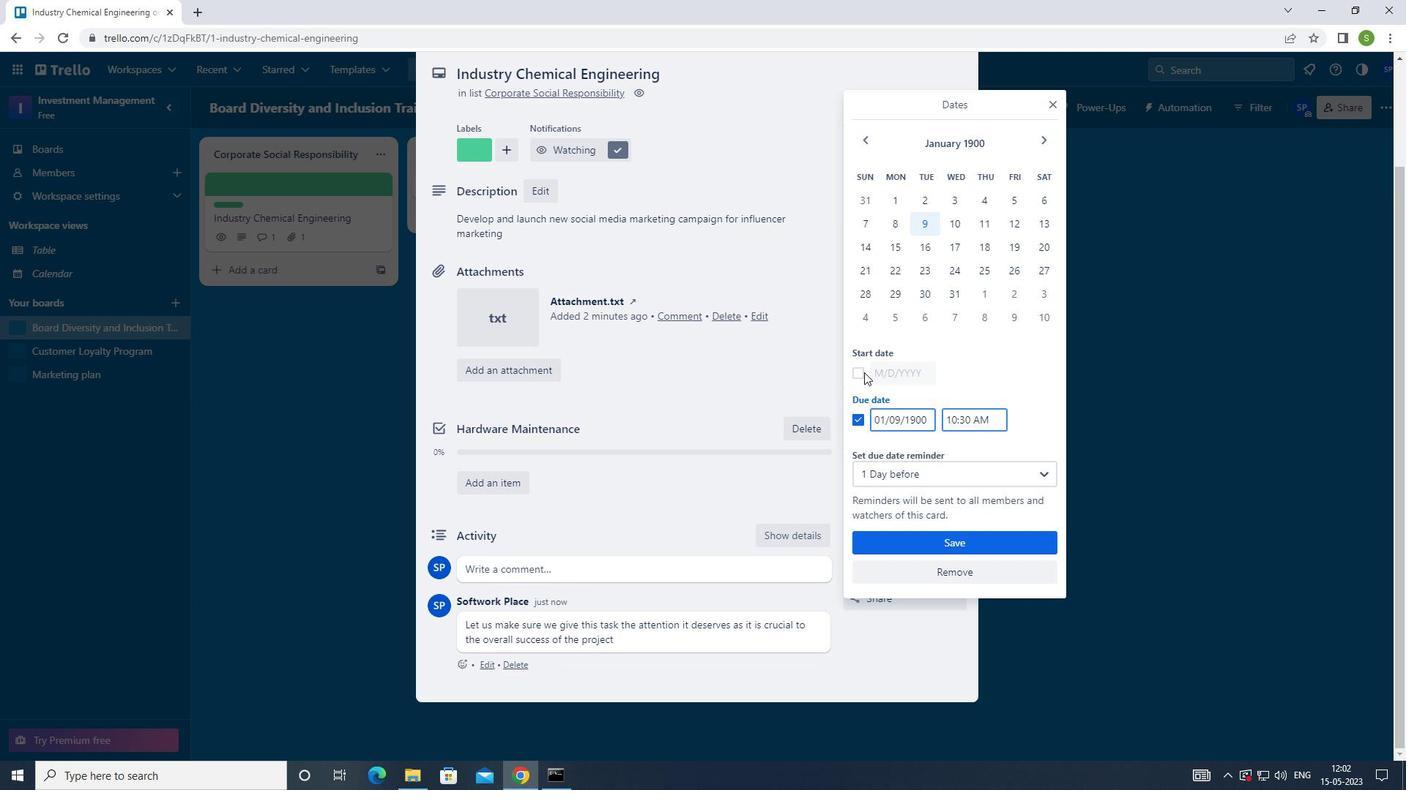 
Action: Mouse pressed left at (853, 378)
Screenshot: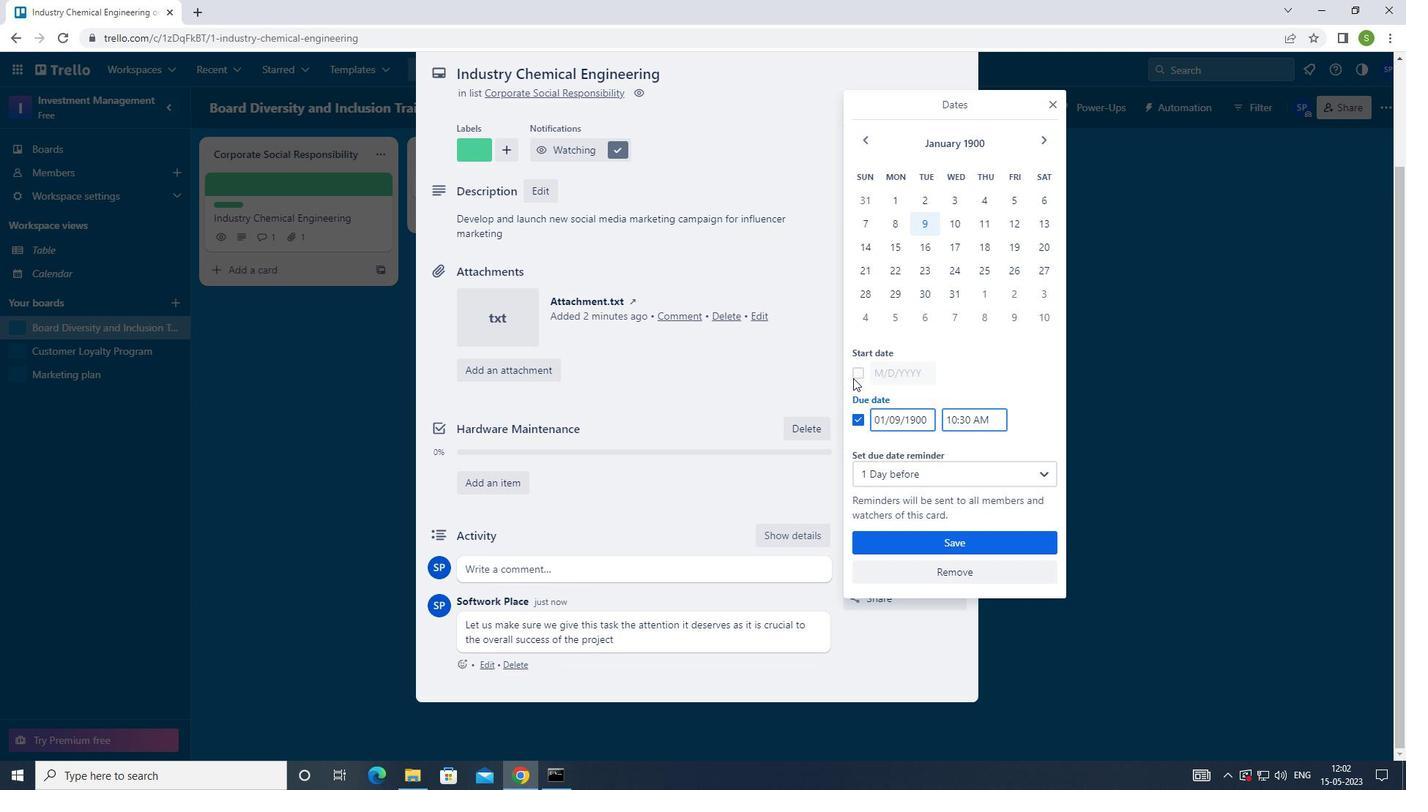 
Action: Mouse moved to (958, 196)
Screenshot: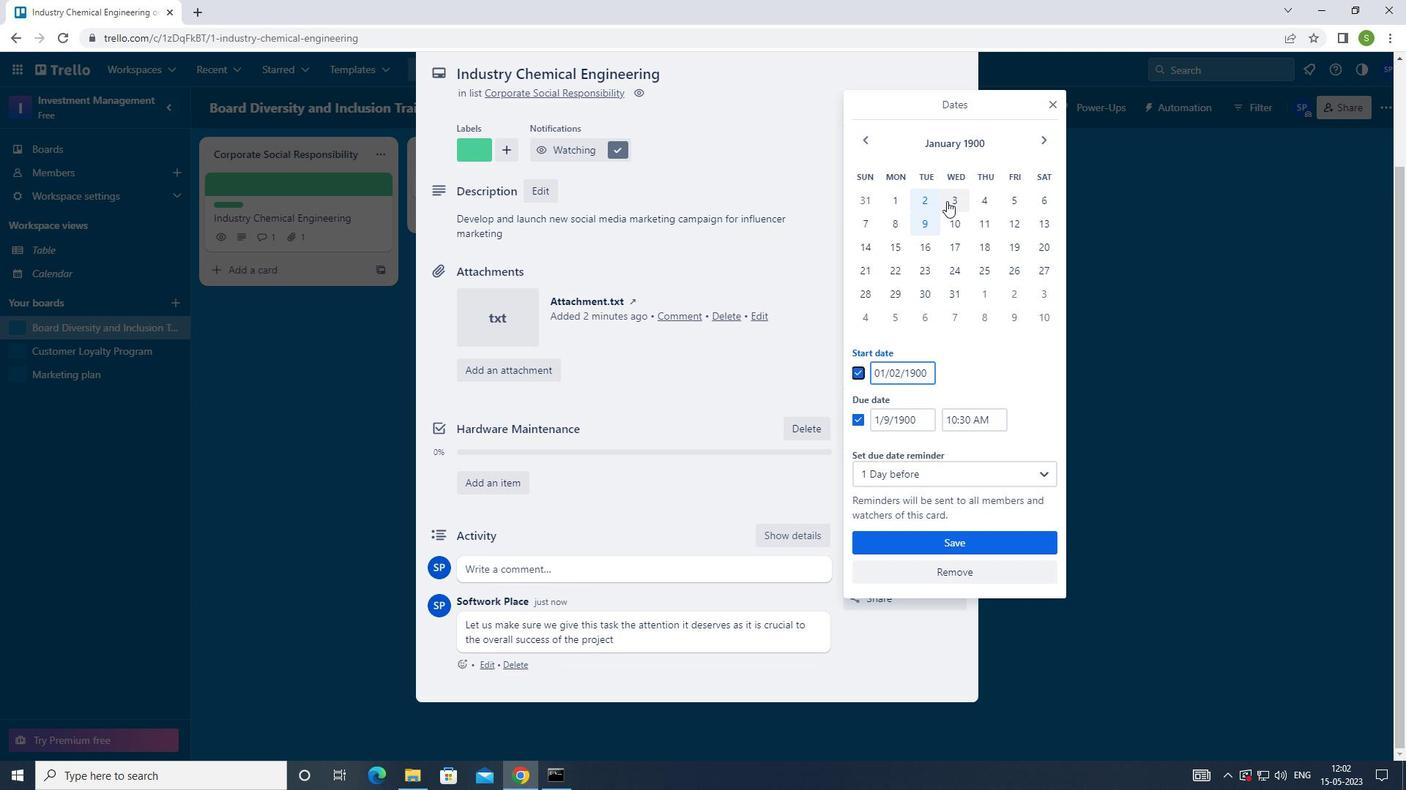 
Action: Mouse pressed left at (958, 196)
Screenshot: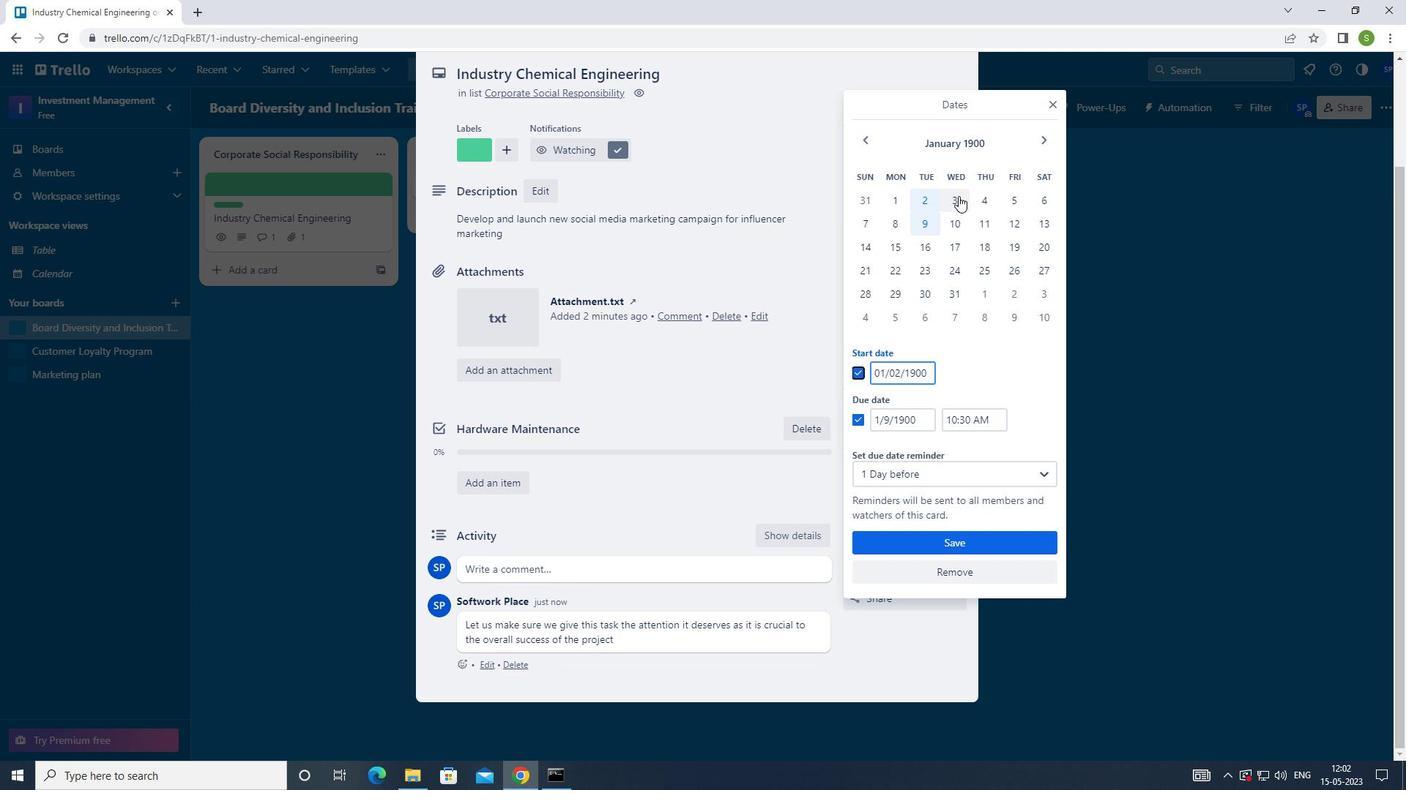 
Action: Mouse moved to (962, 218)
Screenshot: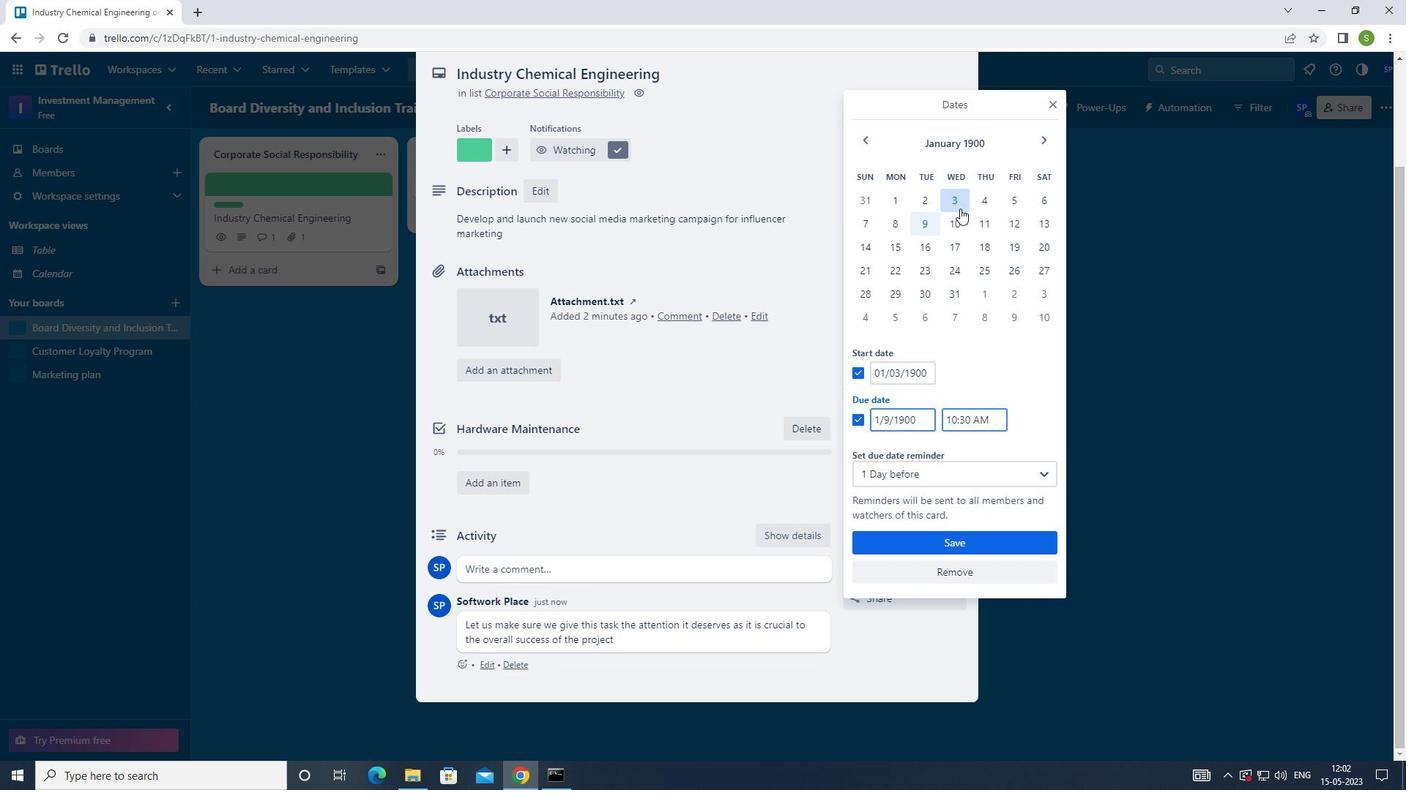 
Action: Mouse pressed left at (962, 218)
Screenshot: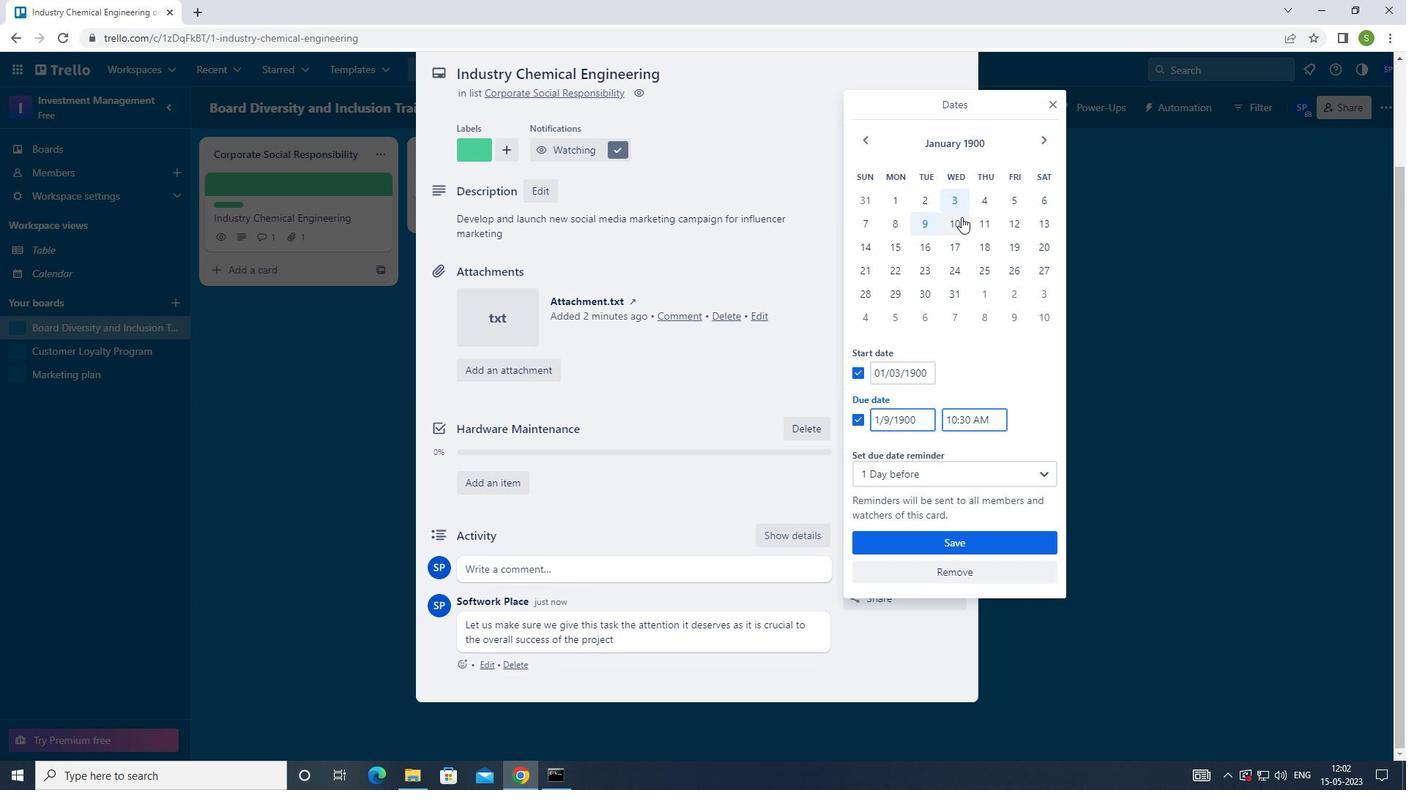 
Action: Mouse moved to (946, 545)
Screenshot: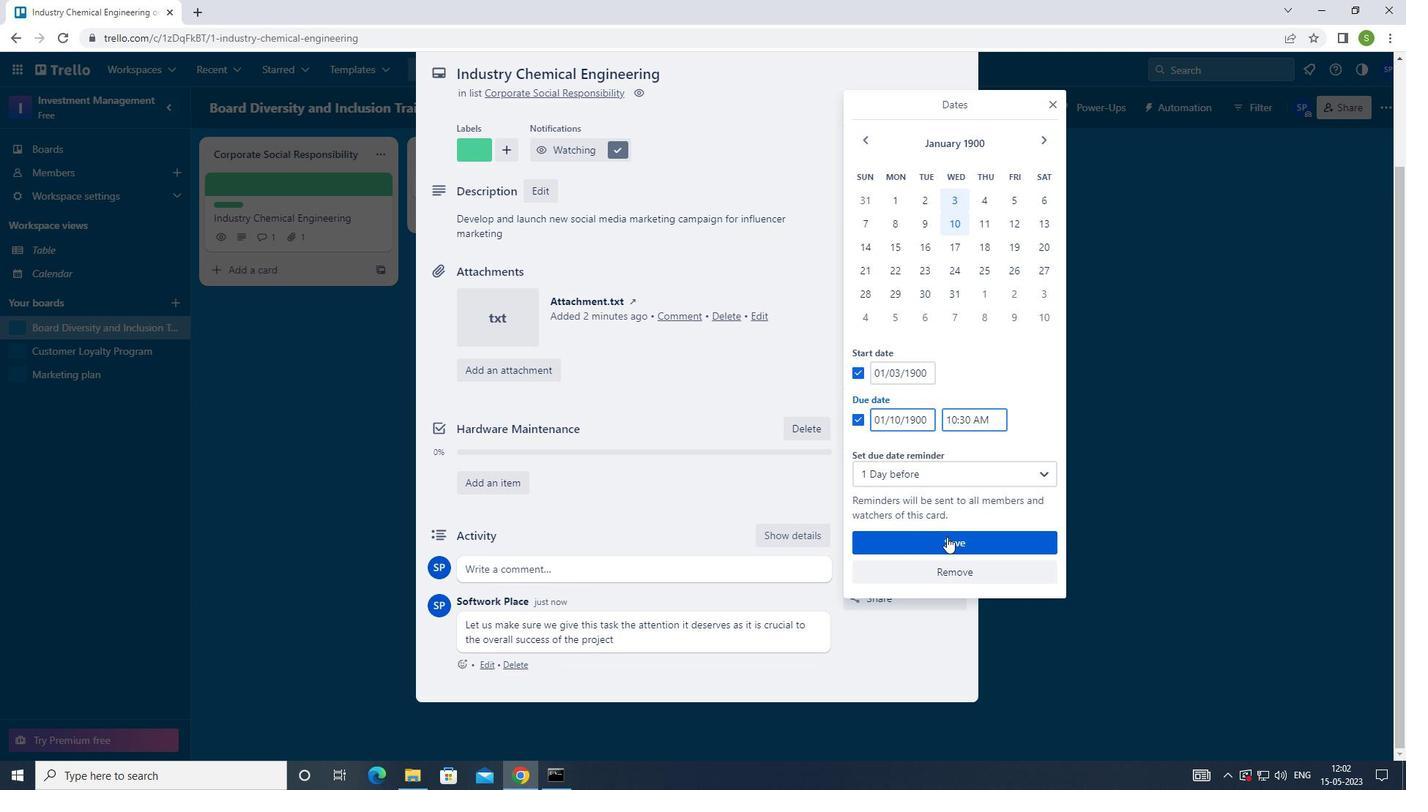 
Action: Mouse pressed left at (946, 545)
Screenshot: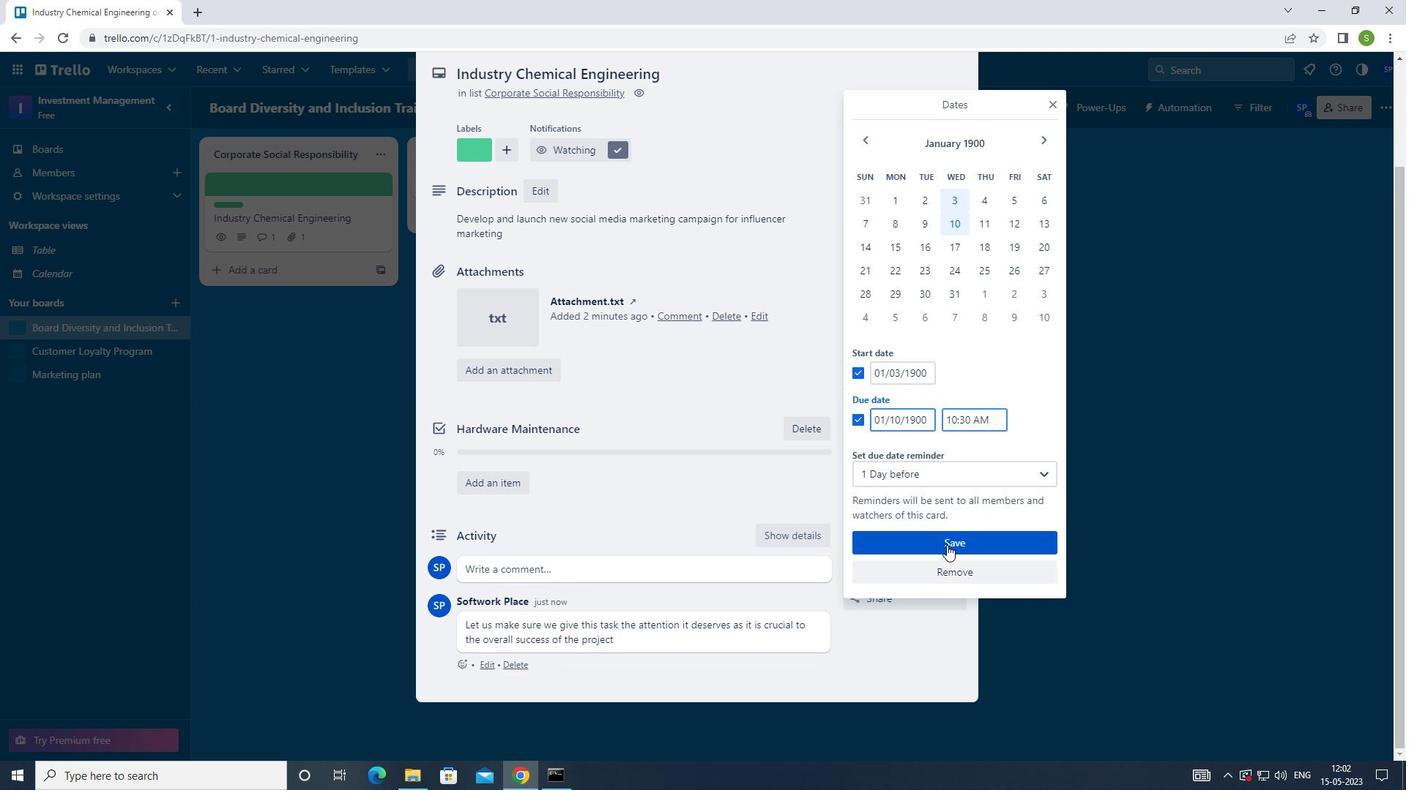 
Action: Mouse moved to (943, 547)
Screenshot: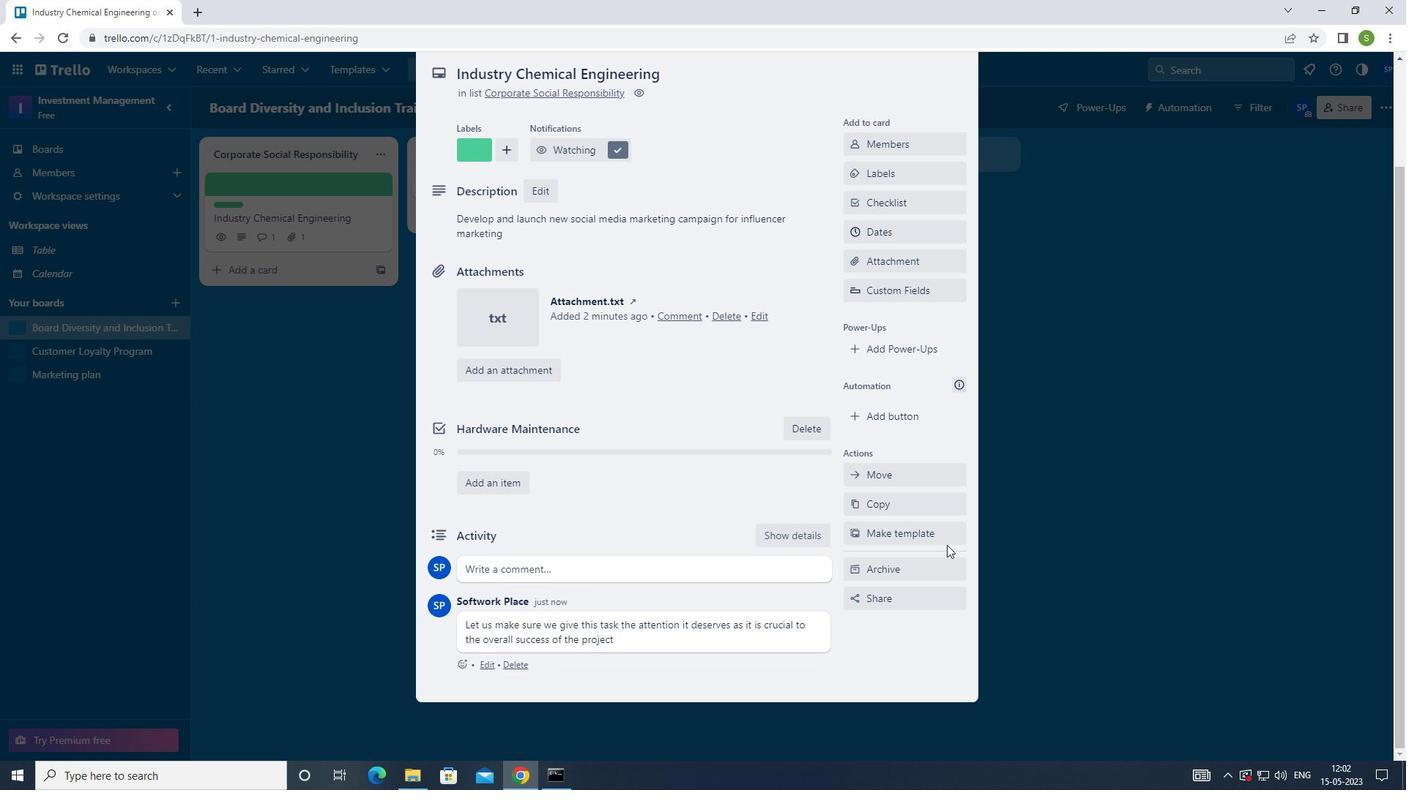 
Action: Key pressed <Key.f8>
Screenshot: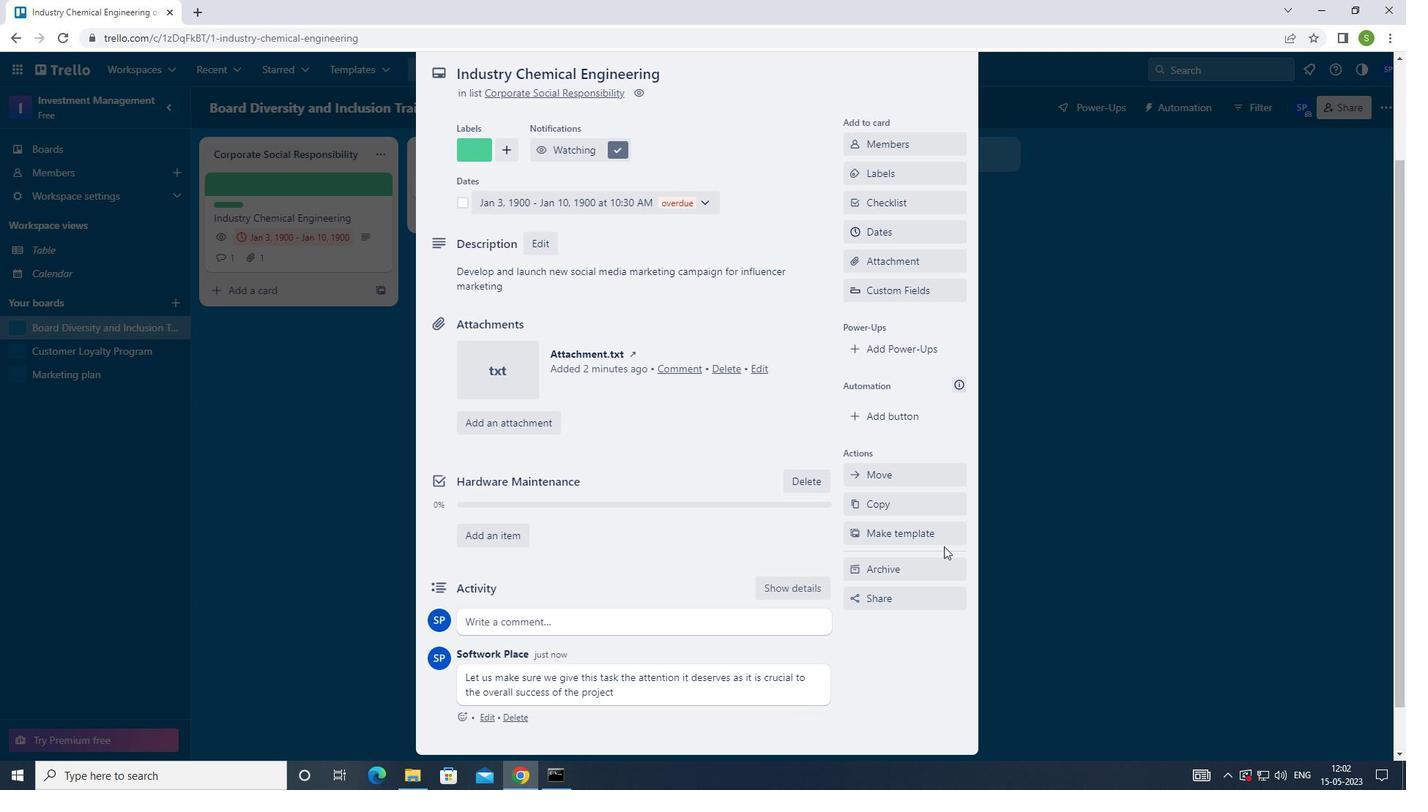 
